 Task: Find connections with filter location Ciénaga de Oro with filter topic #branding with filter profile language English with filter current company Shapoorji Pallonji Real Estate with filter school Harcourt Butler Technical University  with filter industry Ranching and Fisheries with filter service category Tax Preparation with filter keywords title Editor/Proofreader
Action: Mouse moved to (173, 309)
Screenshot: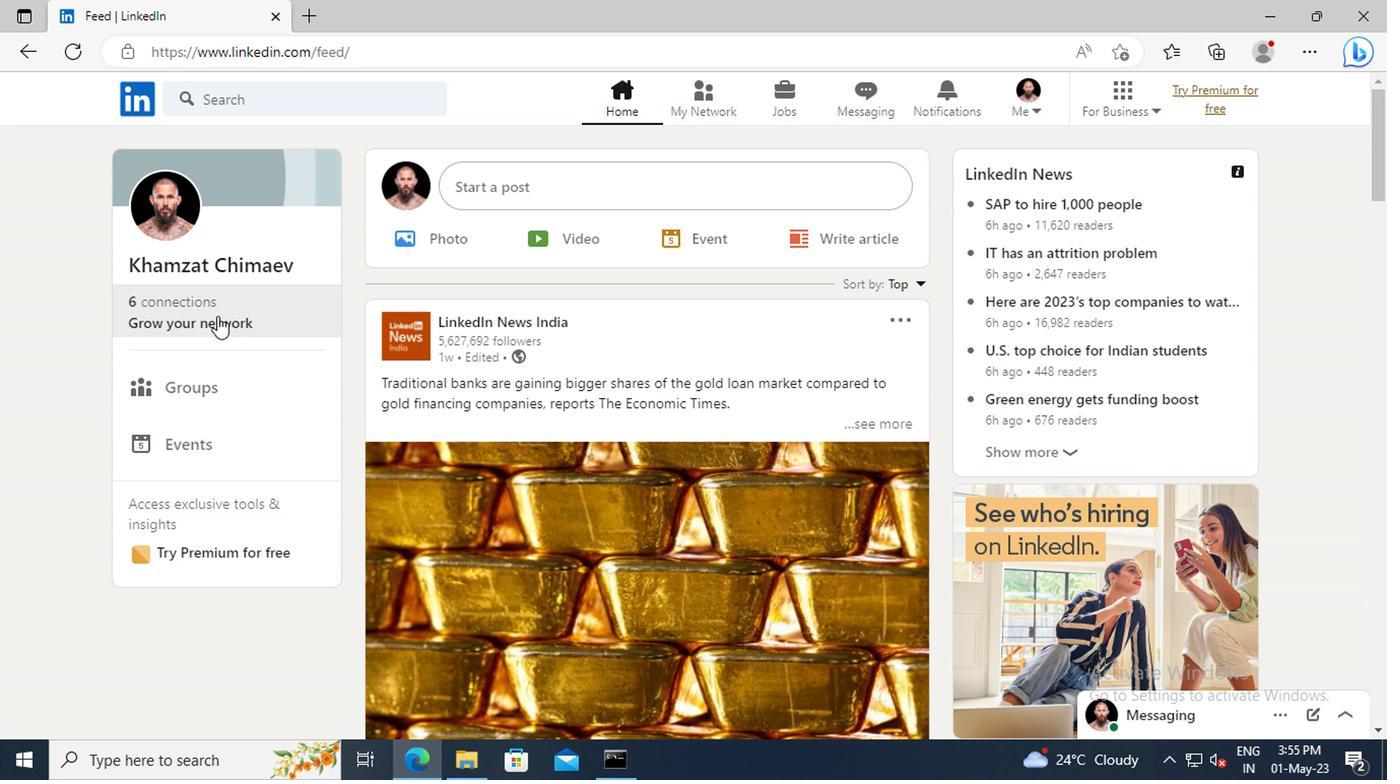 
Action: Mouse pressed left at (173, 309)
Screenshot: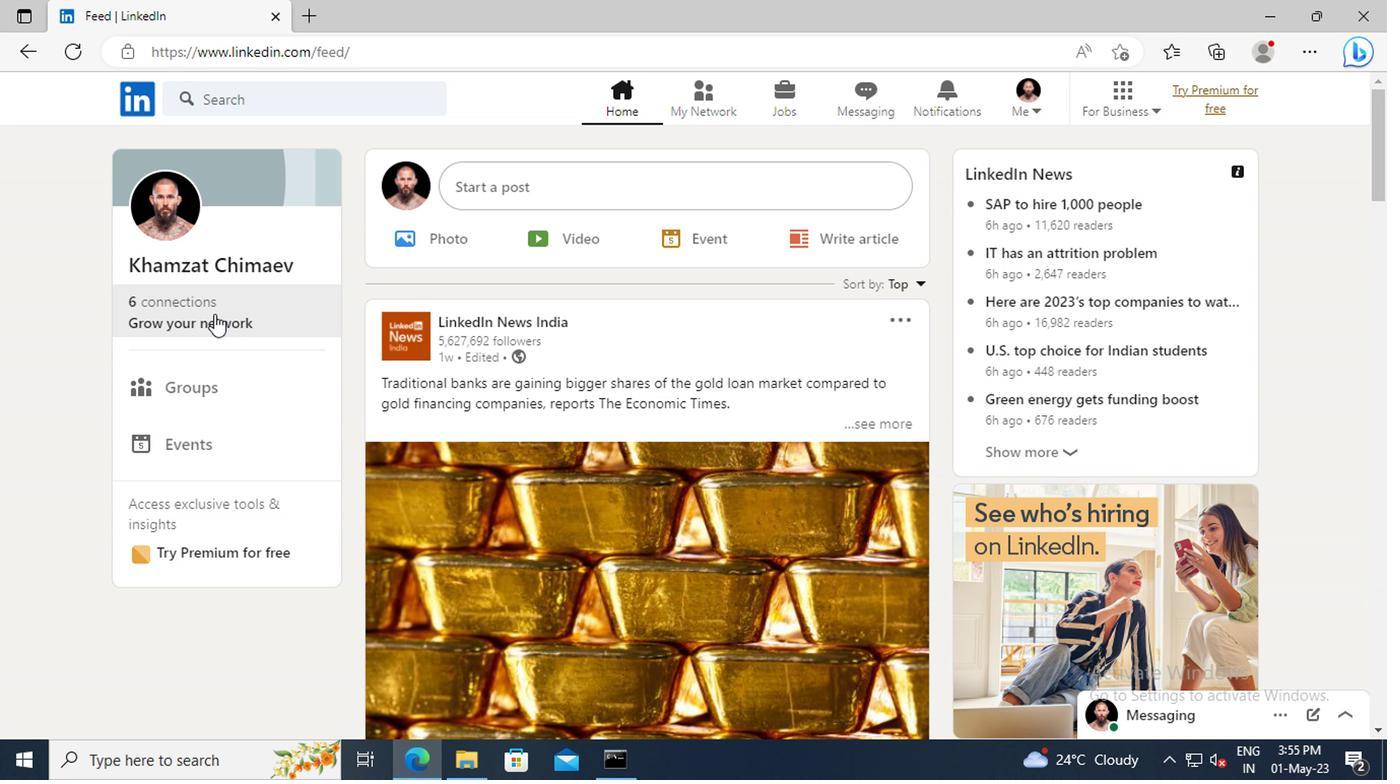 
Action: Mouse moved to (231, 210)
Screenshot: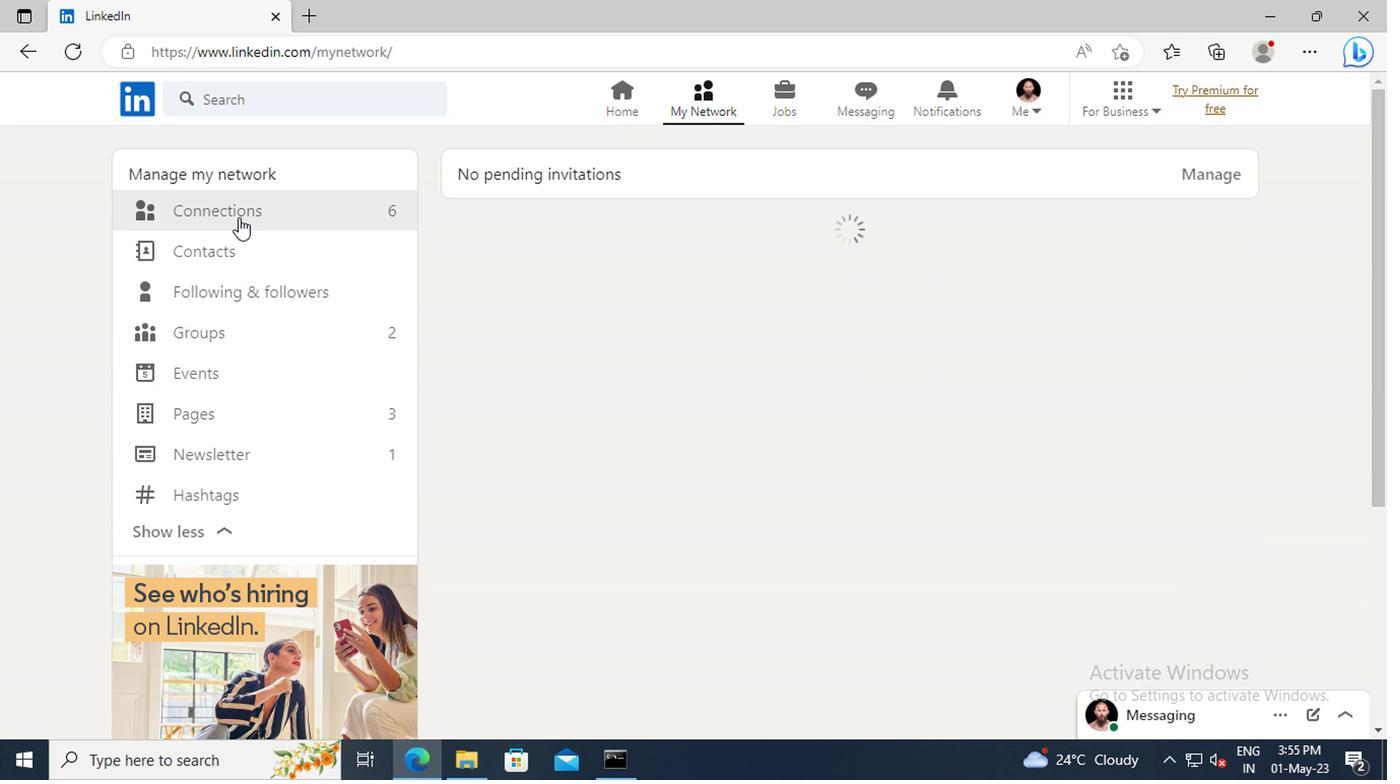 
Action: Mouse pressed left at (231, 210)
Screenshot: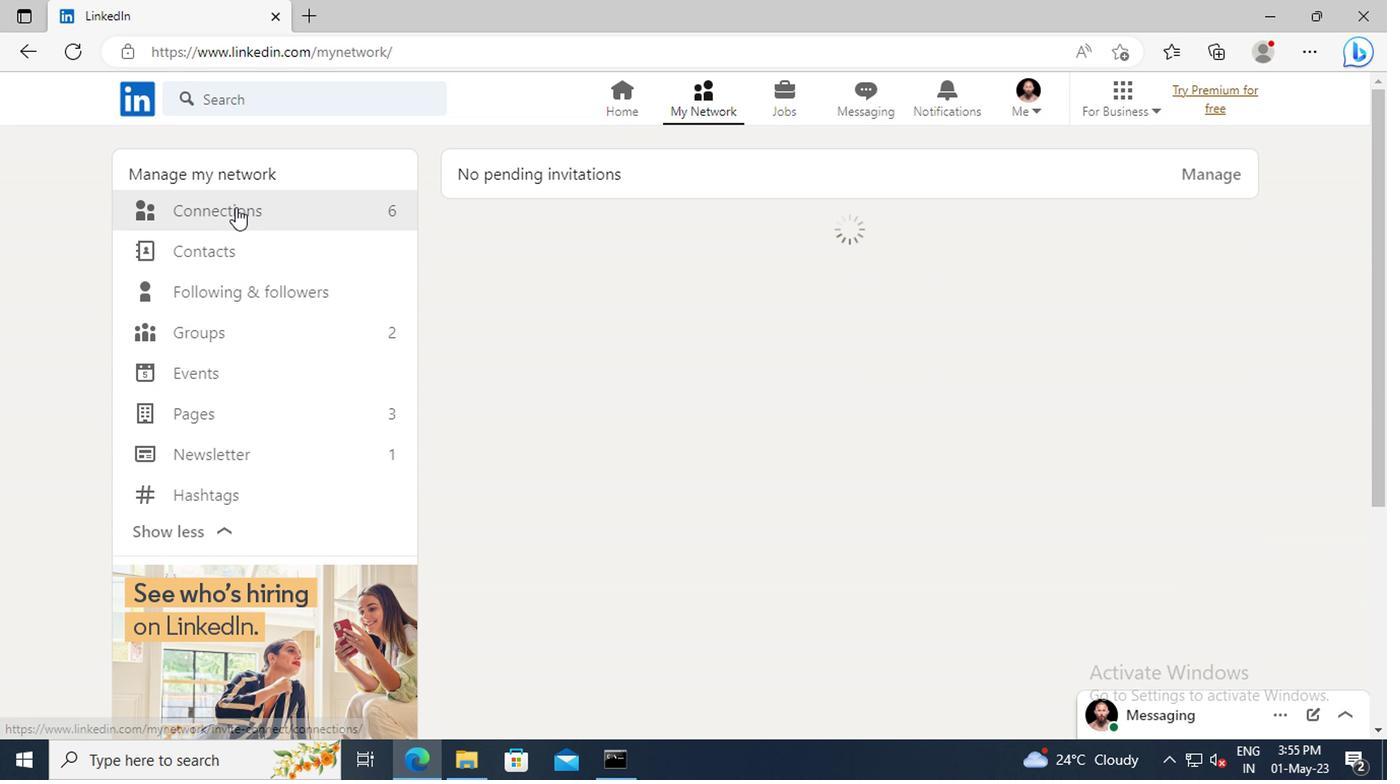 
Action: Mouse moved to (801, 215)
Screenshot: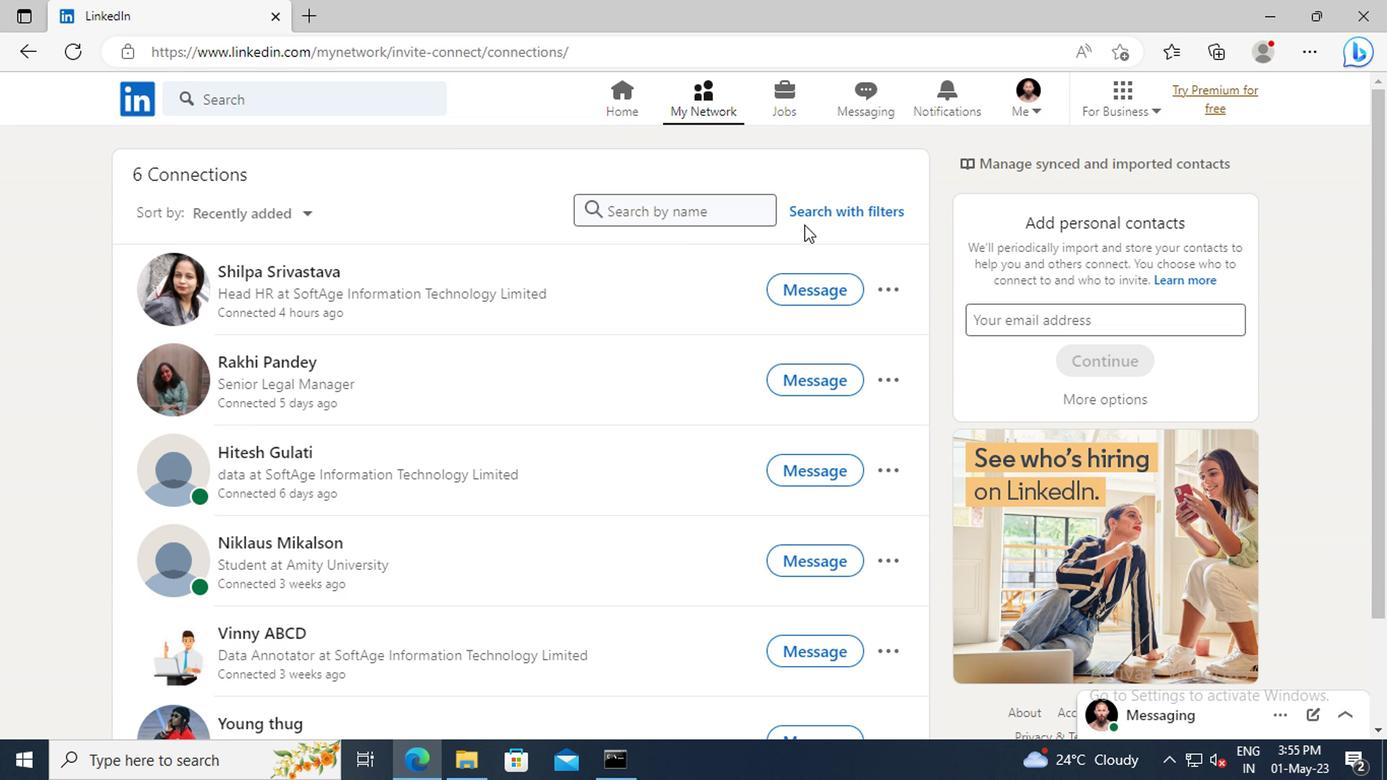 
Action: Mouse pressed left at (801, 215)
Screenshot: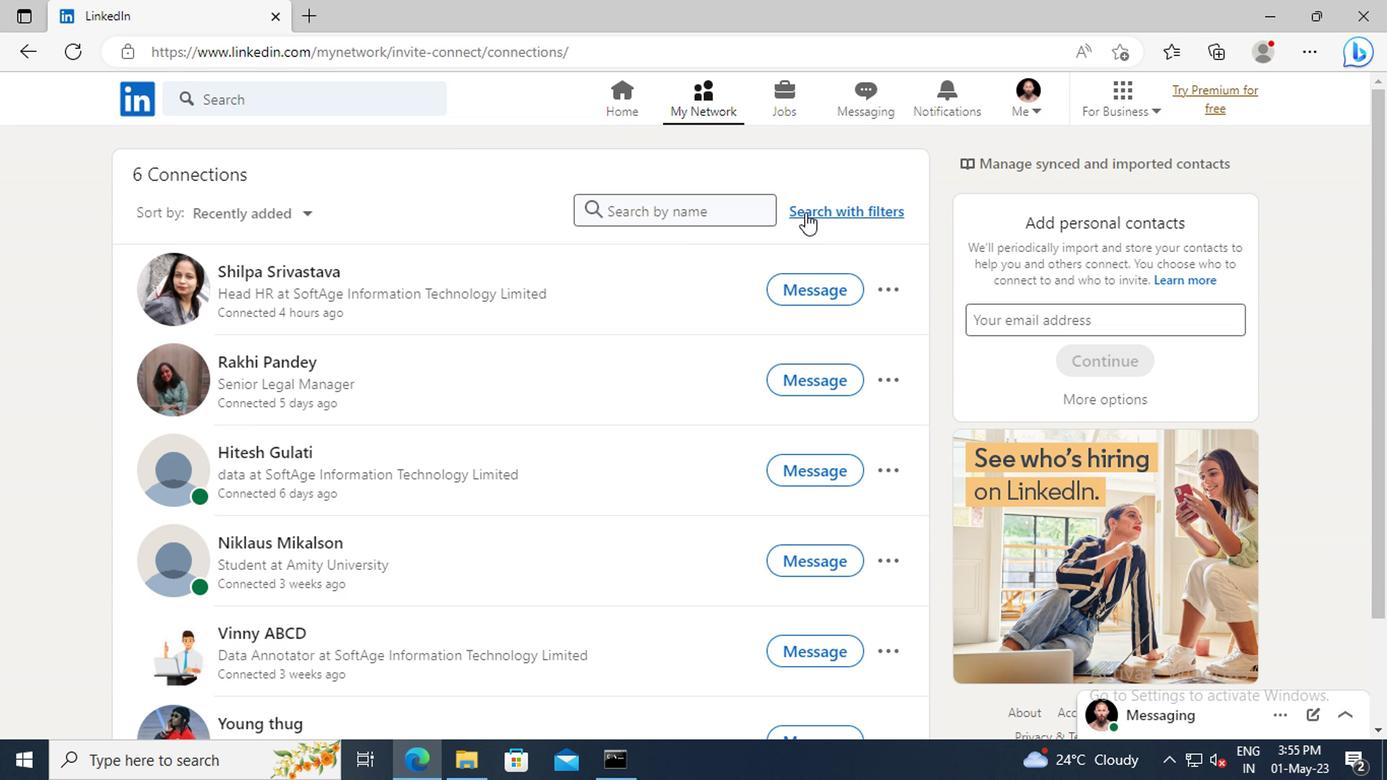 
Action: Mouse moved to (767, 160)
Screenshot: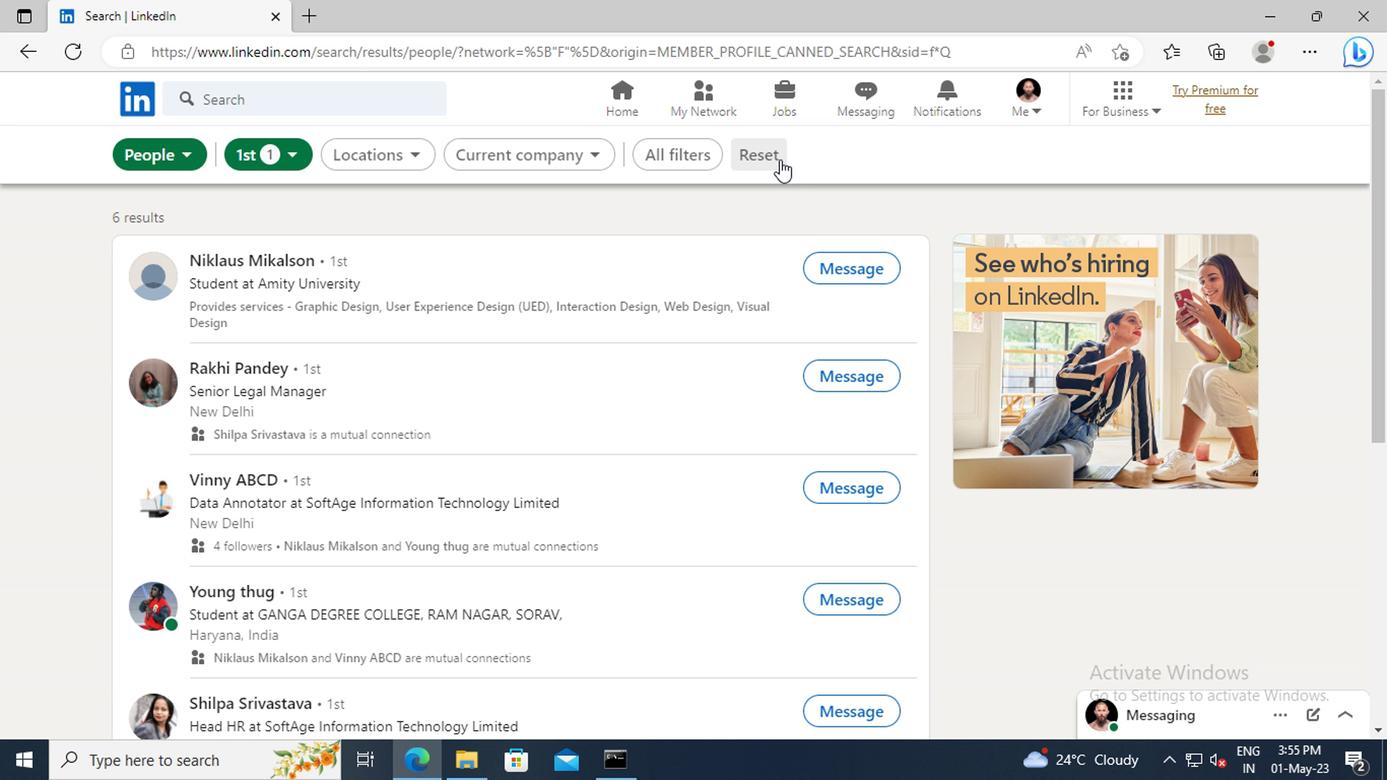 
Action: Mouse pressed left at (767, 160)
Screenshot: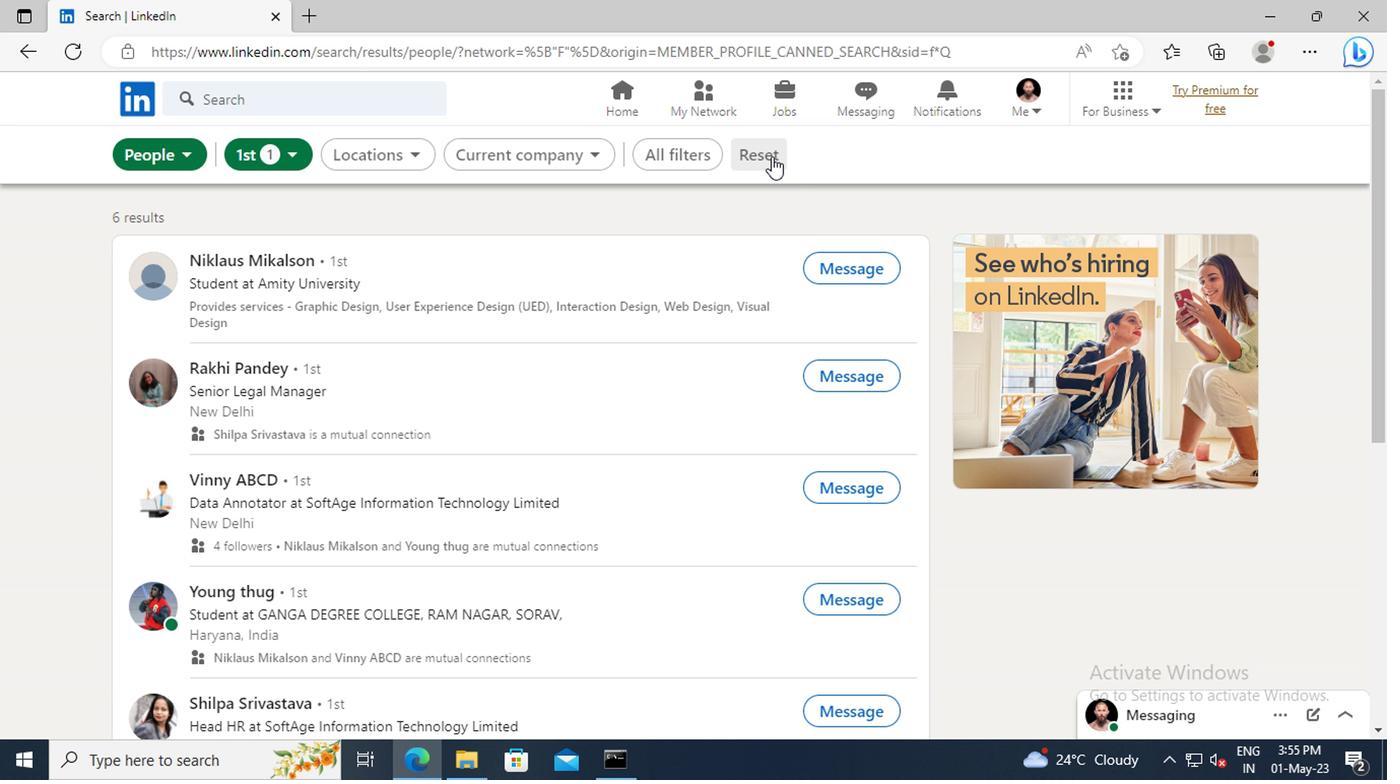 
Action: Mouse moved to (731, 159)
Screenshot: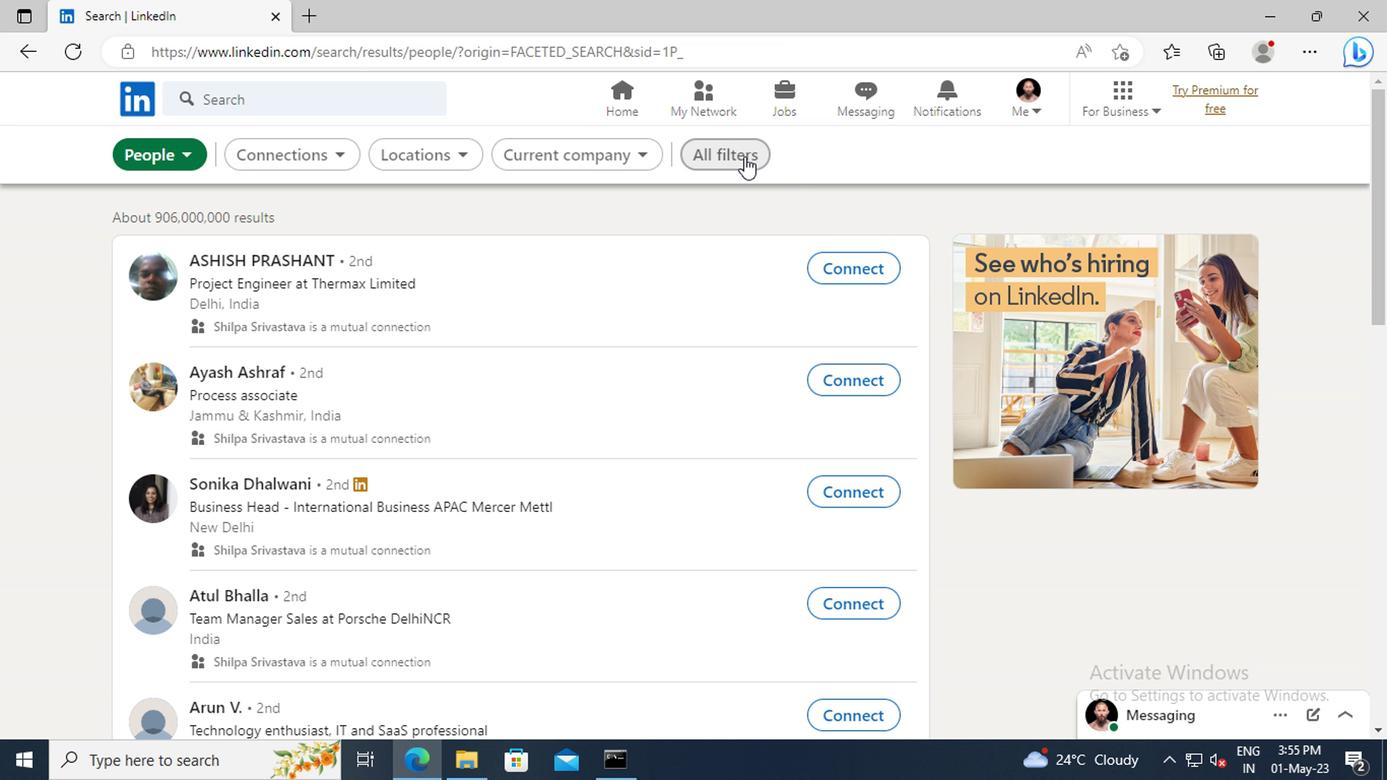
Action: Mouse pressed left at (731, 159)
Screenshot: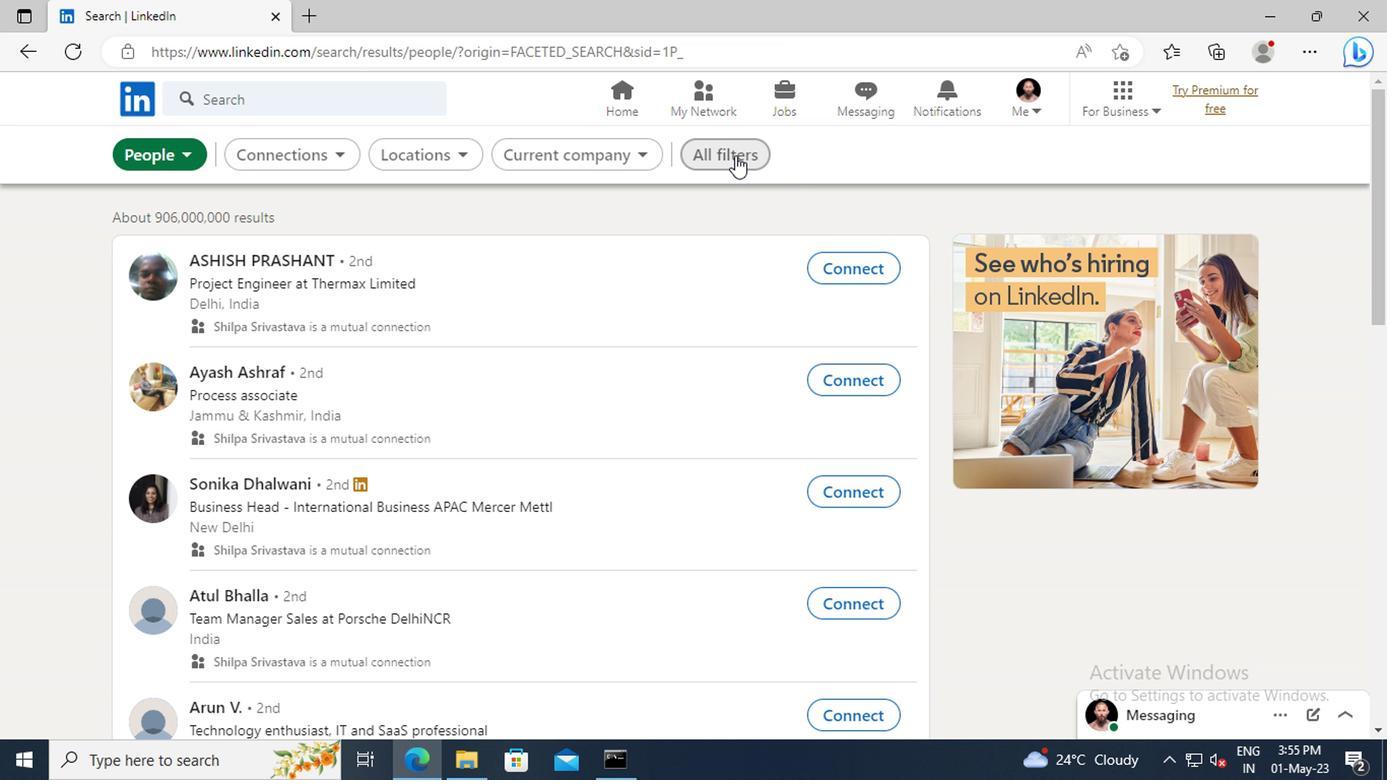 
Action: Mouse moved to (1108, 337)
Screenshot: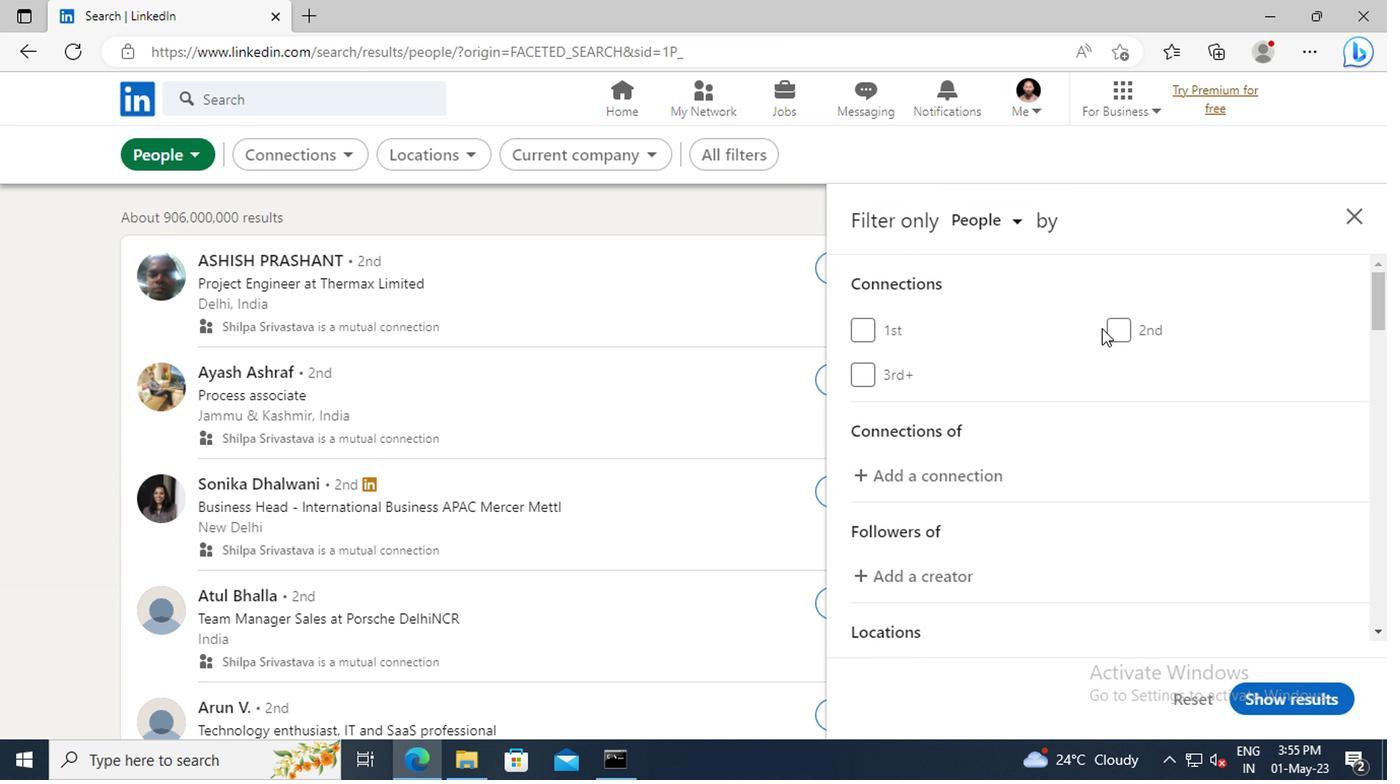 
Action: Mouse scrolled (1108, 336) with delta (0, 0)
Screenshot: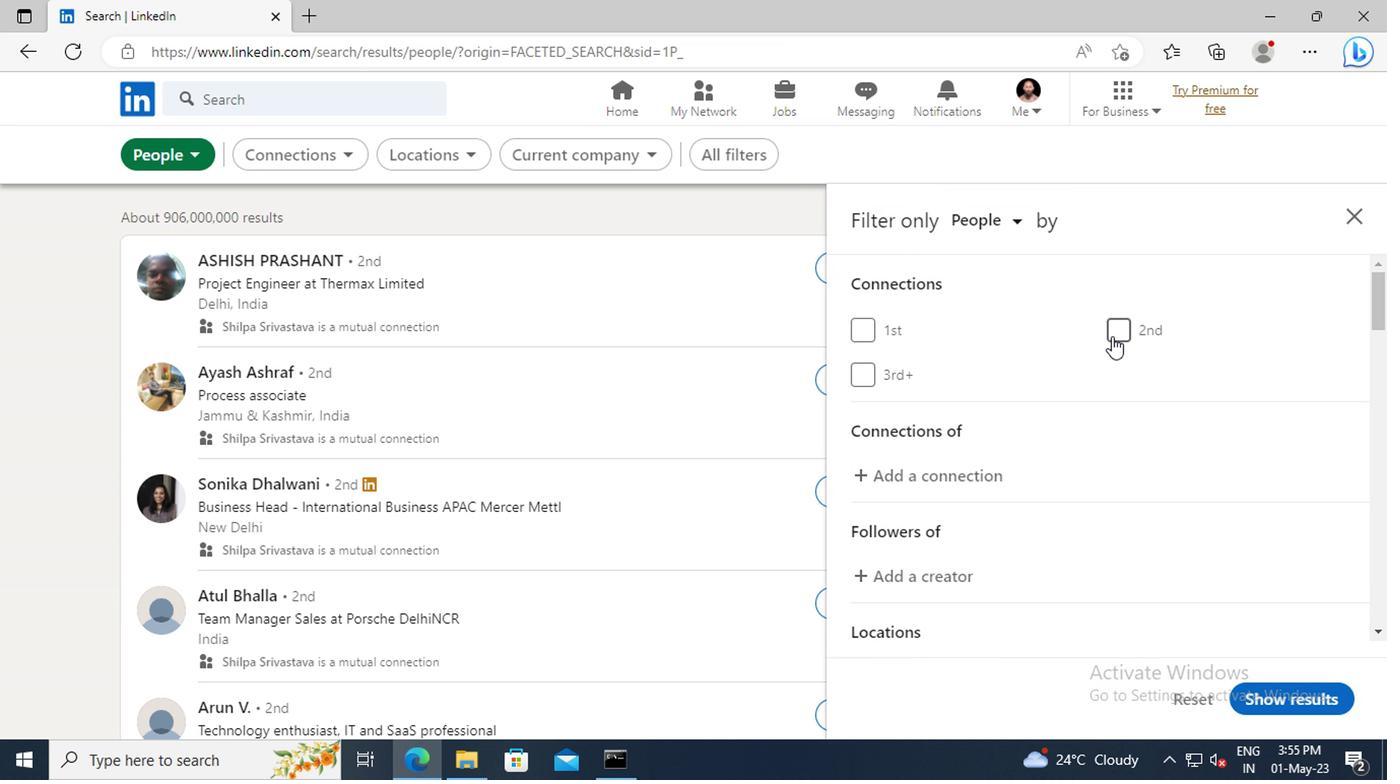 
Action: Mouse scrolled (1108, 336) with delta (0, 0)
Screenshot: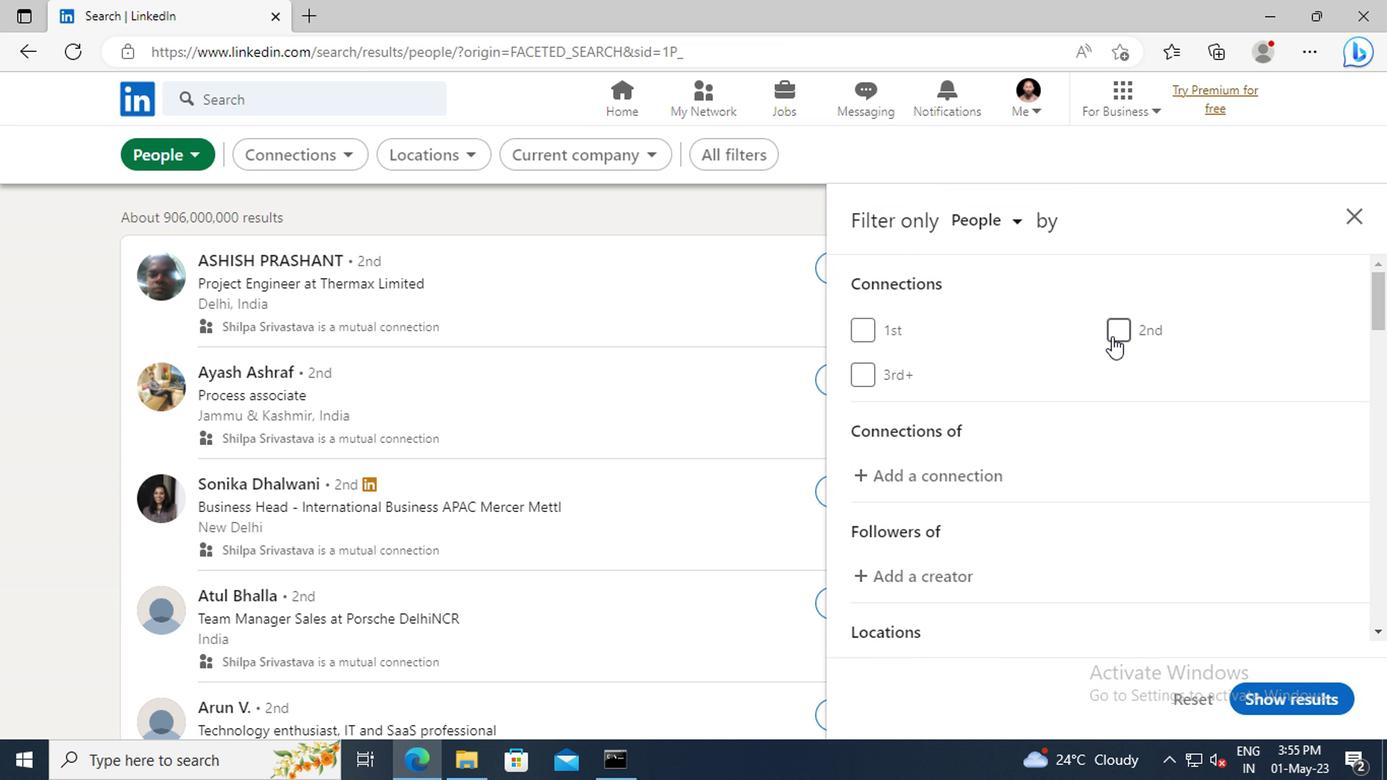 
Action: Mouse scrolled (1108, 336) with delta (0, 0)
Screenshot: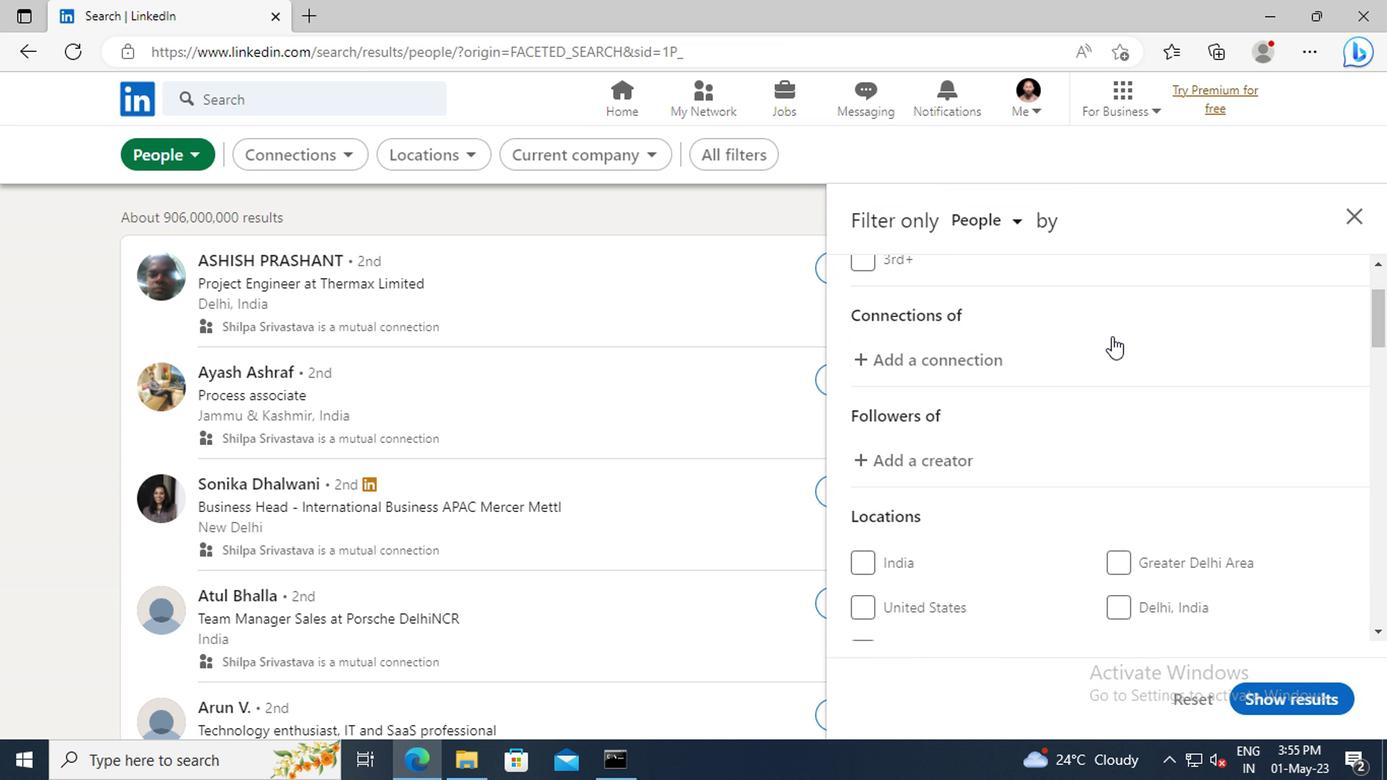 
Action: Mouse scrolled (1108, 336) with delta (0, 0)
Screenshot: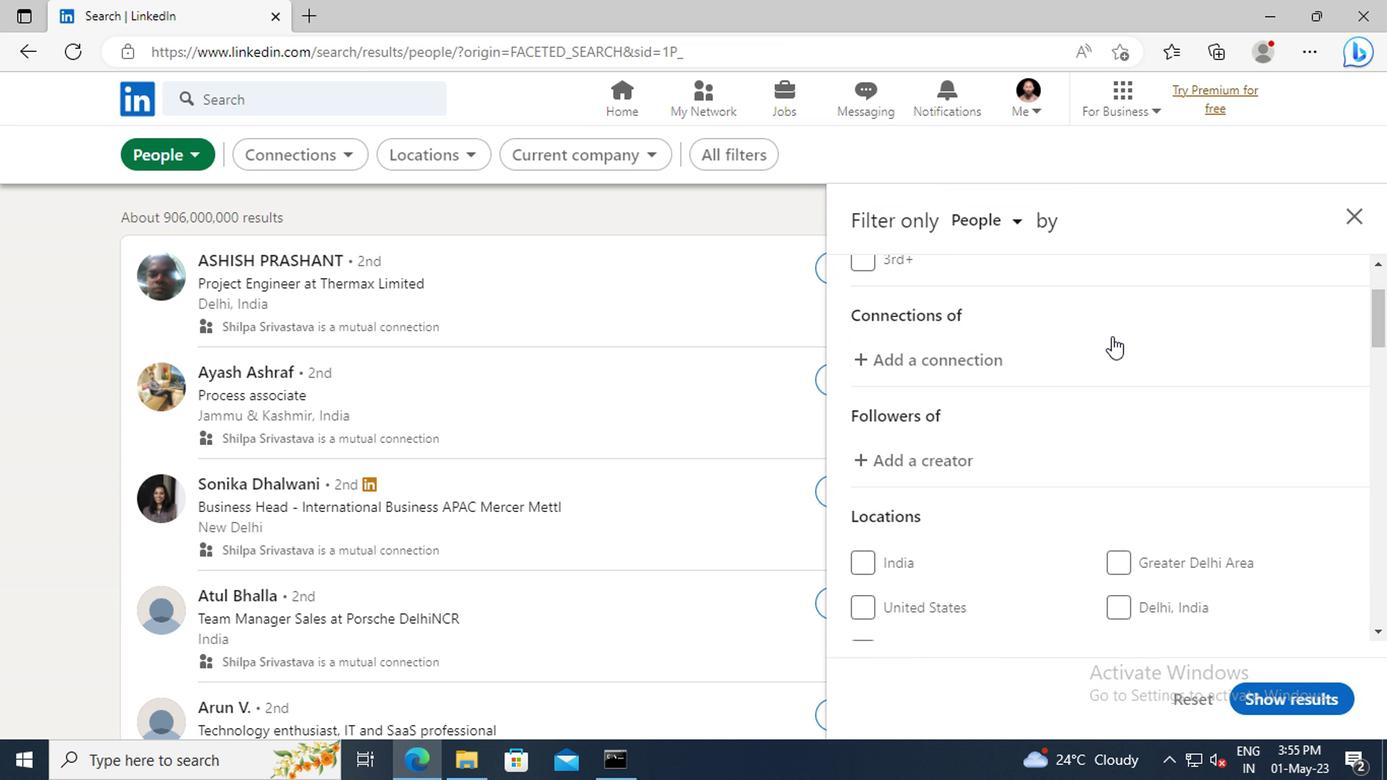 
Action: Mouse scrolled (1108, 336) with delta (0, 0)
Screenshot: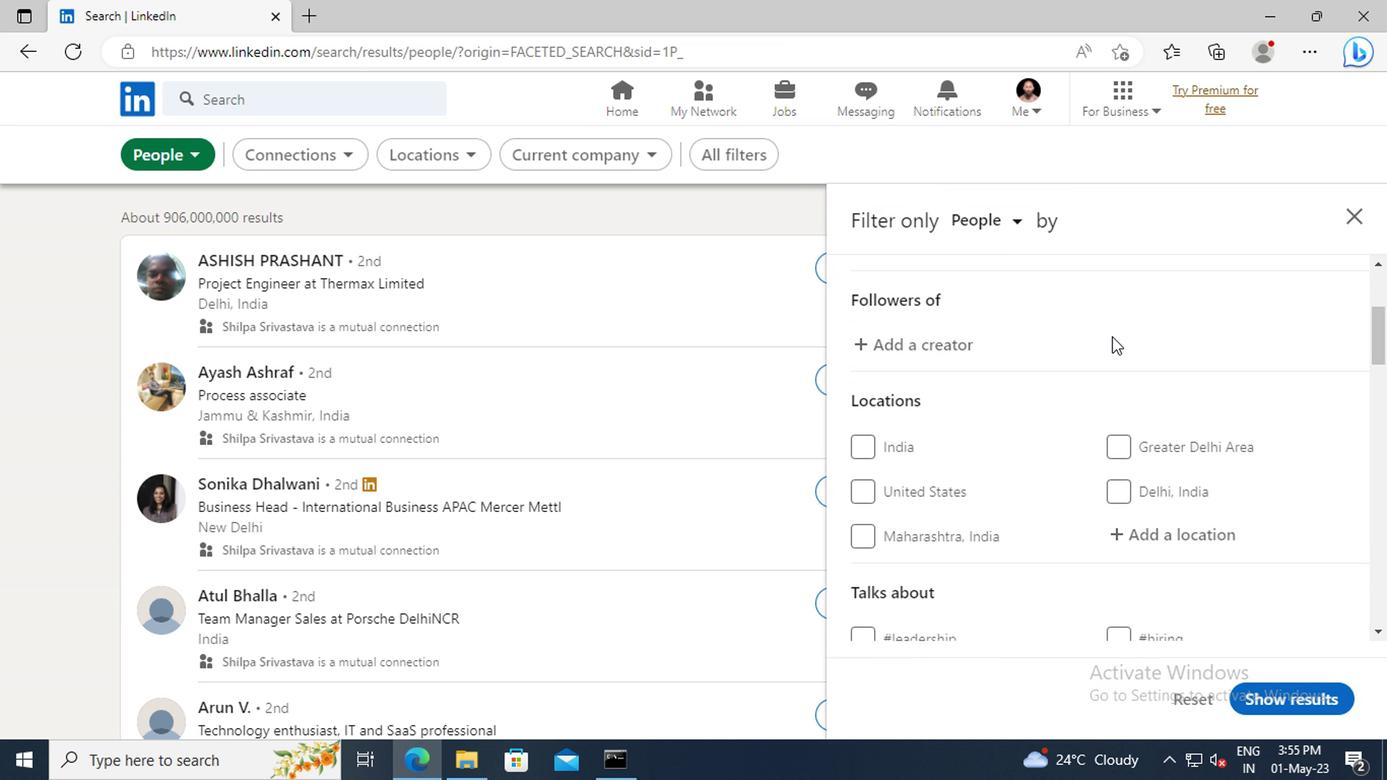 
Action: Mouse scrolled (1108, 336) with delta (0, 0)
Screenshot: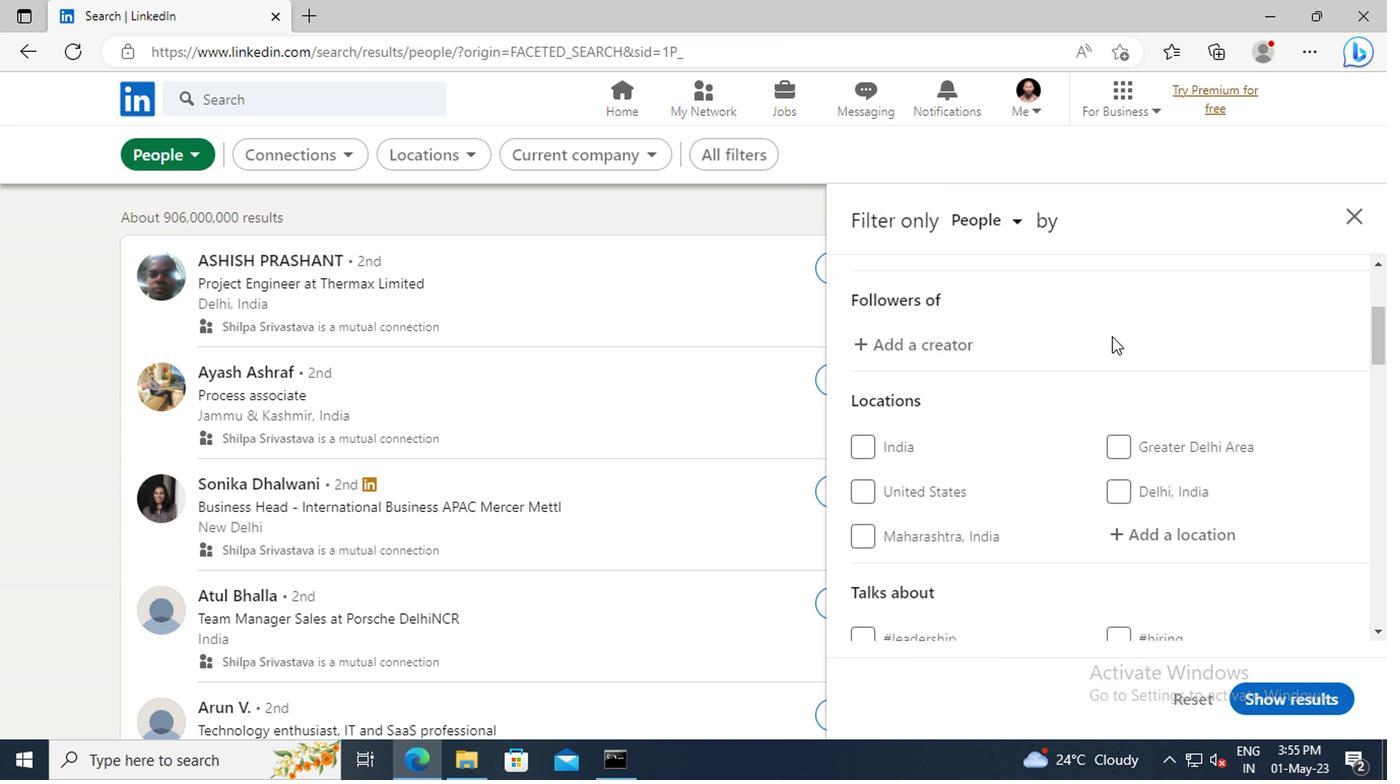
Action: Mouse moved to (1116, 416)
Screenshot: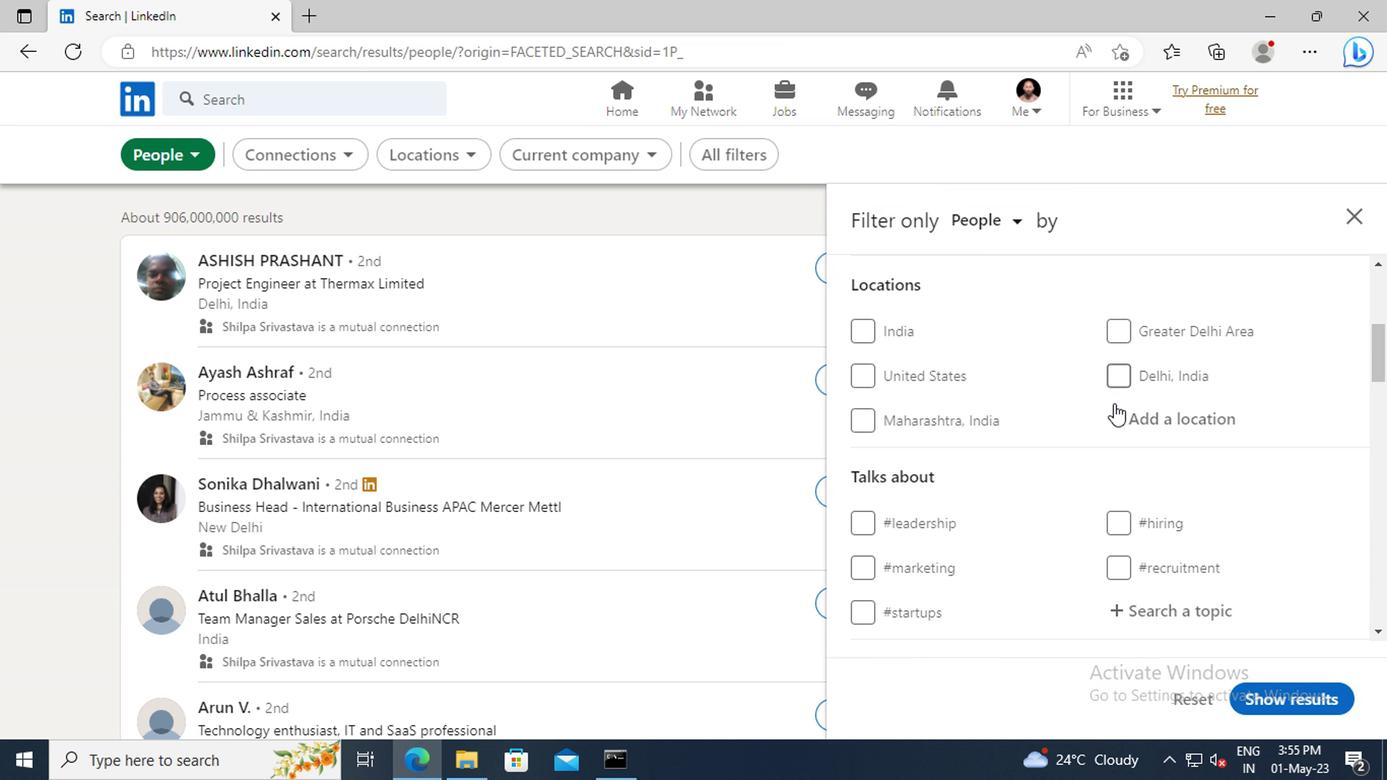 
Action: Mouse pressed left at (1116, 416)
Screenshot: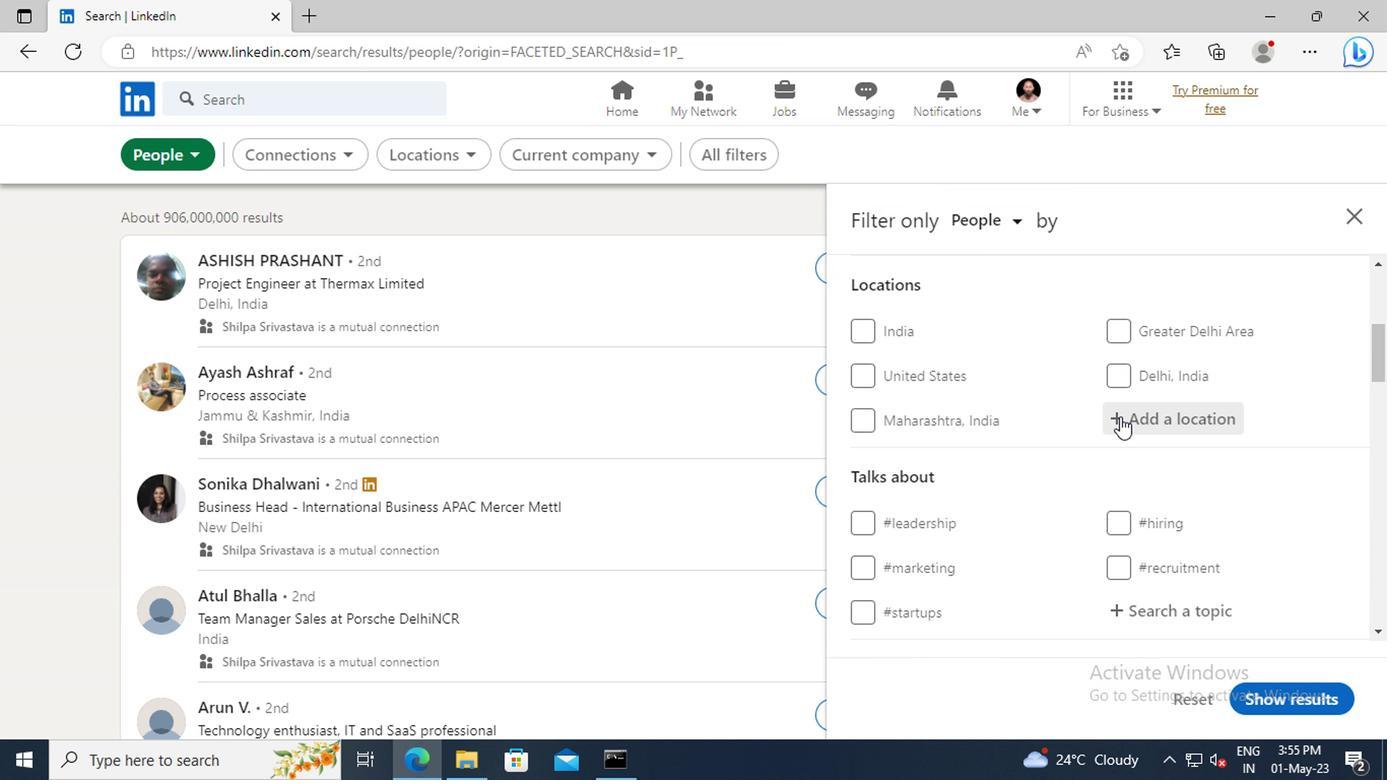 
Action: Key pressed <Key.shift>CIENAGA<Key.space>DE<Key.space>
Screenshot: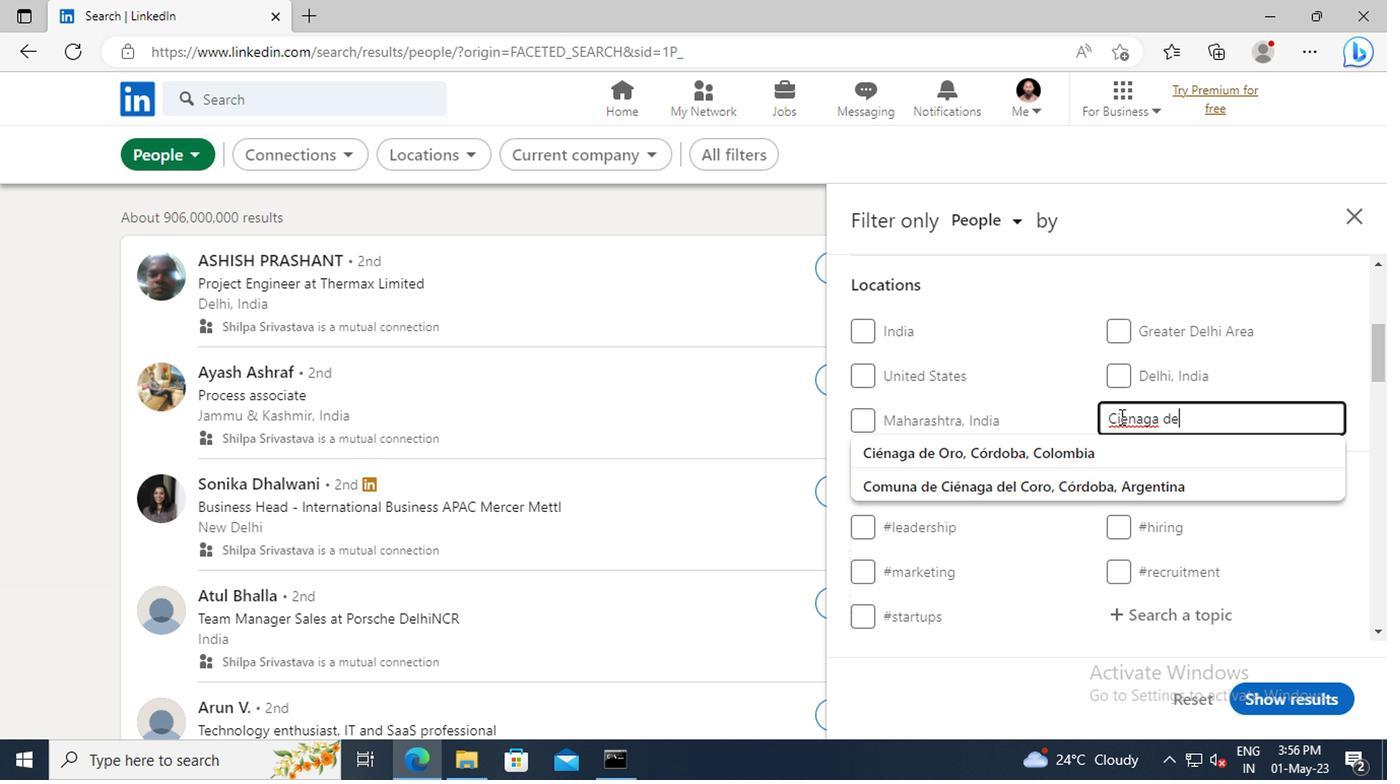 
Action: Mouse moved to (1115, 450)
Screenshot: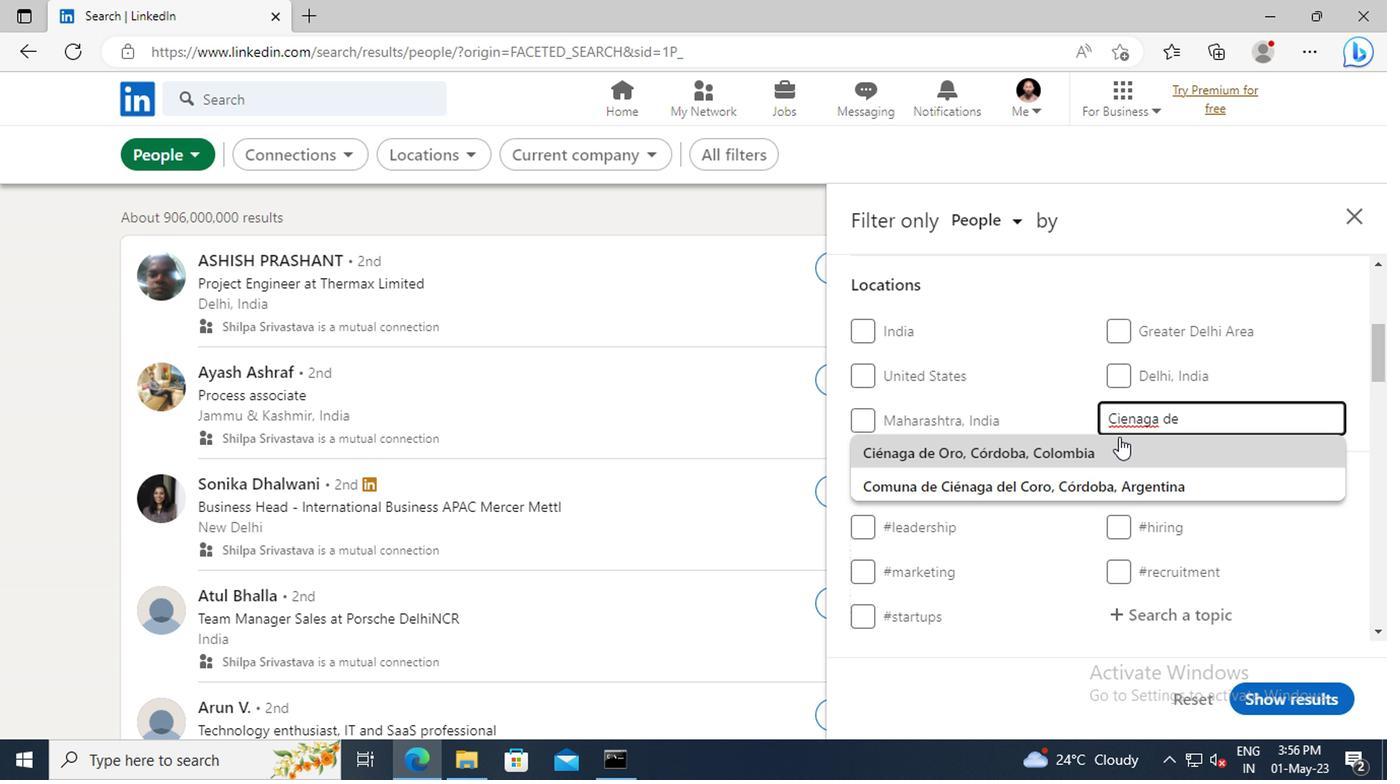 
Action: Mouse pressed left at (1115, 450)
Screenshot: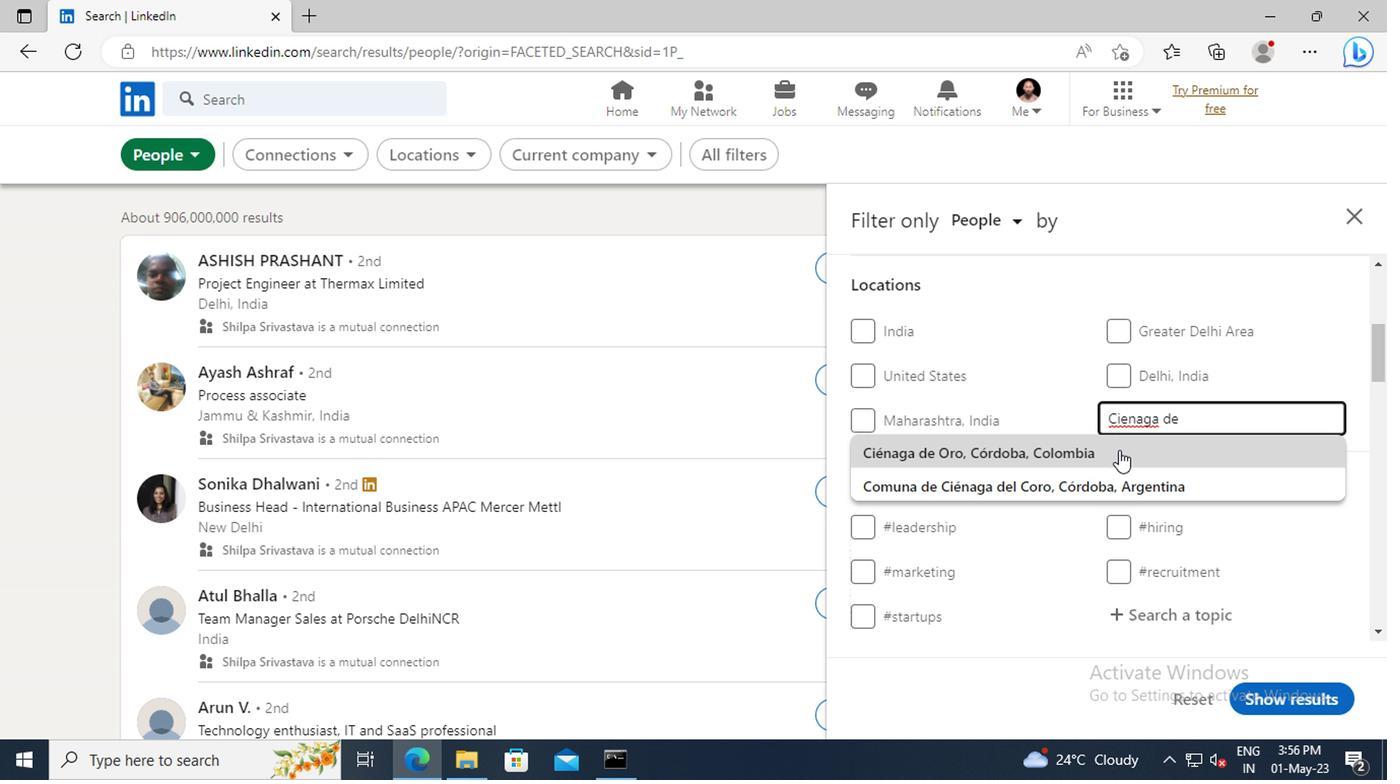 
Action: Mouse scrolled (1115, 448) with delta (0, -1)
Screenshot: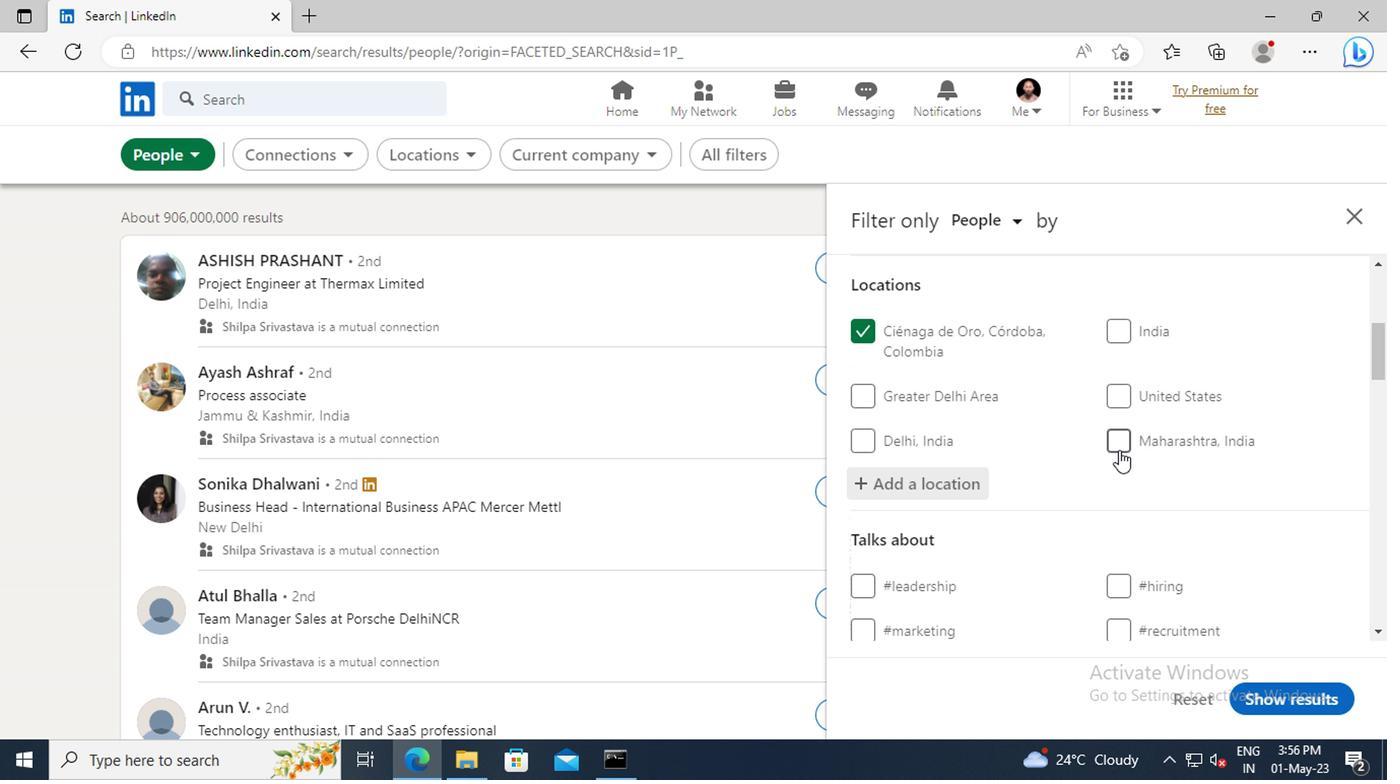 
Action: Mouse scrolled (1115, 448) with delta (0, -1)
Screenshot: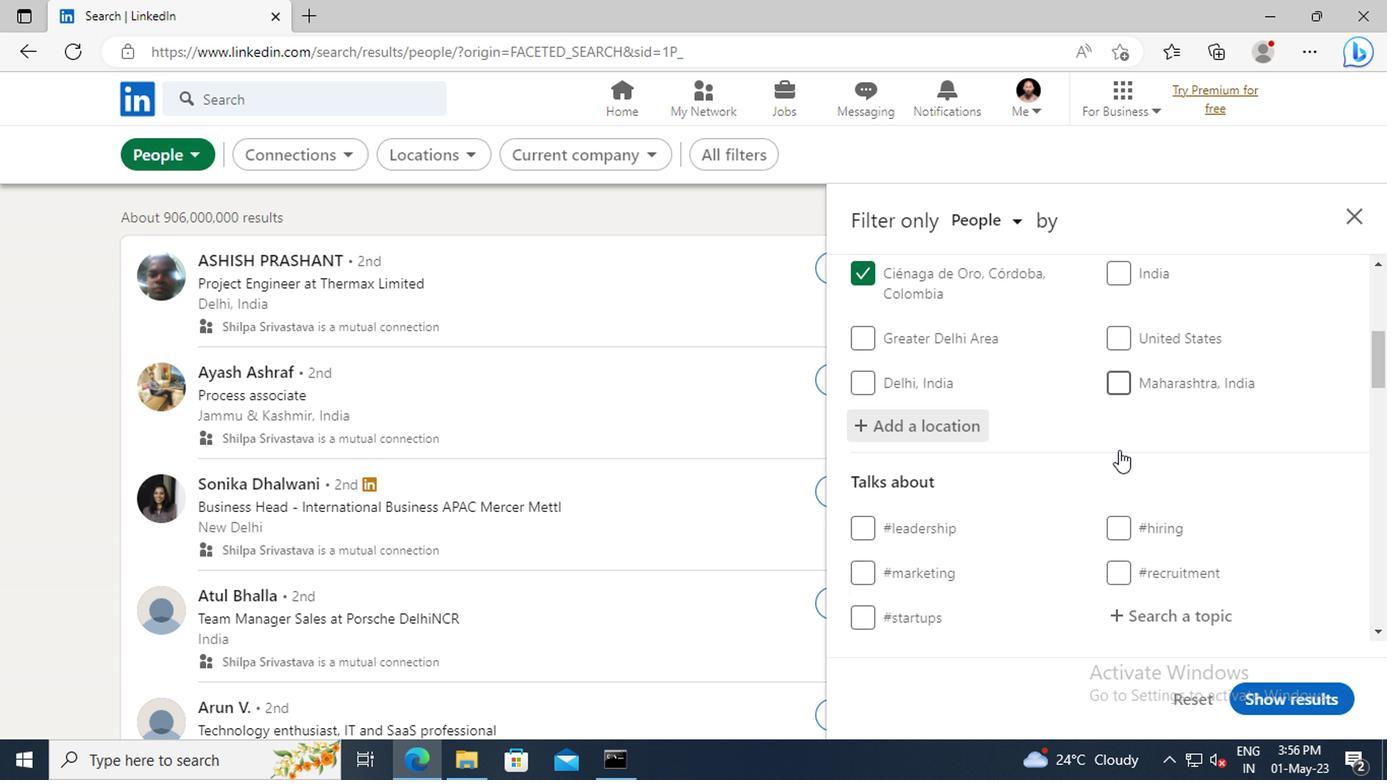 
Action: Mouse scrolled (1115, 448) with delta (0, -1)
Screenshot: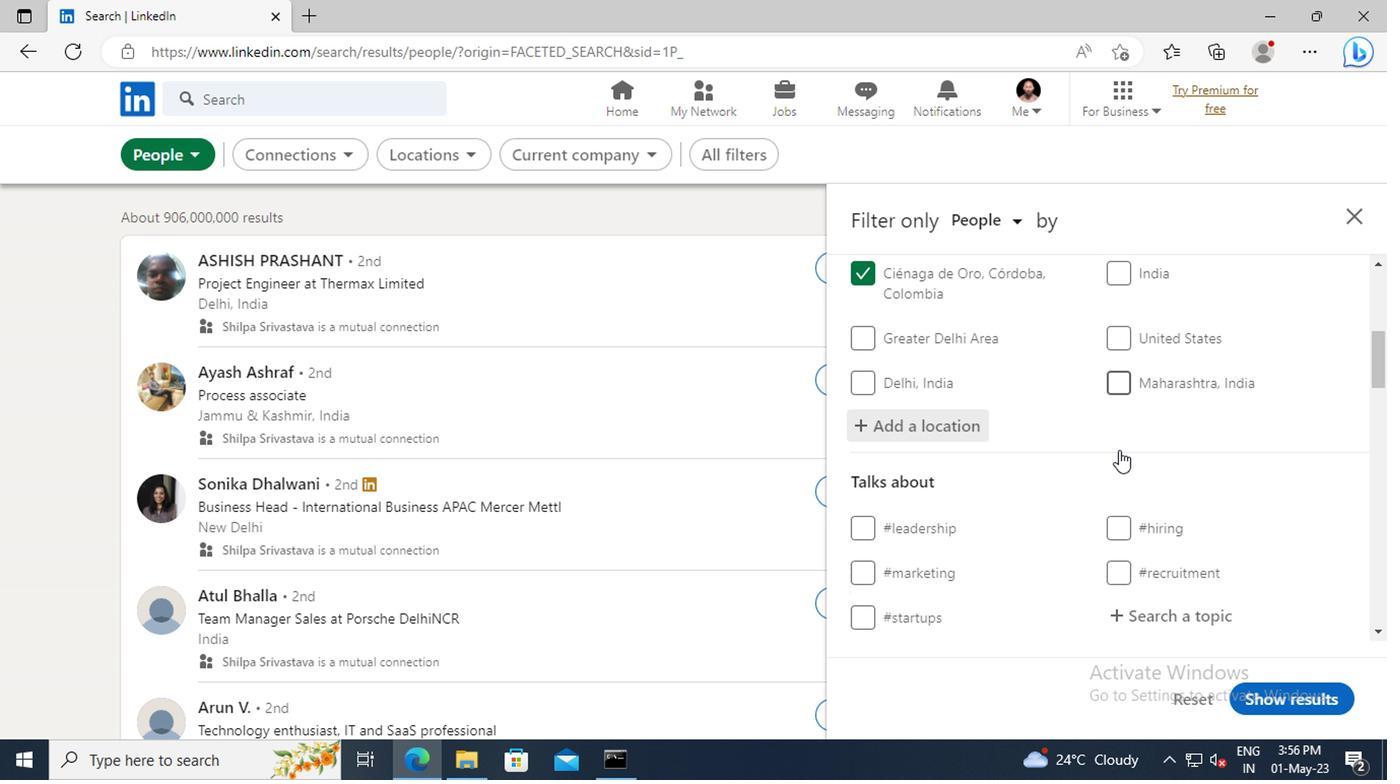 
Action: Mouse moved to (1126, 499)
Screenshot: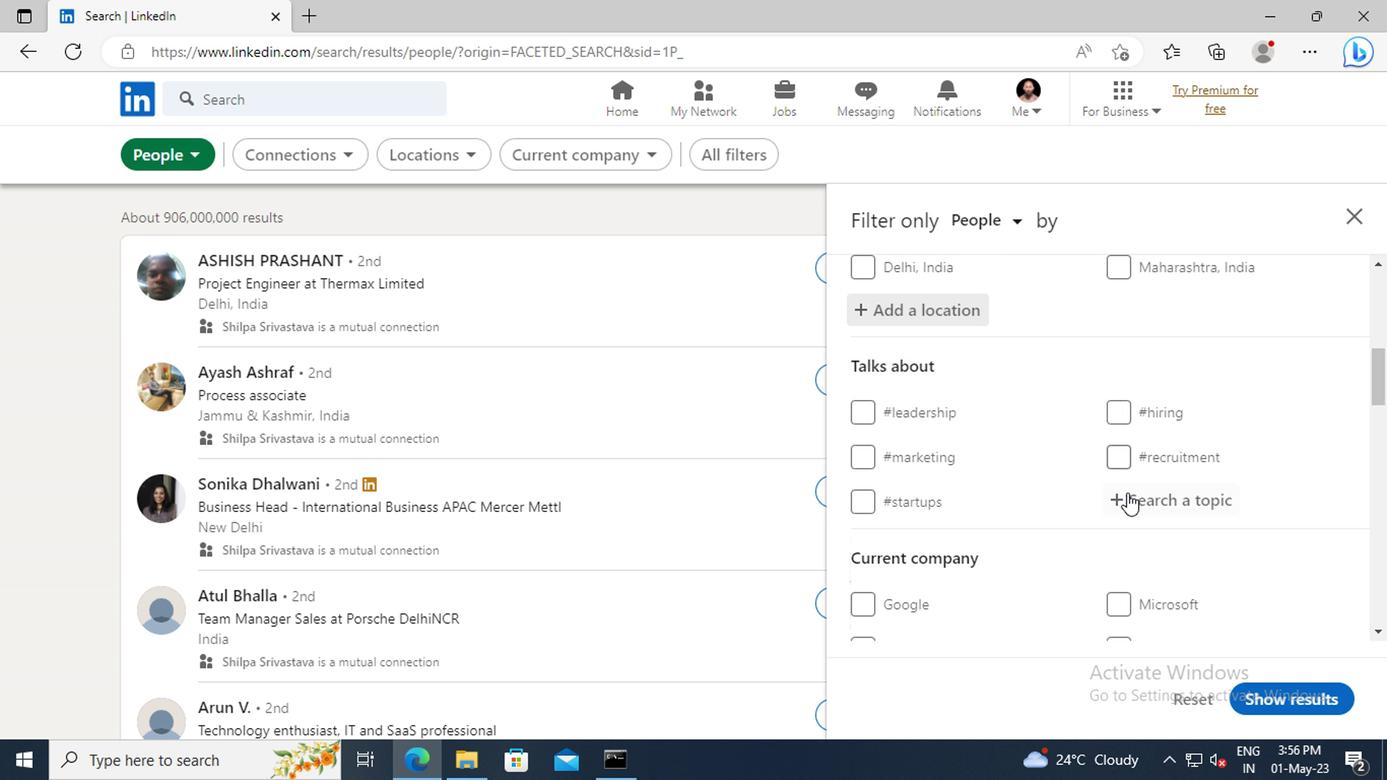 
Action: Mouse pressed left at (1126, 499)
Screenshot: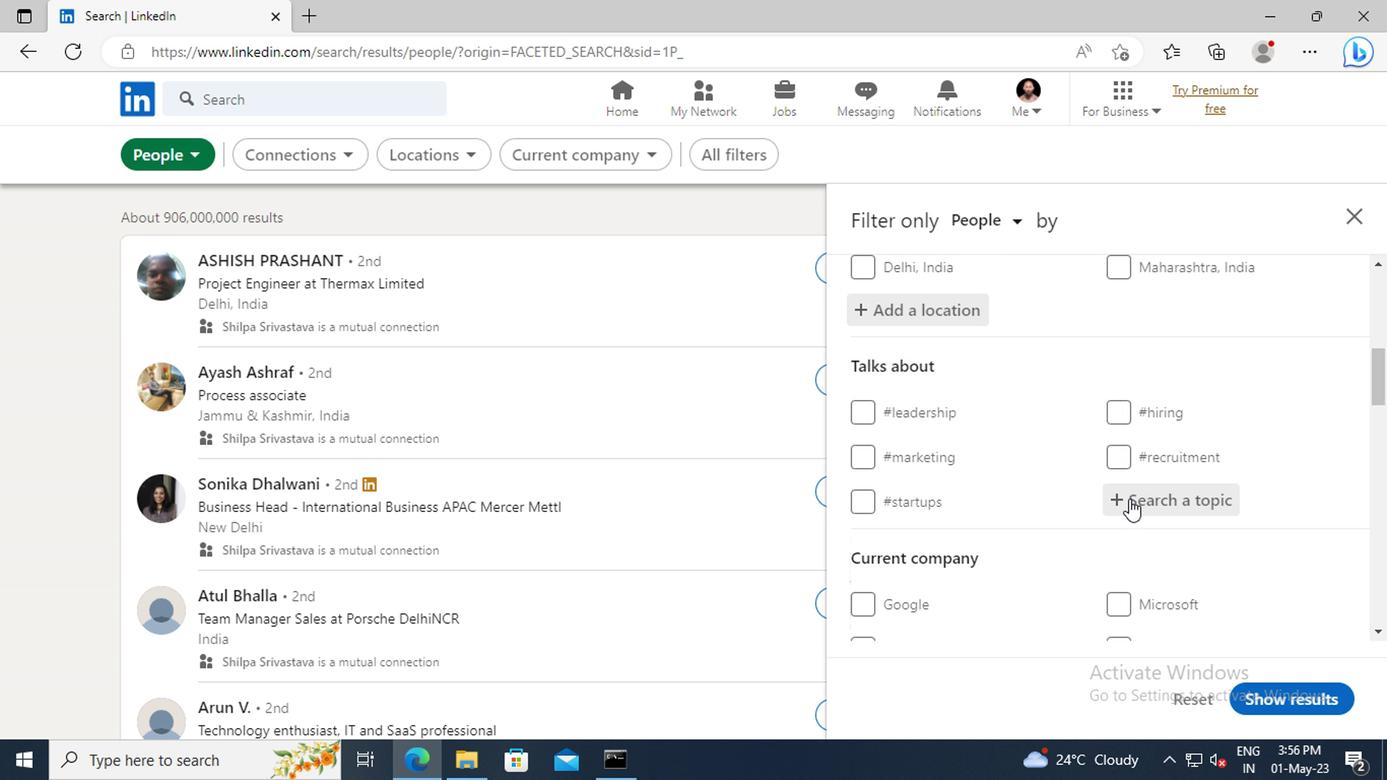 
Action: Key pressed BRANDING
Screenshot: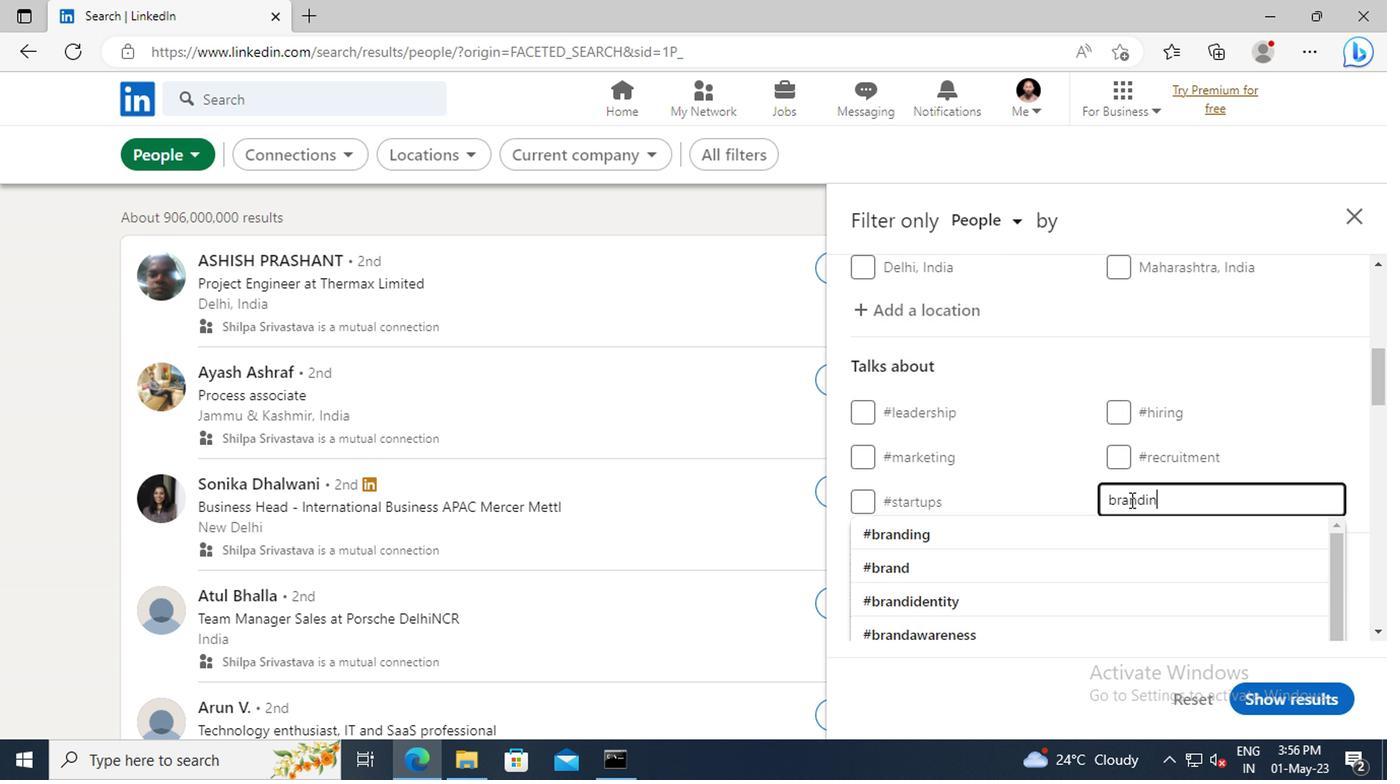 
Action: Mouse moved to (1135, 530)
Screenshot: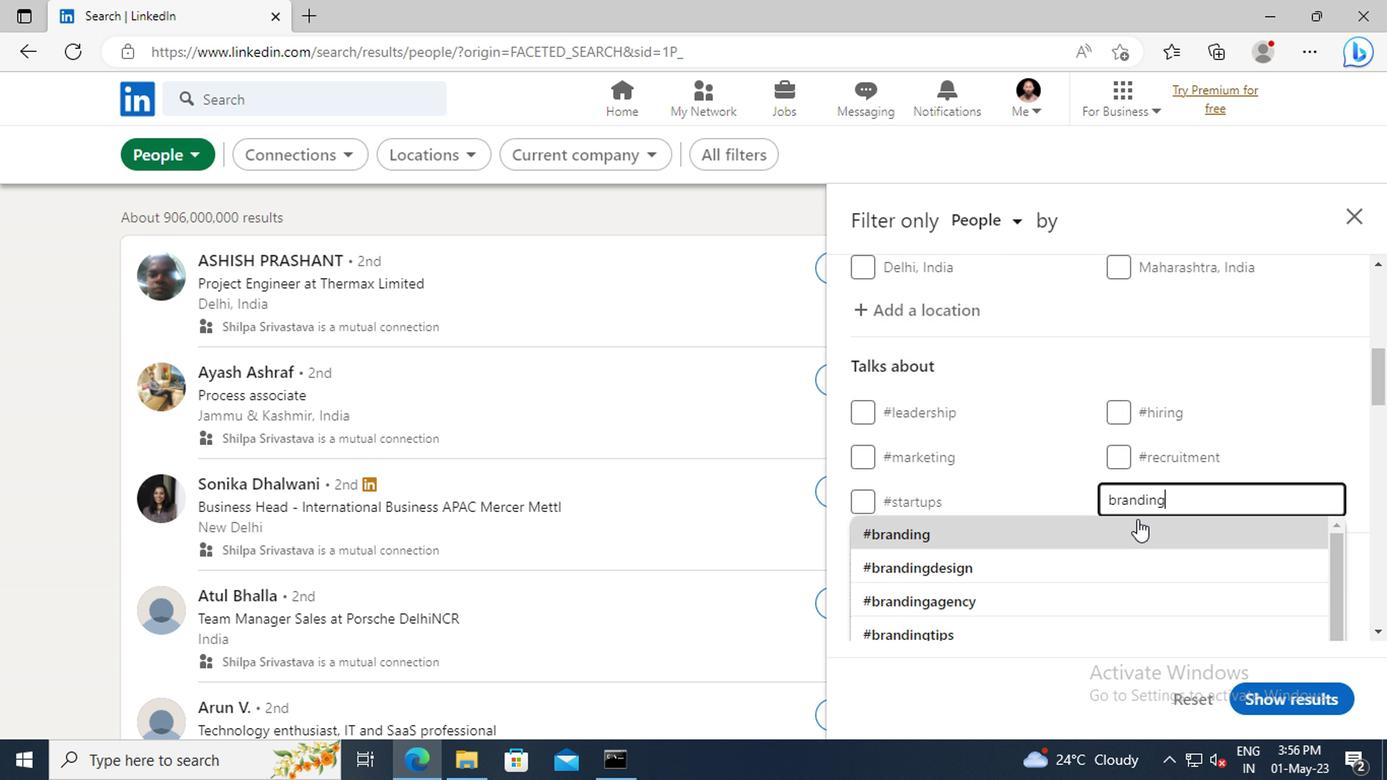 
Action: Mouse pressed left at (1135, 530)
Screenshot: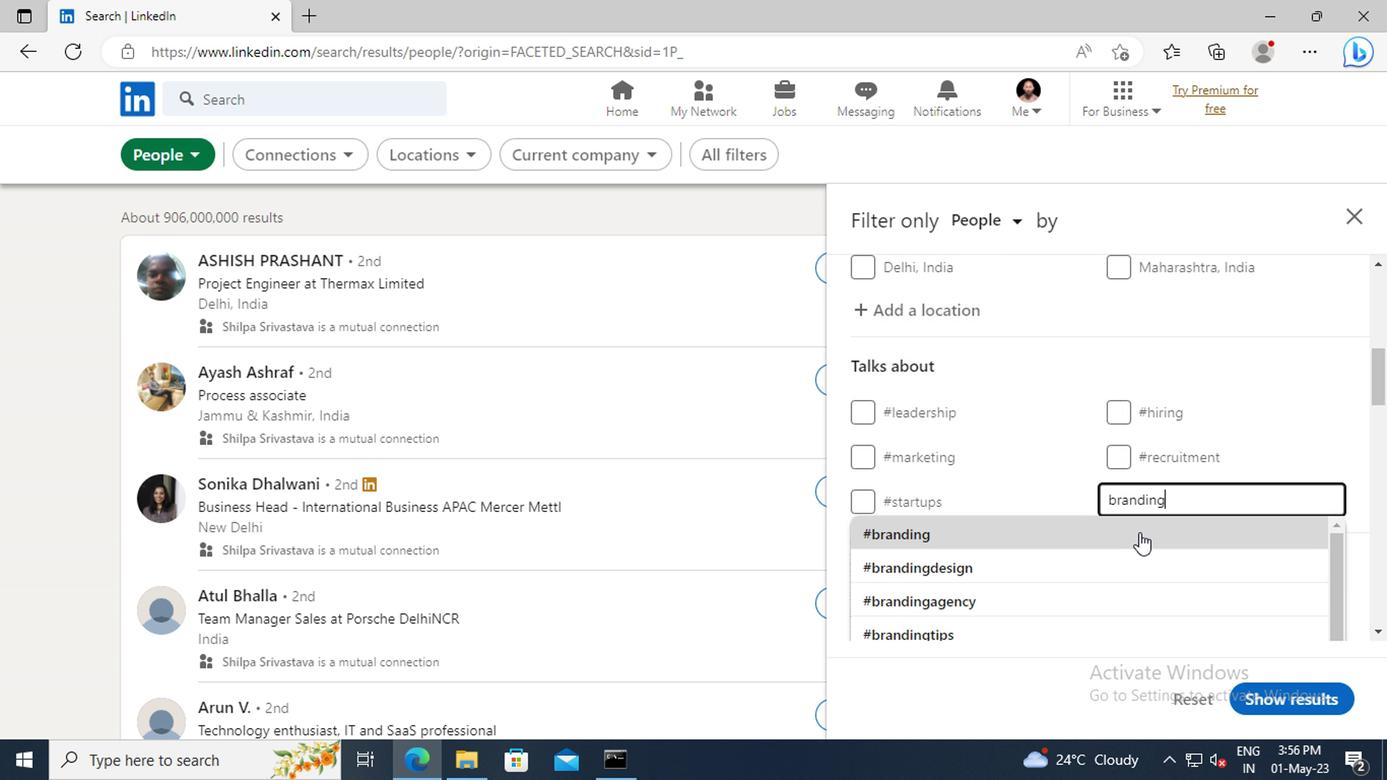 
Action: Mouse scrolled (1135, 530) with delta (0, 0)
Screenshot: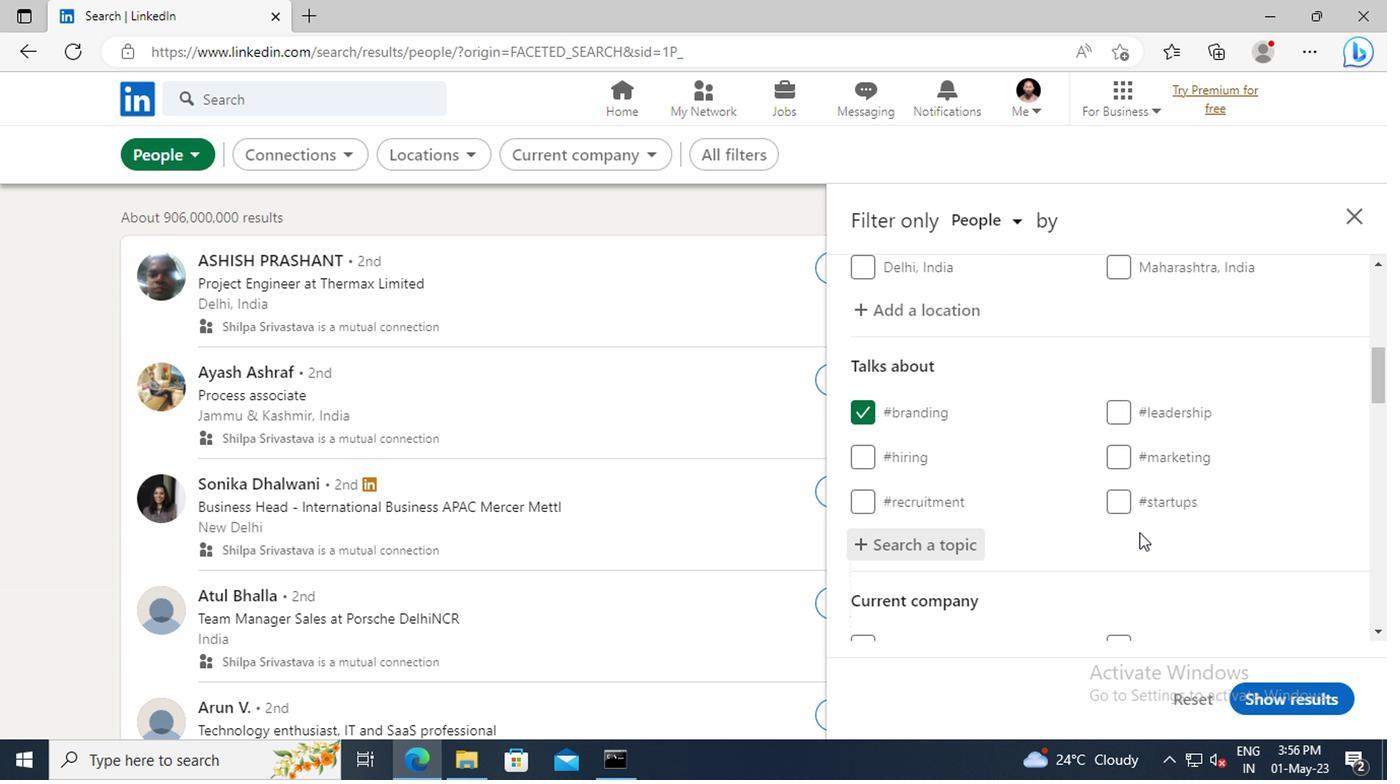 
Action: Mouse scrolled (1135, 530) with delta (0, 0)
Screenshot: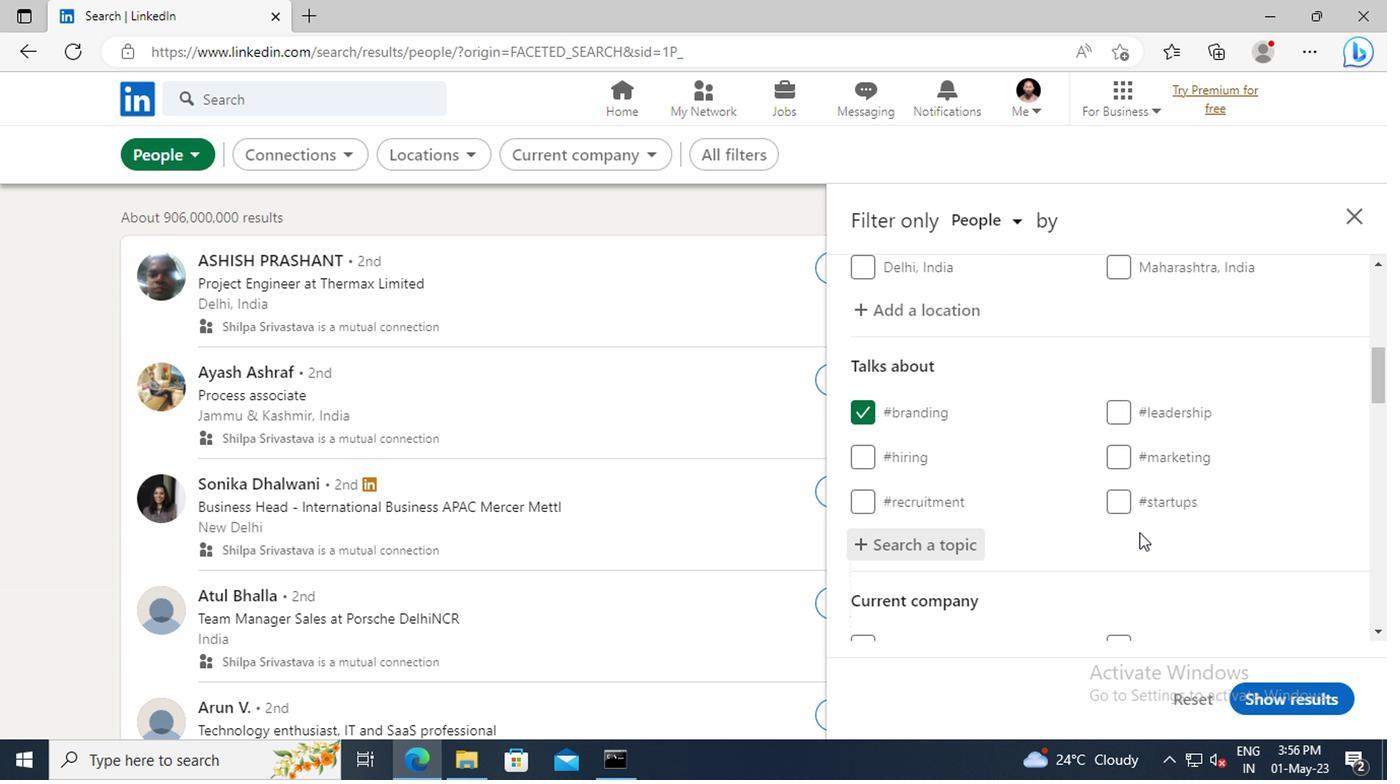 
Action: Mouse scrolled (1135, 530) with delta (0, 0)
Screenshot: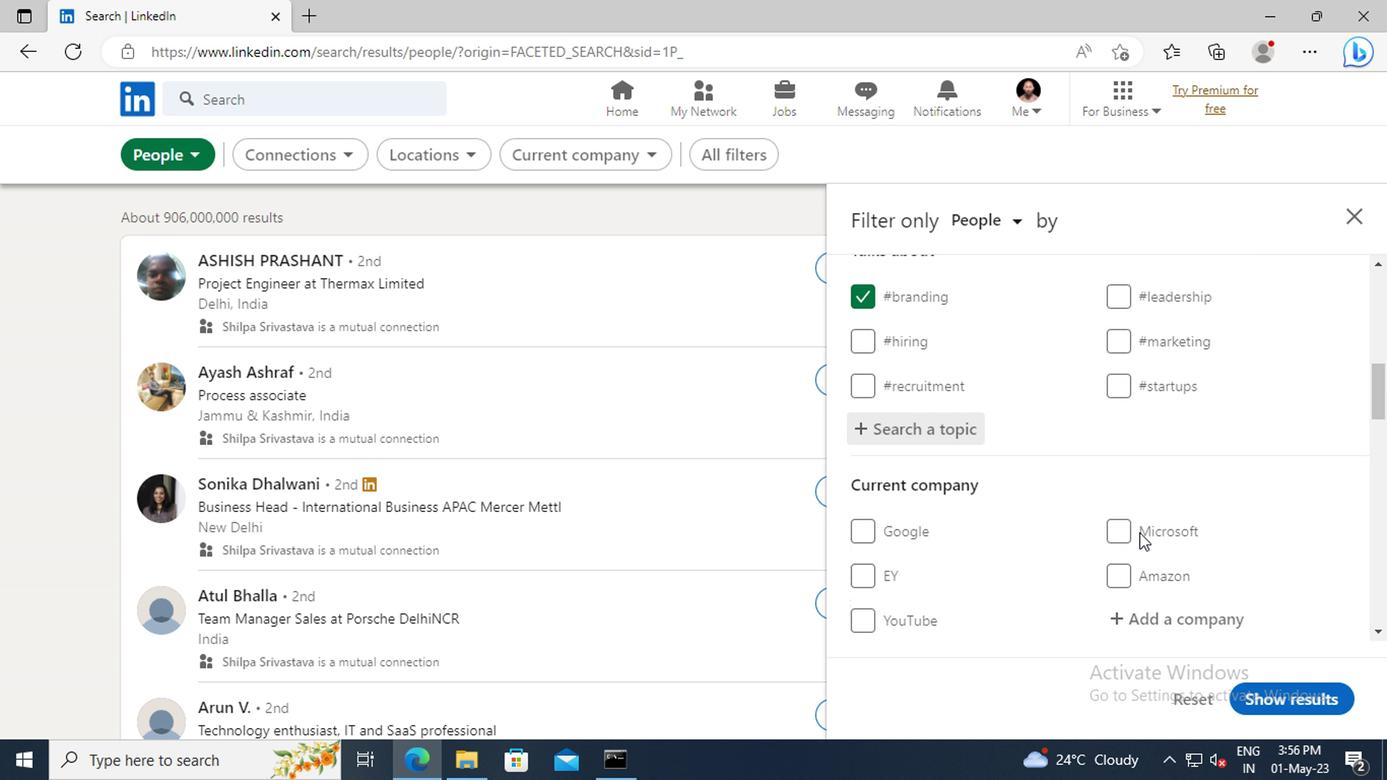 
Action: Mouse scrolled (1135, 530) with delta (0, 0)
Screenshot: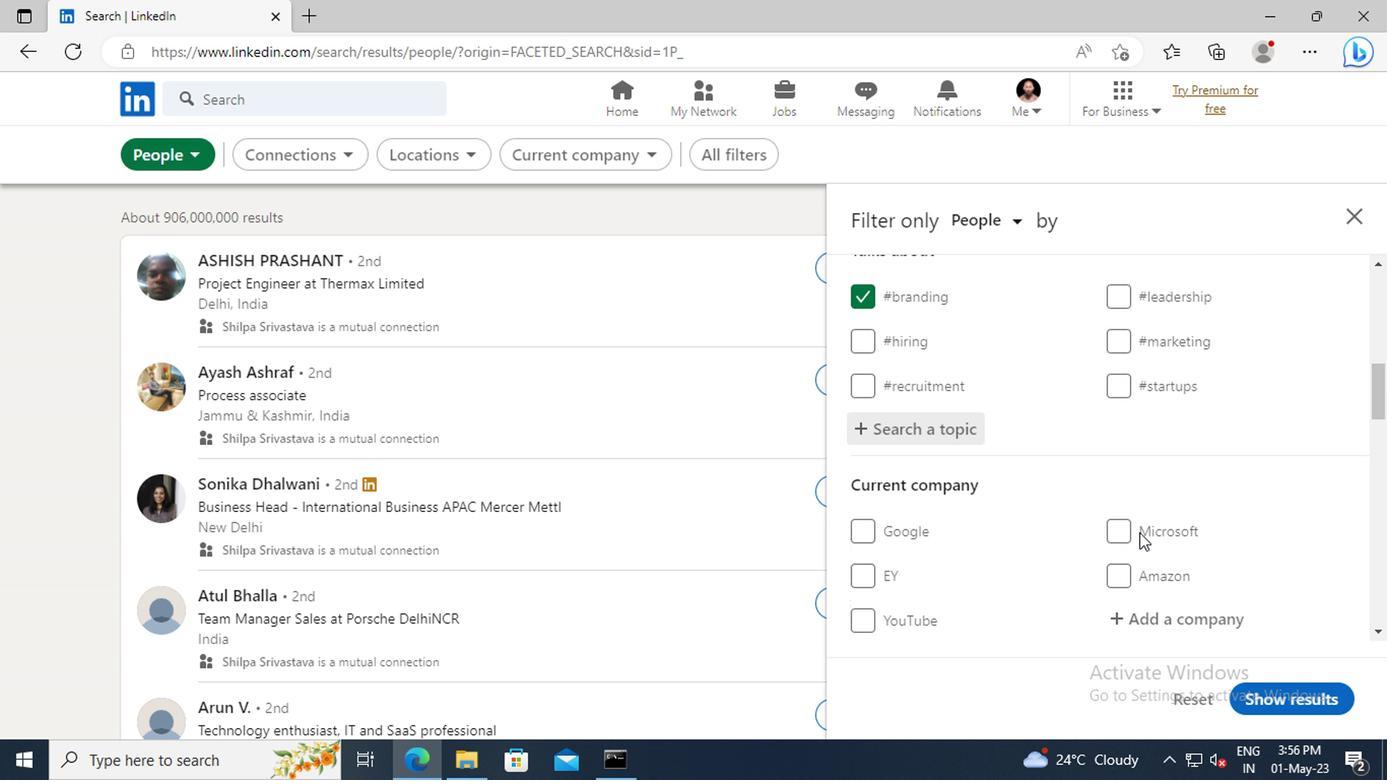 
Action: Mouse scrolled (1135, 530) with delta (0, 0)
Screenshot: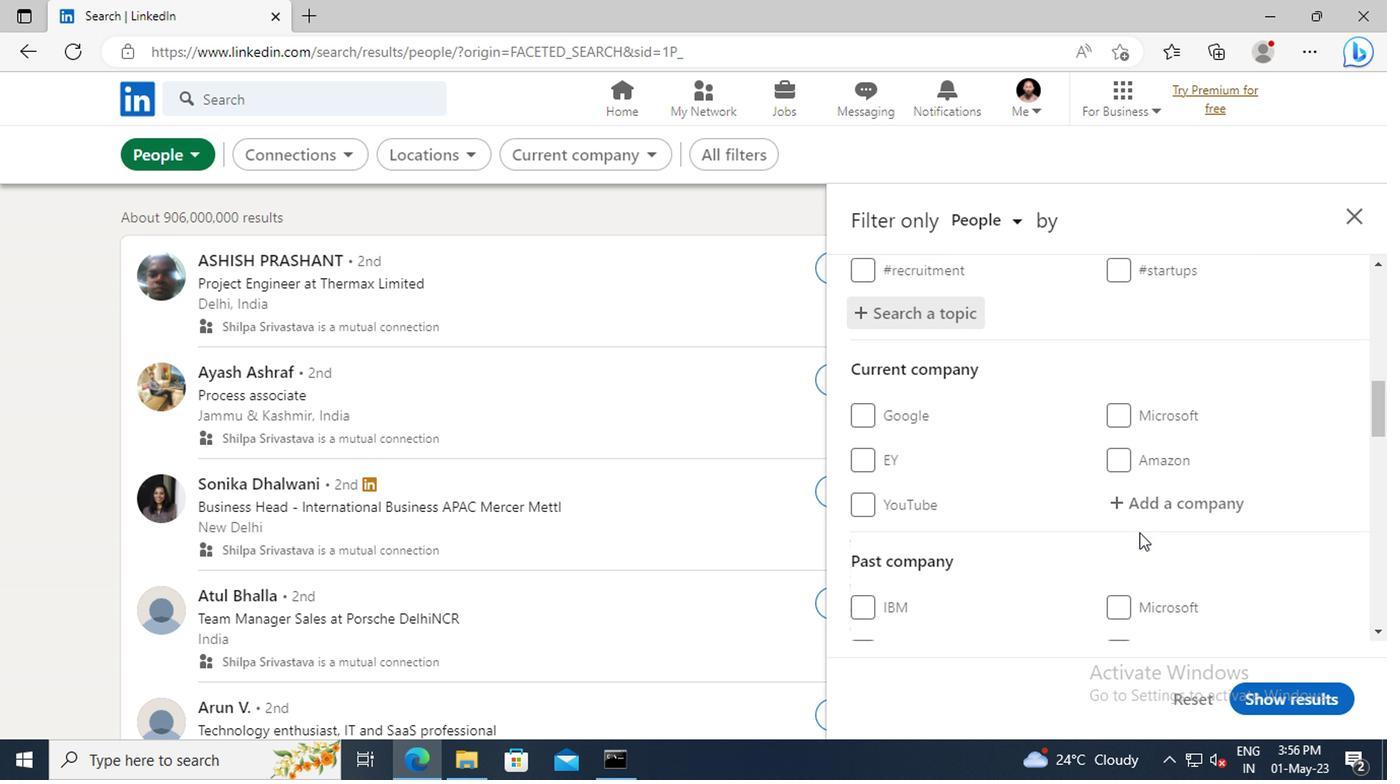 
Action: Mouse scrolled (1135, 530) with delta (0, 0)
Screenshot: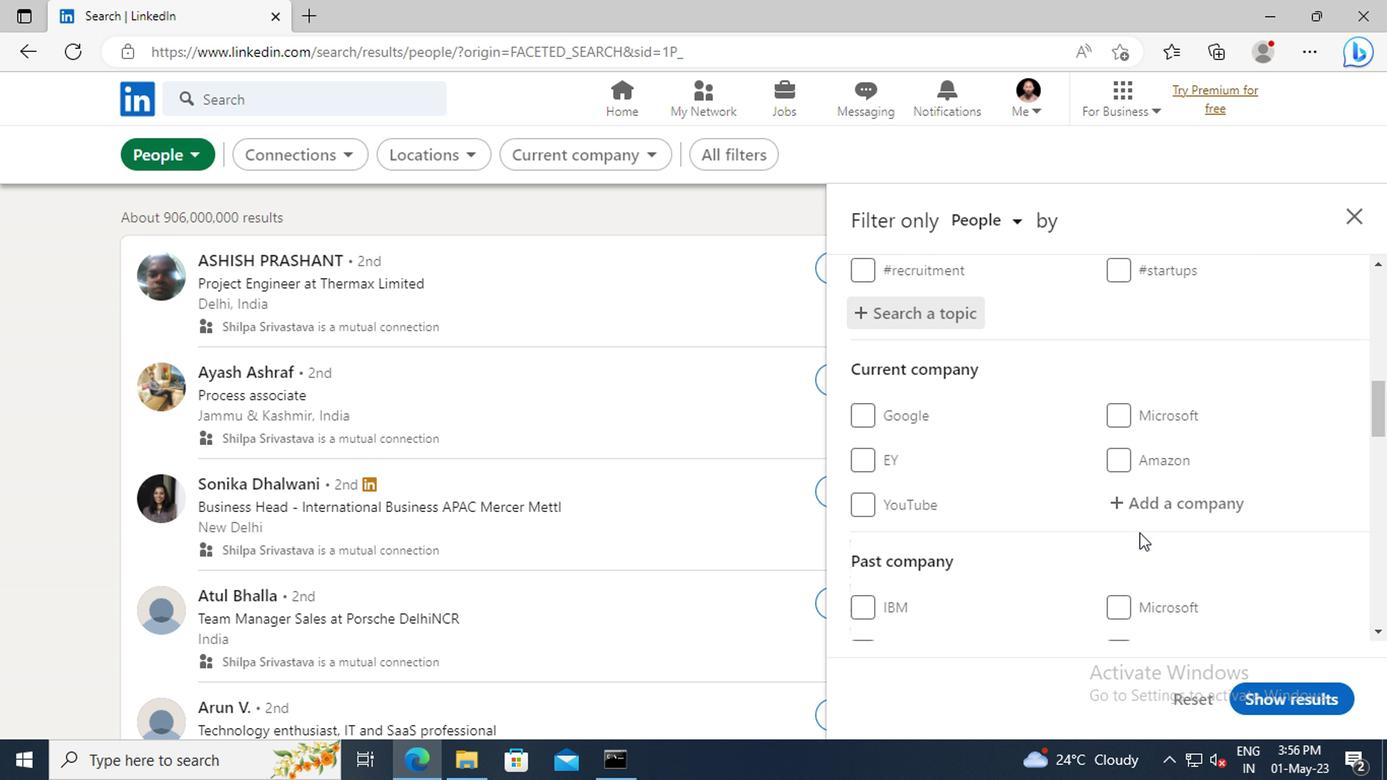 
Action: Mouse scrolled (1135, 530) with delta (0, 0)
Screenshot: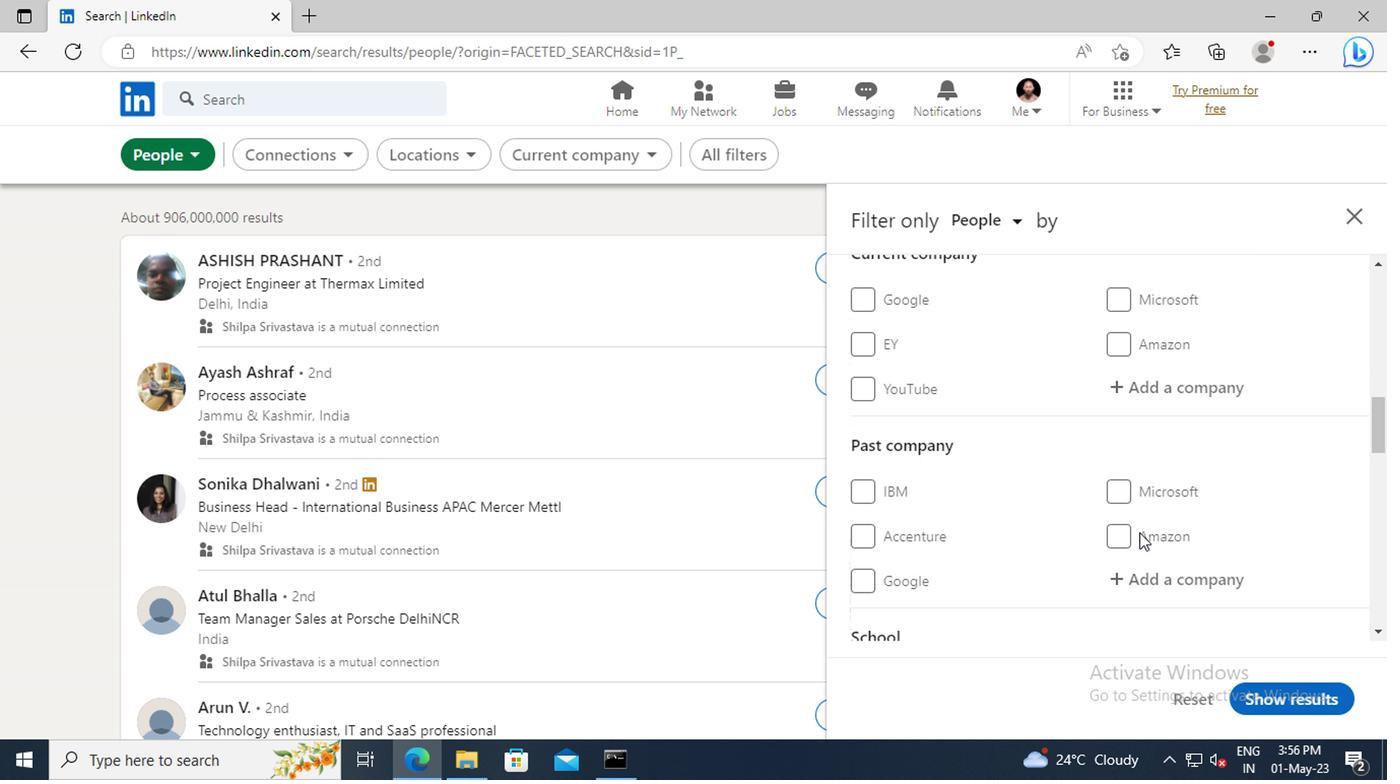 
Action: Mouse scrolled (1135, 530) with delta (0, 0)
Screenshot: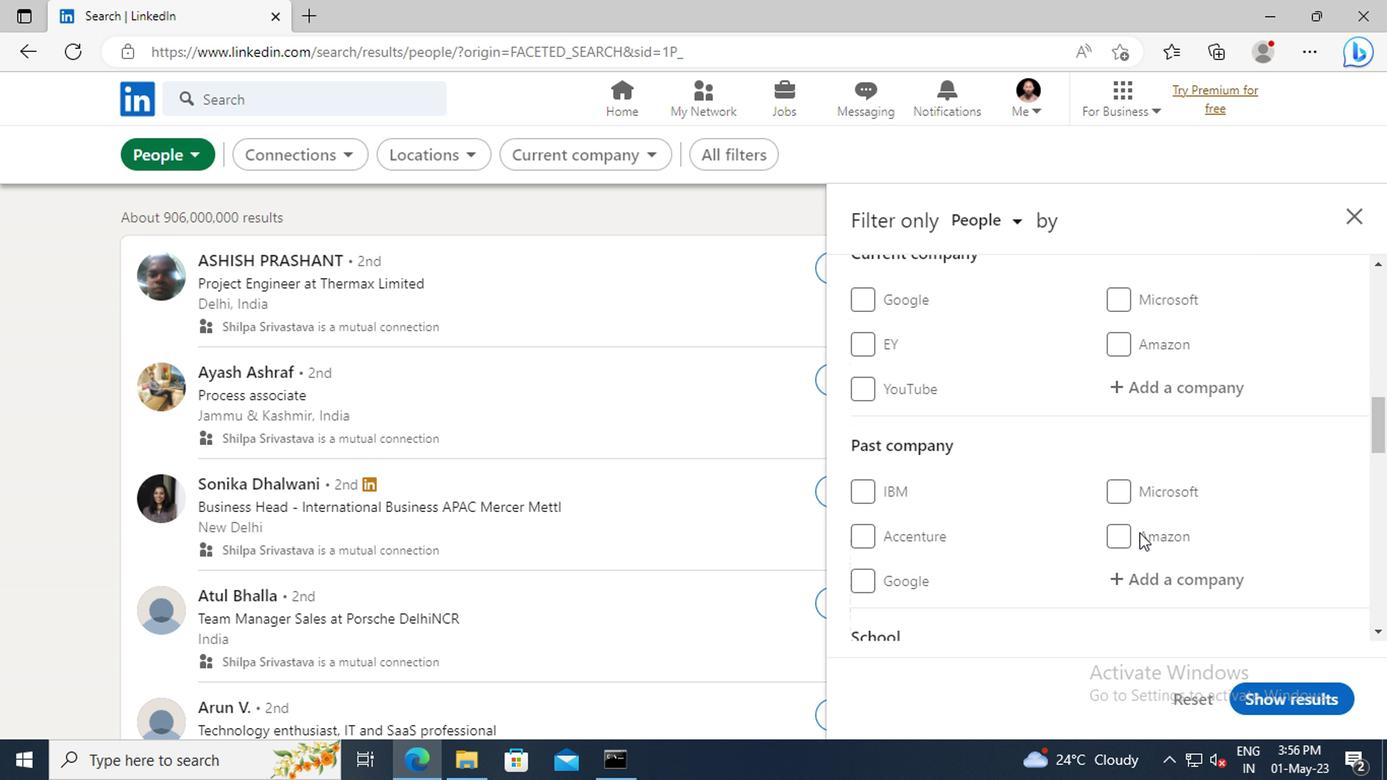 
Action: Mouse moved to (1127, 491)
Screenshot: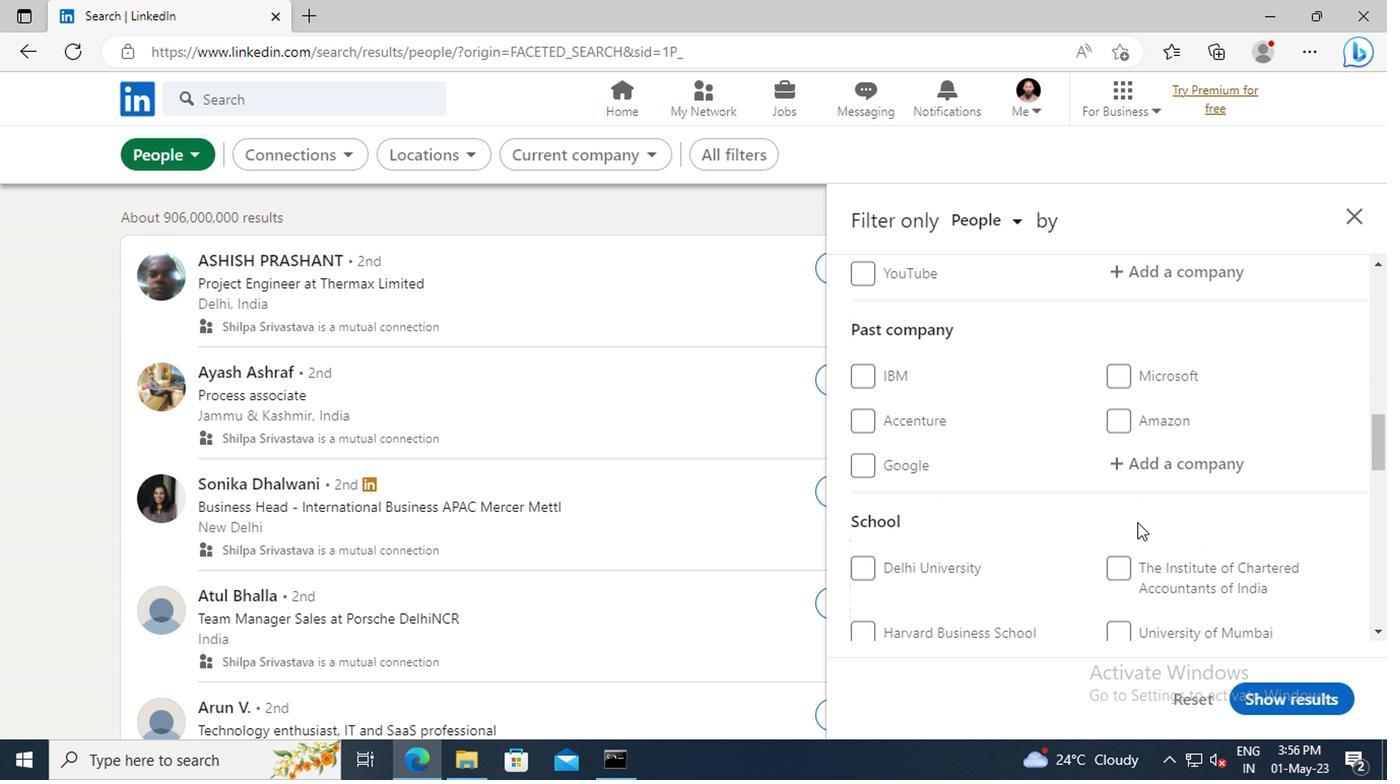 
Action: Mouse scrolled (1127, 490) with delta (0, -1)
Screenshot: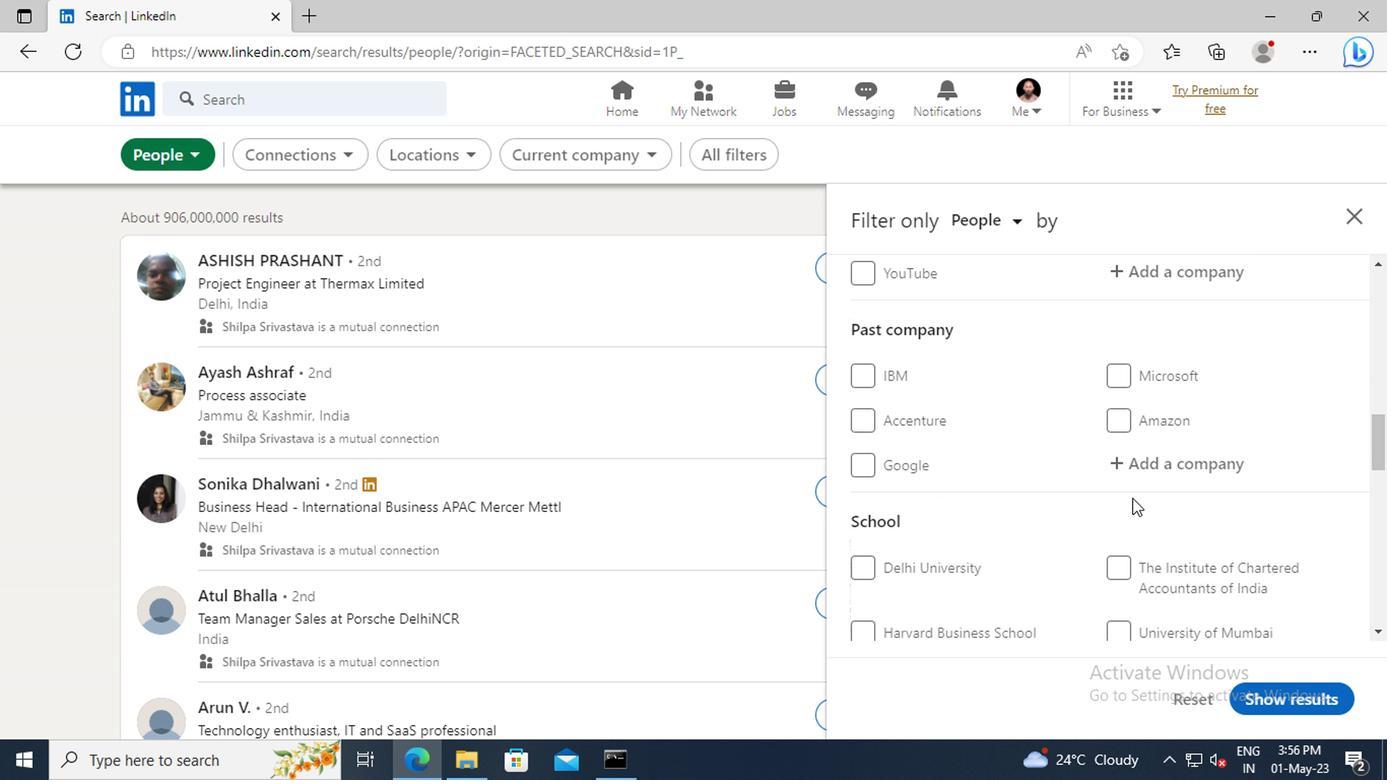 
Action: Mouse scrolled (1127, 490) with delta (0, -1)
Screenshot: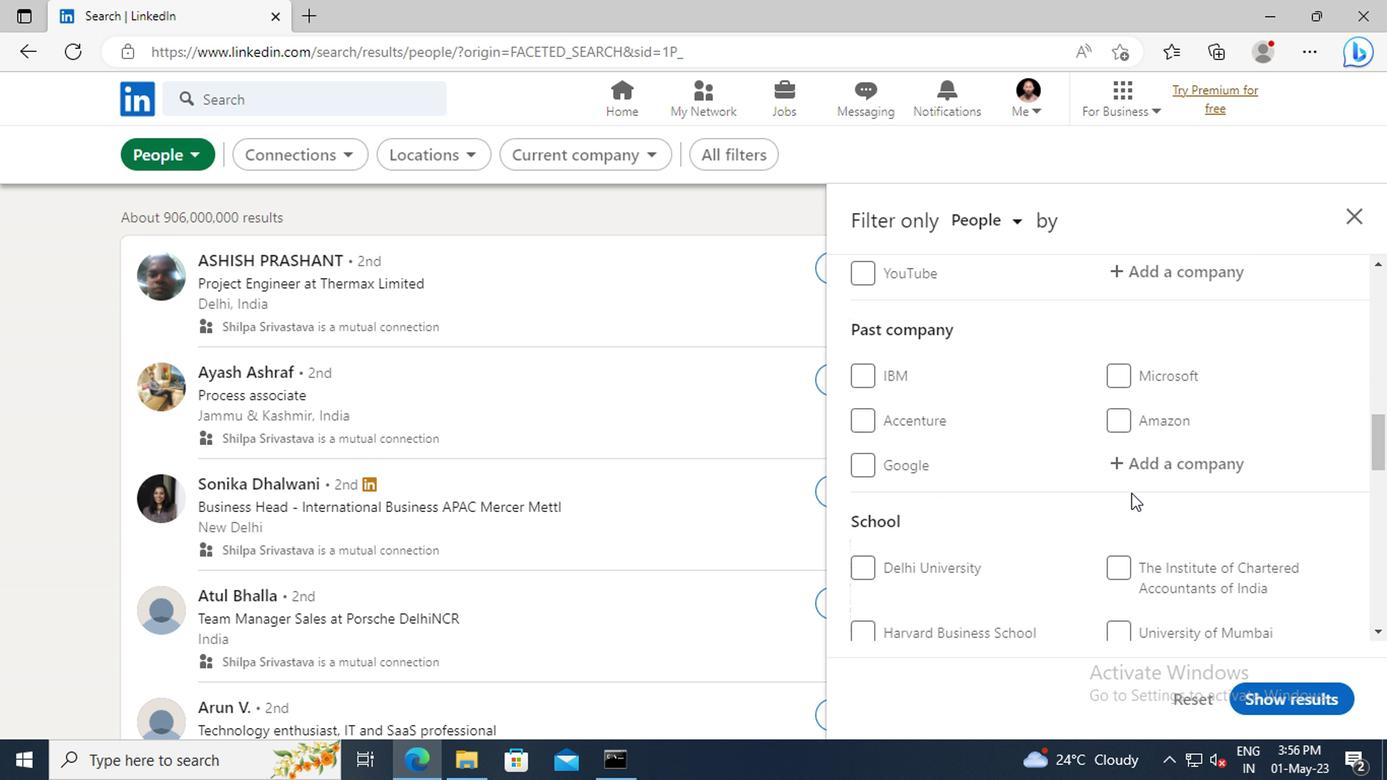 
Action: Mouse moved to (1123, 476)
Screenshot: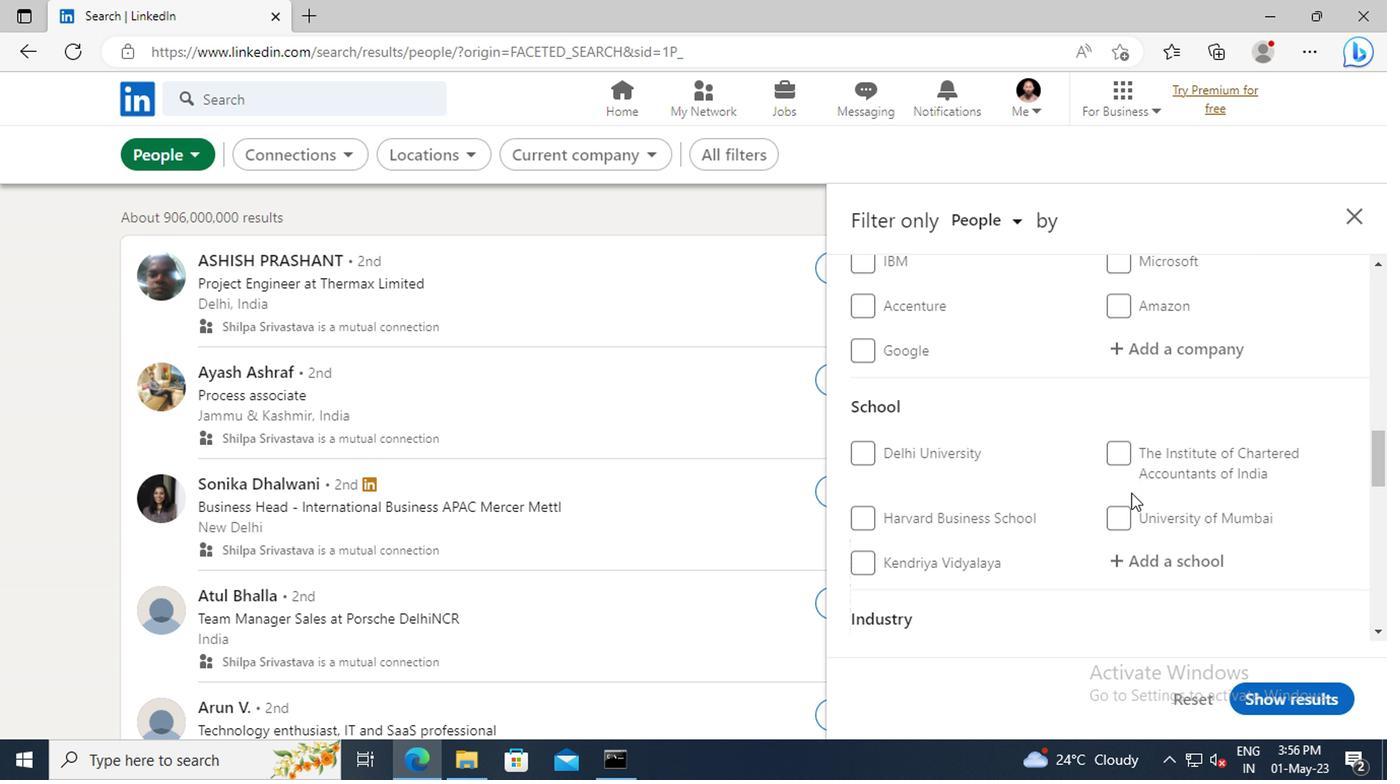 
Action: Mouse scrolled (1123, 476) with delta (0, 0)
Screenshot: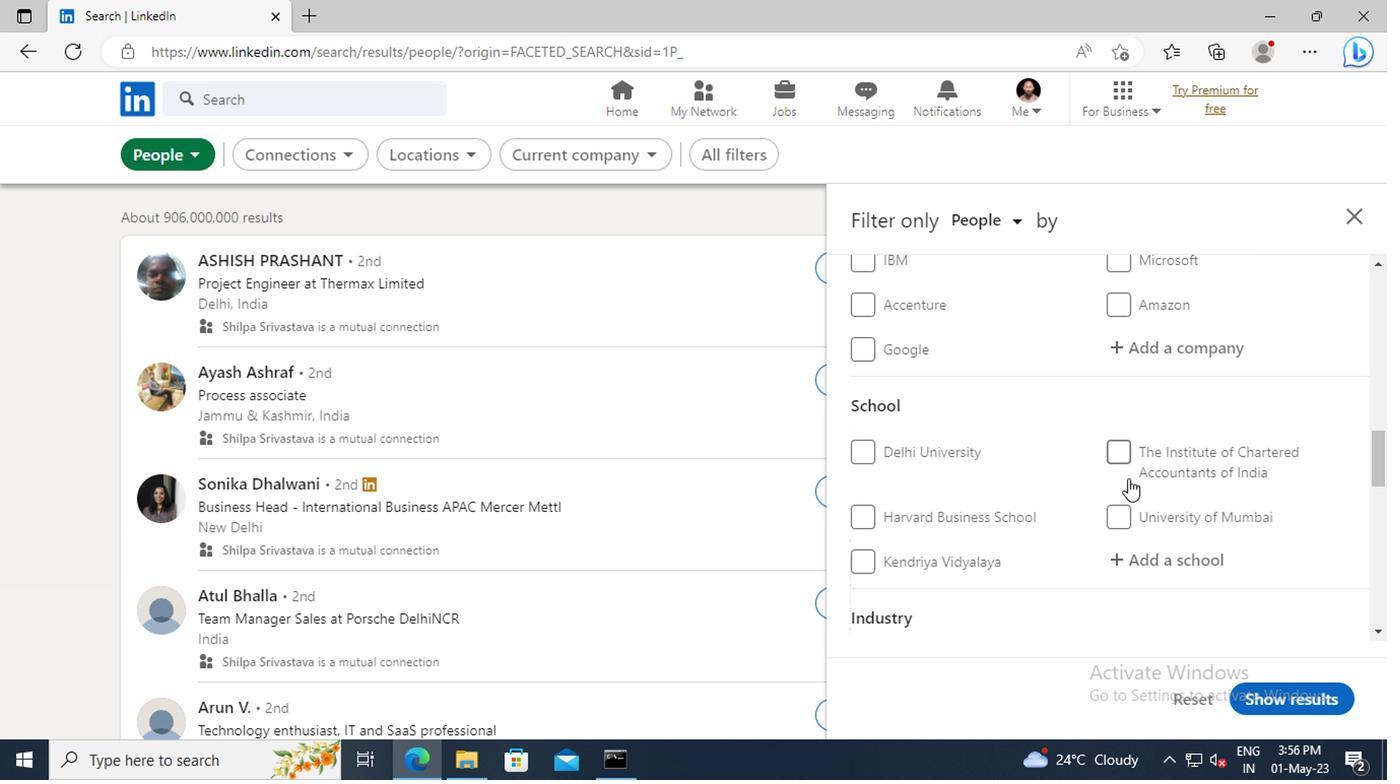 
Action: Mouse scrolled (1123, 476) with delta (0, 0)
Screenshot: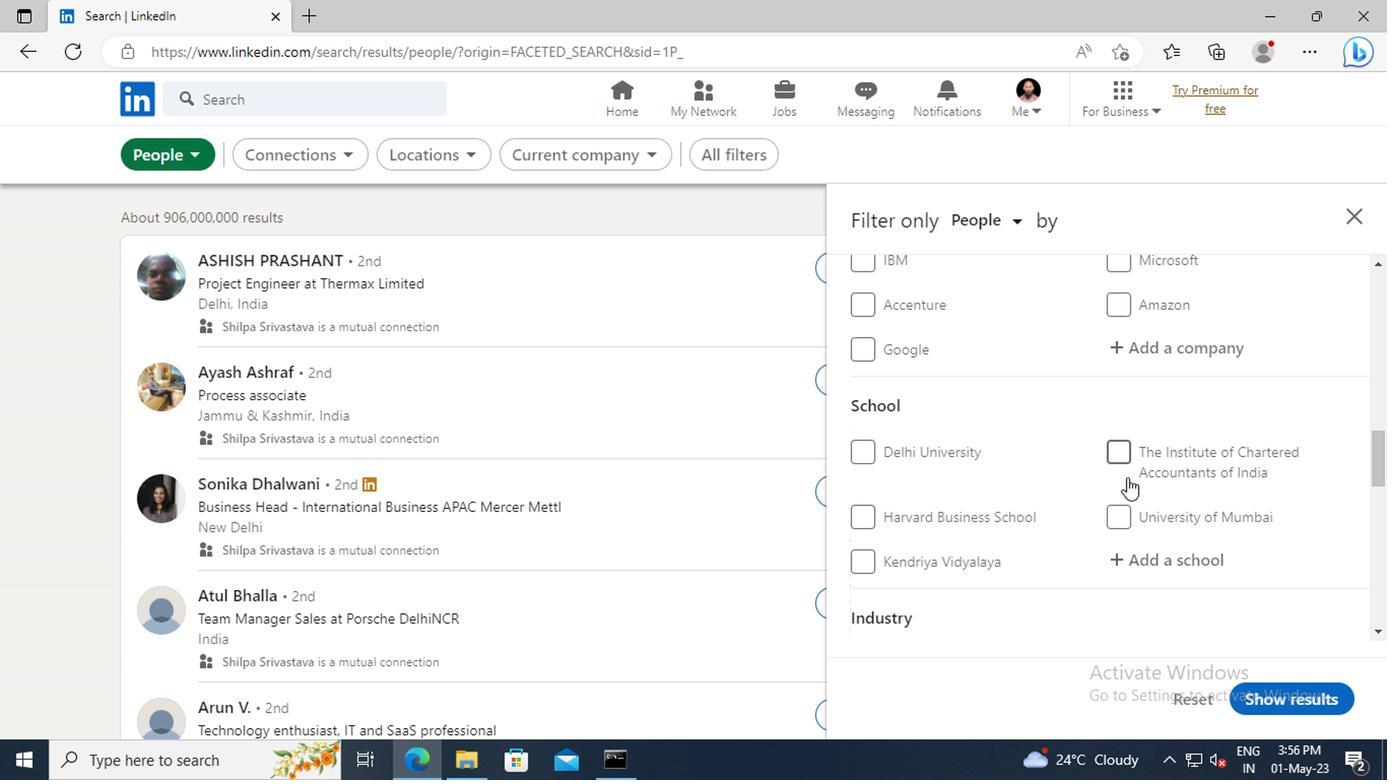 
Action: Mouse scrolled (1123, 476) with delta (0, 0)
Screenshot: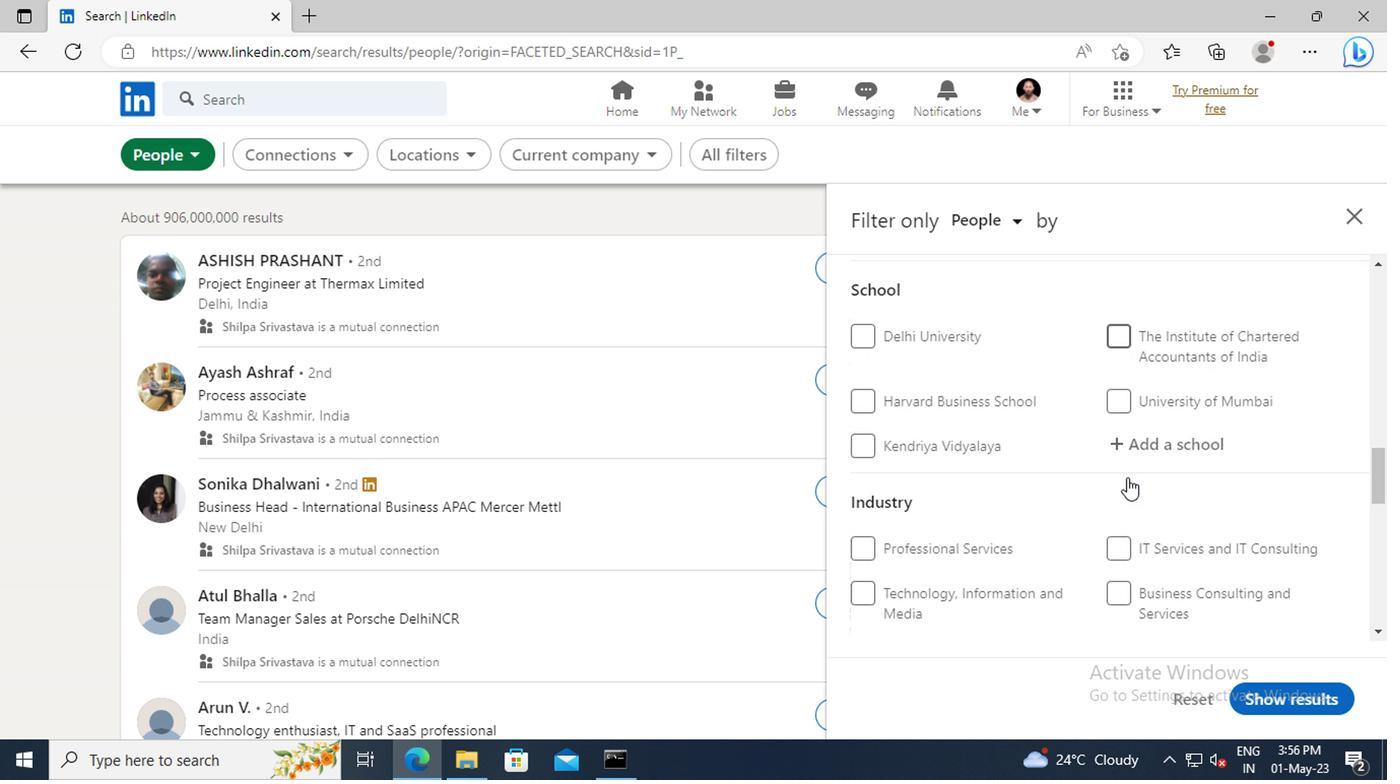 
Action: Mouse scrolled (1123, 476) with delta (0, 0)
Screenshot: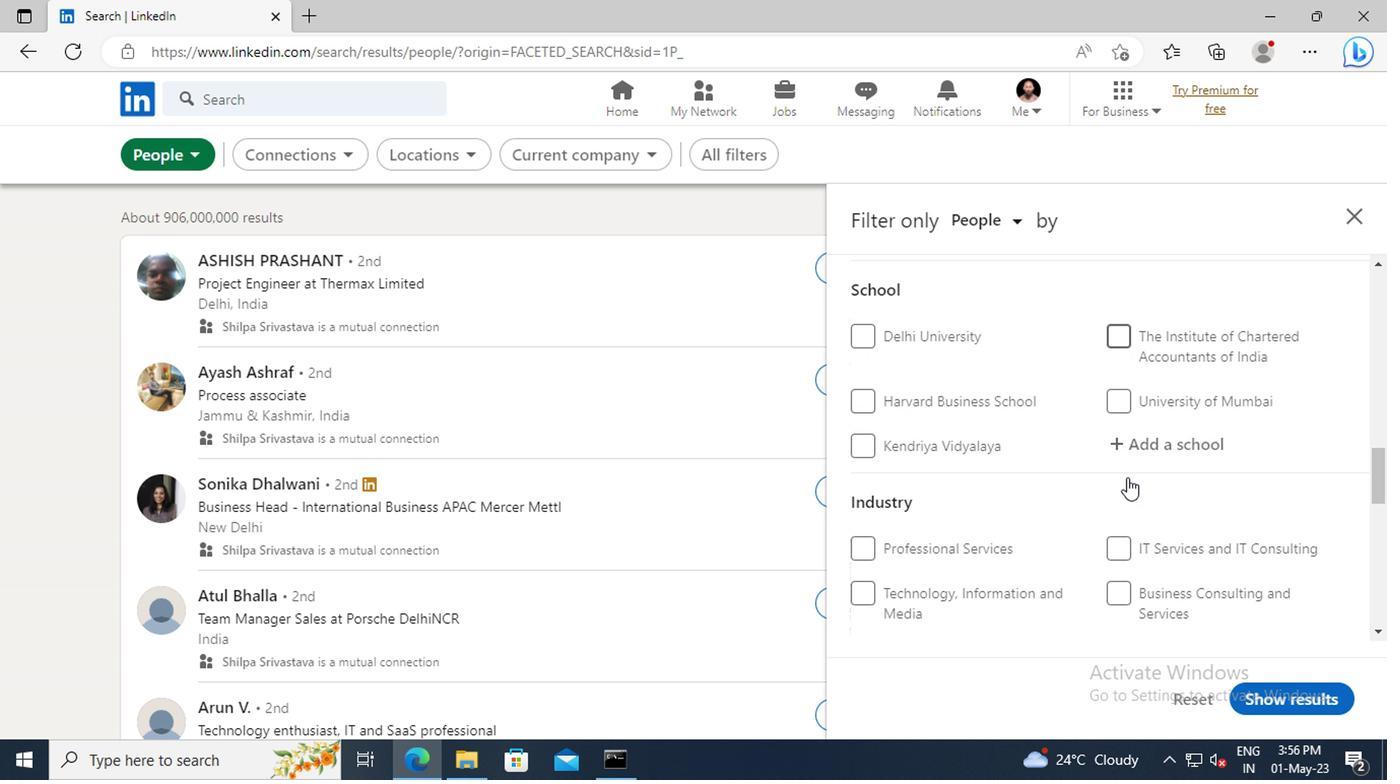 
Action: Mouse scrolled (1123, 476) with delta (0, 0)
Screenshot: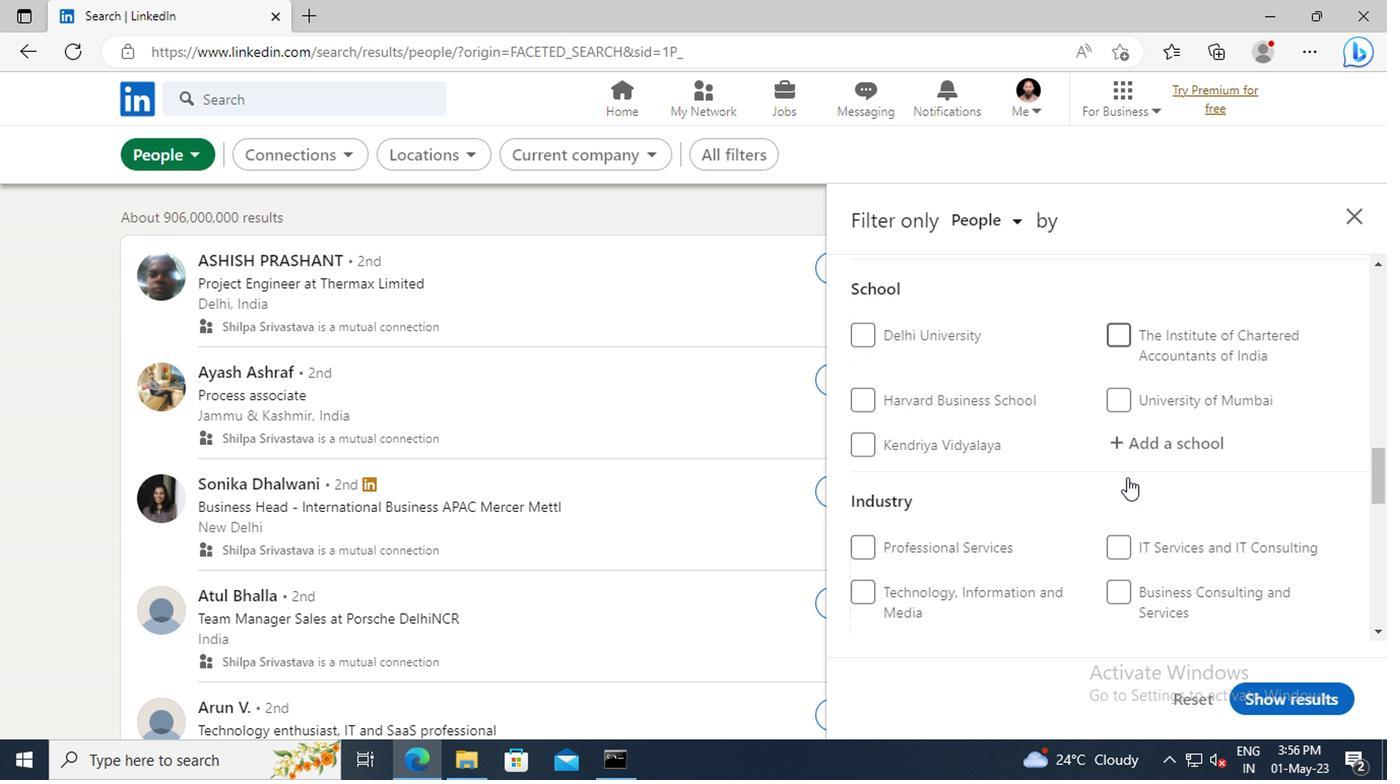 
Action: Mouse scrolled (1123, 476) with delta (0, 0)
Screenshot: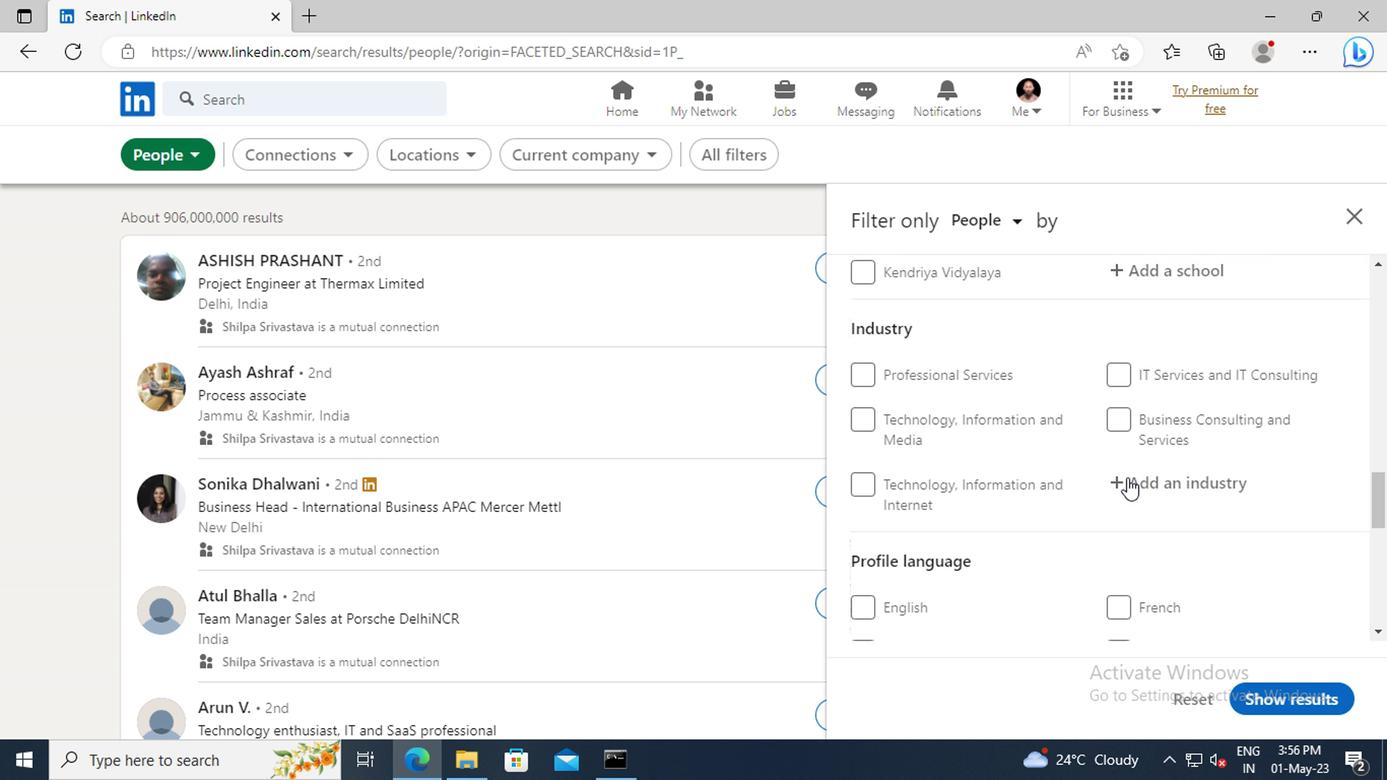 
Action: Mouse scrolled (1123, 476) with delta (0, 0)
Screenshot: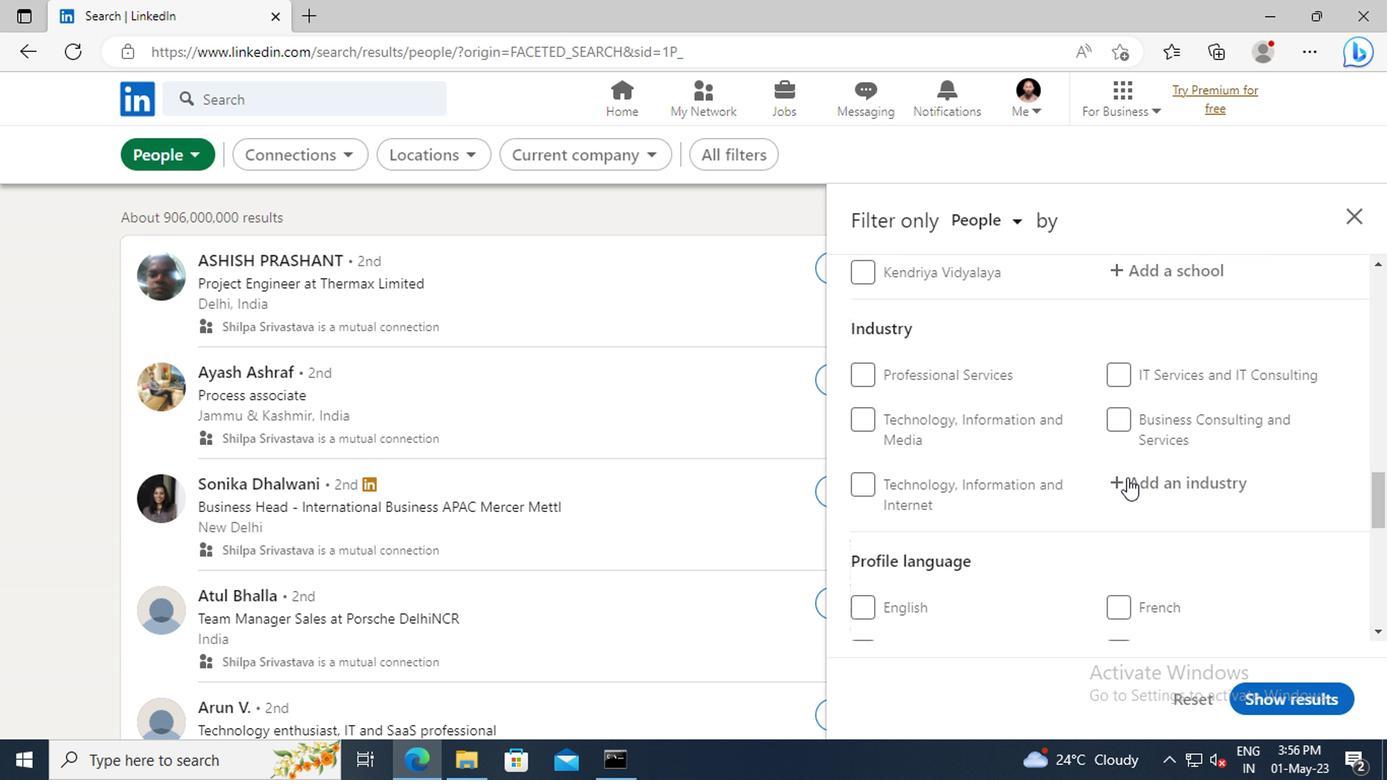
Action: Mouse moved to (863, 494)
Screenshot: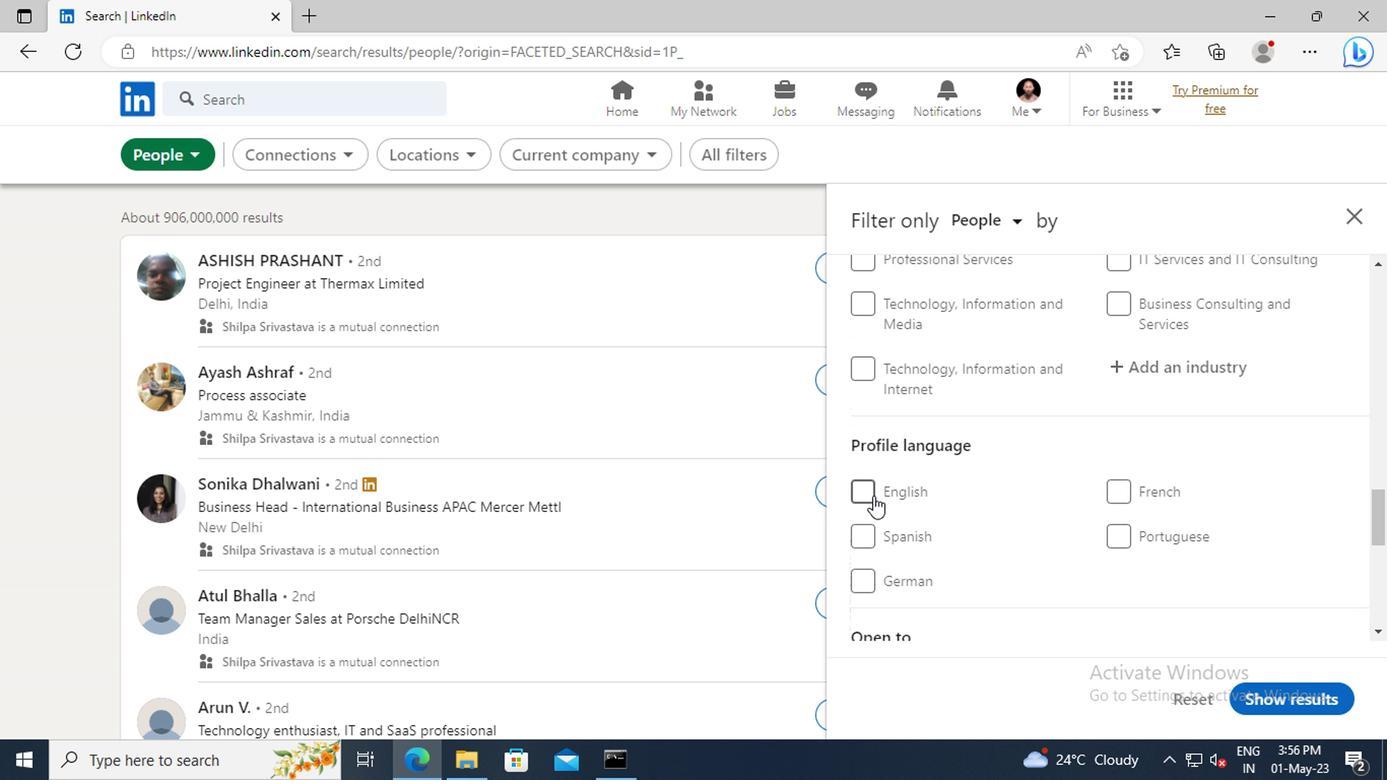 
Action: Mouse pressed left at (863, 494)
Screenshot: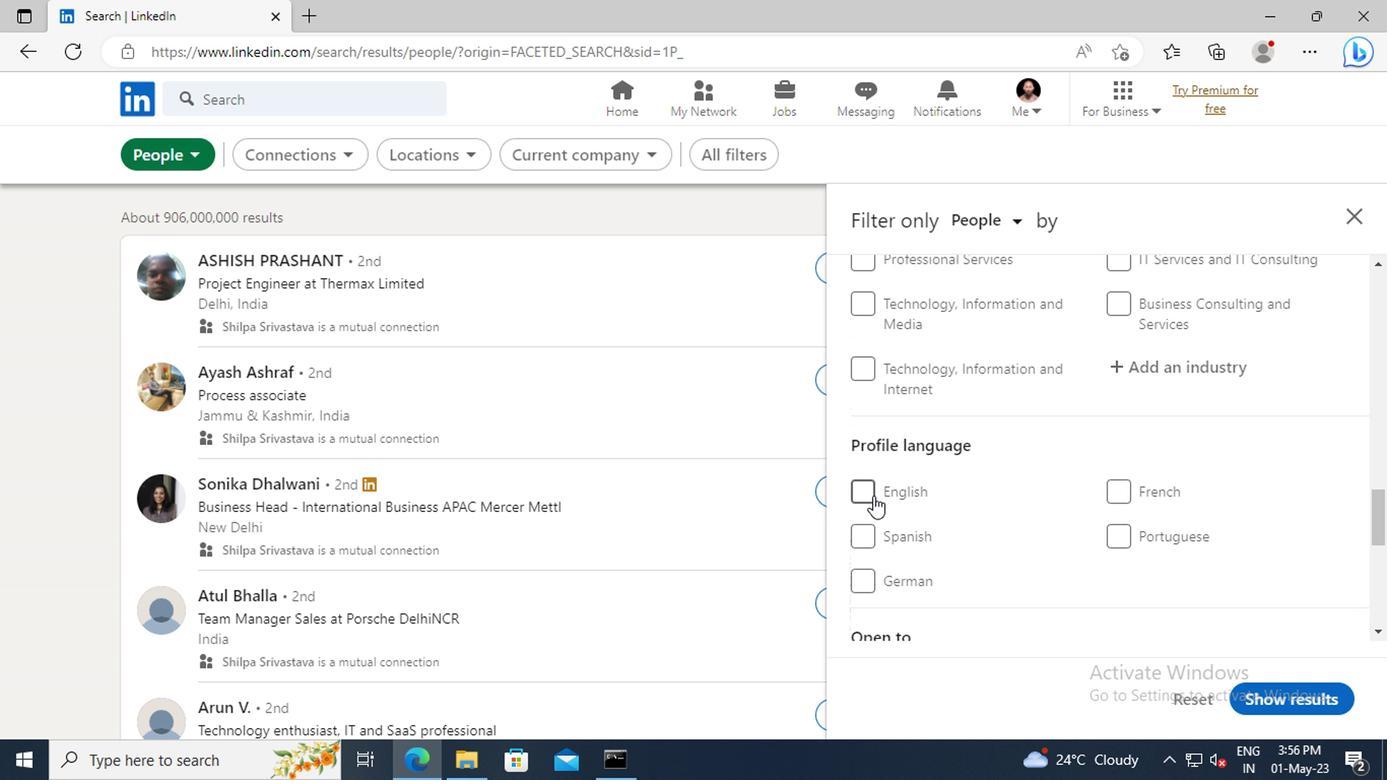
Action: Mouse moved to (1155, 482)
Screenshot: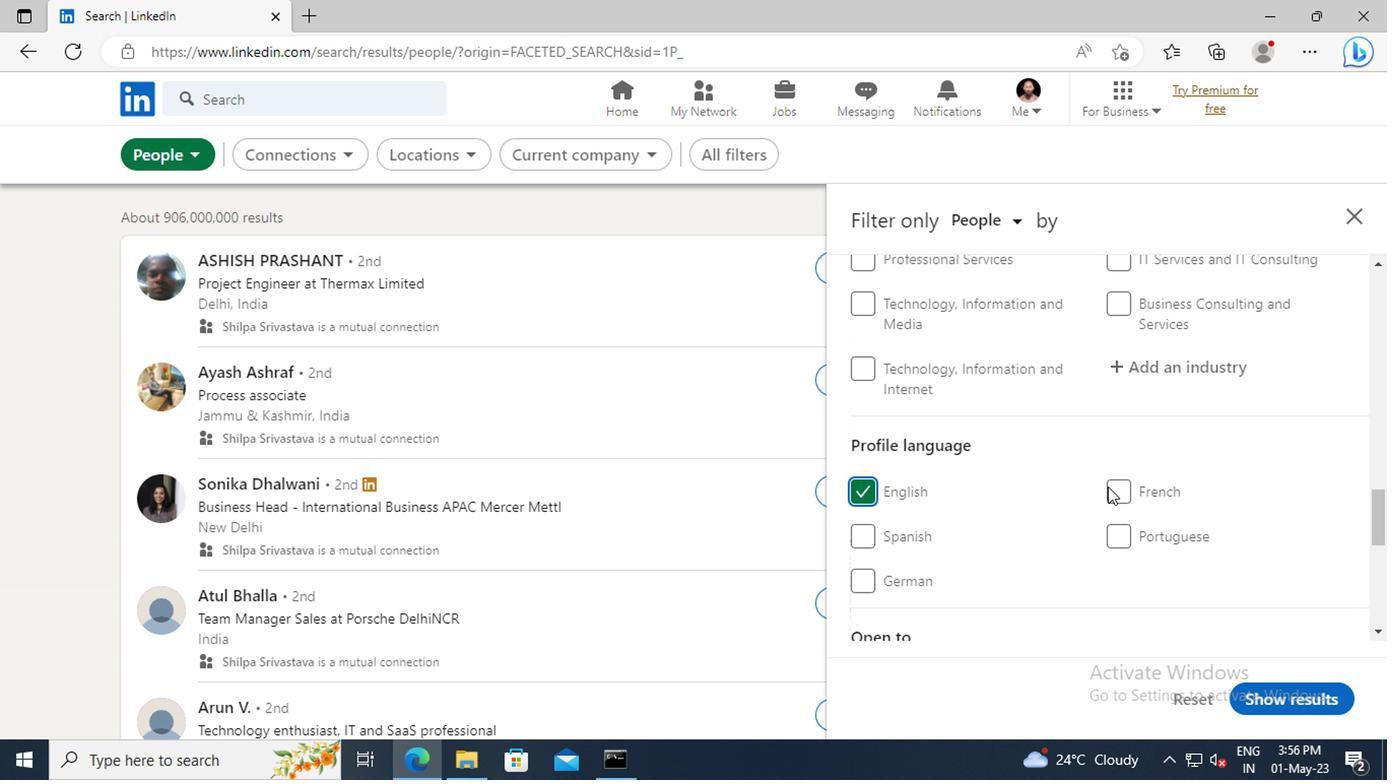 
Action: Mouse scrolled (1155, 484) with delta (0, 1)
Screenshot: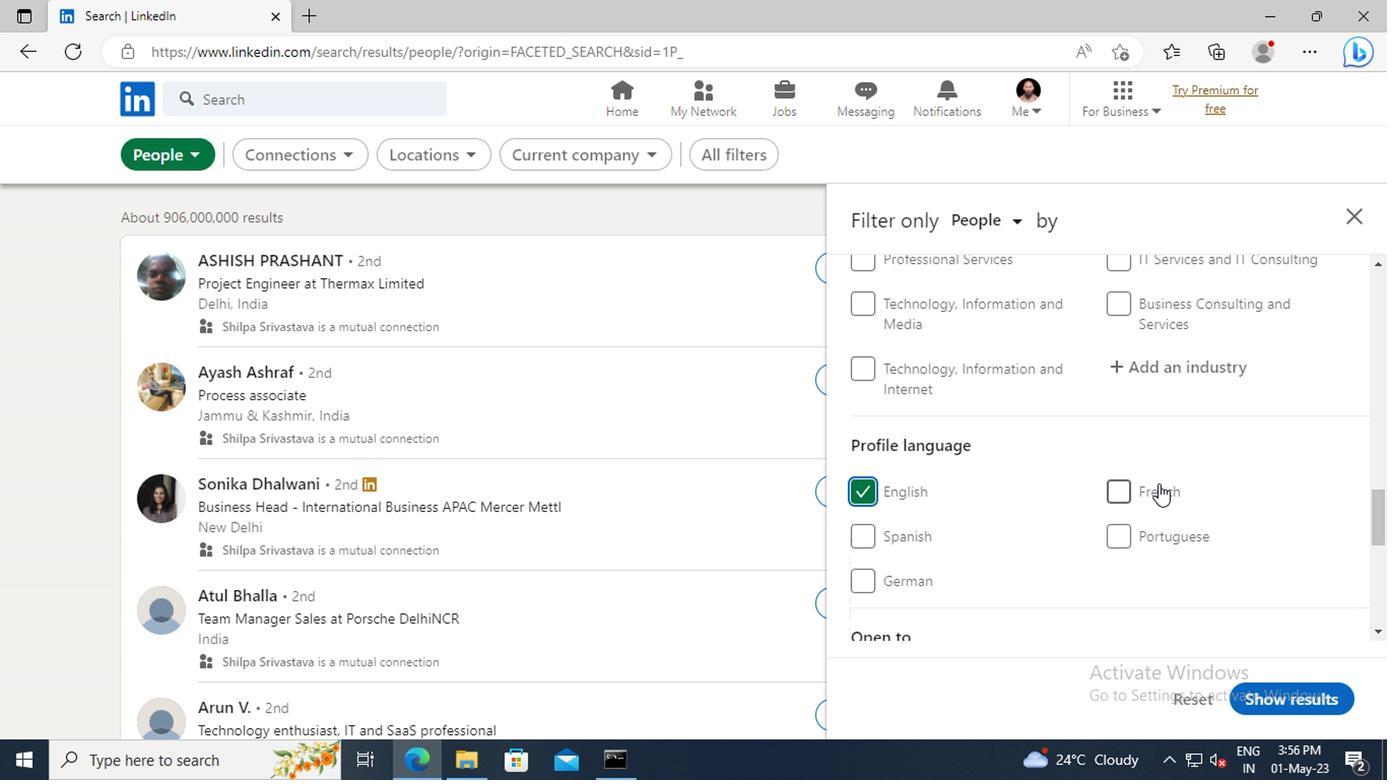 
Action: Mouse scrolled (1155, 484) with delta (0, 1)
Screenshot: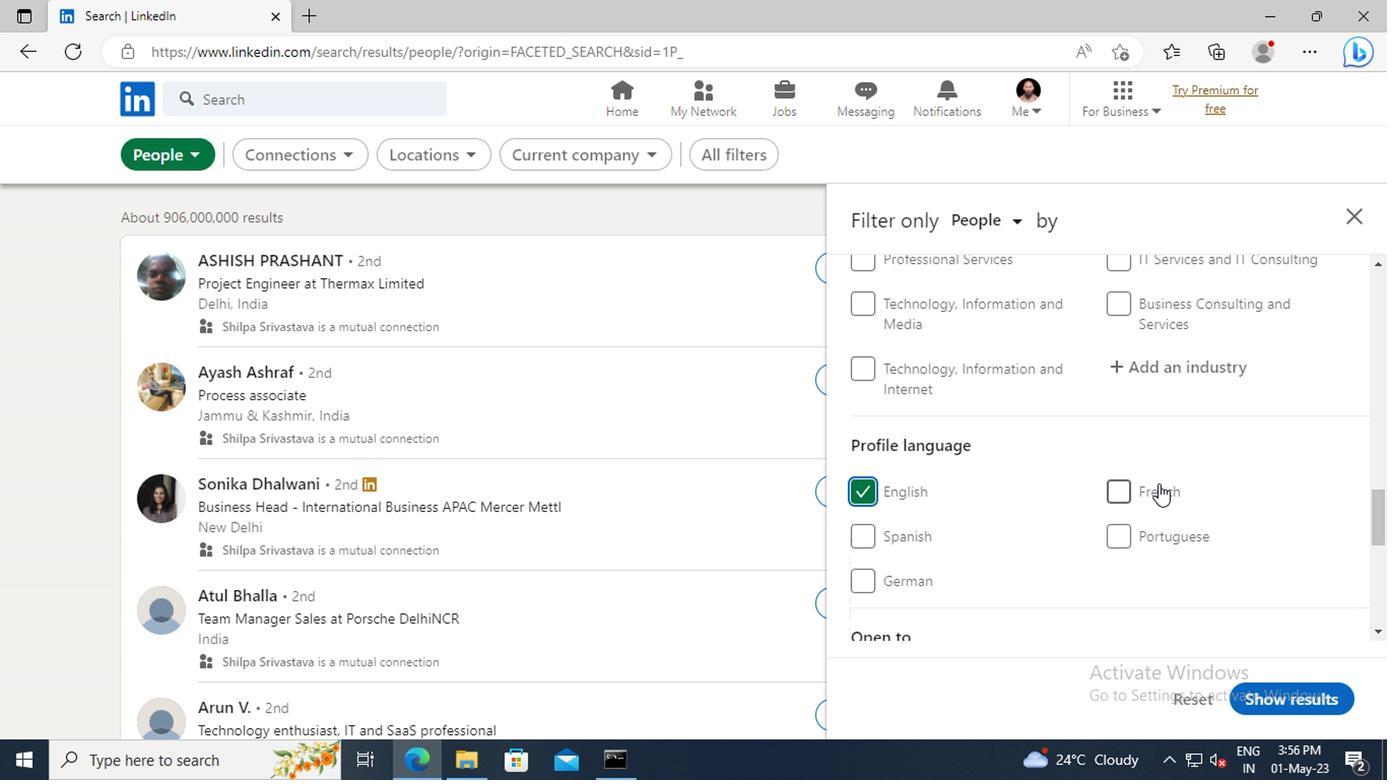 
Action: Mouse scrolled (1155, 484) with delta (0, 1)
Screenshot: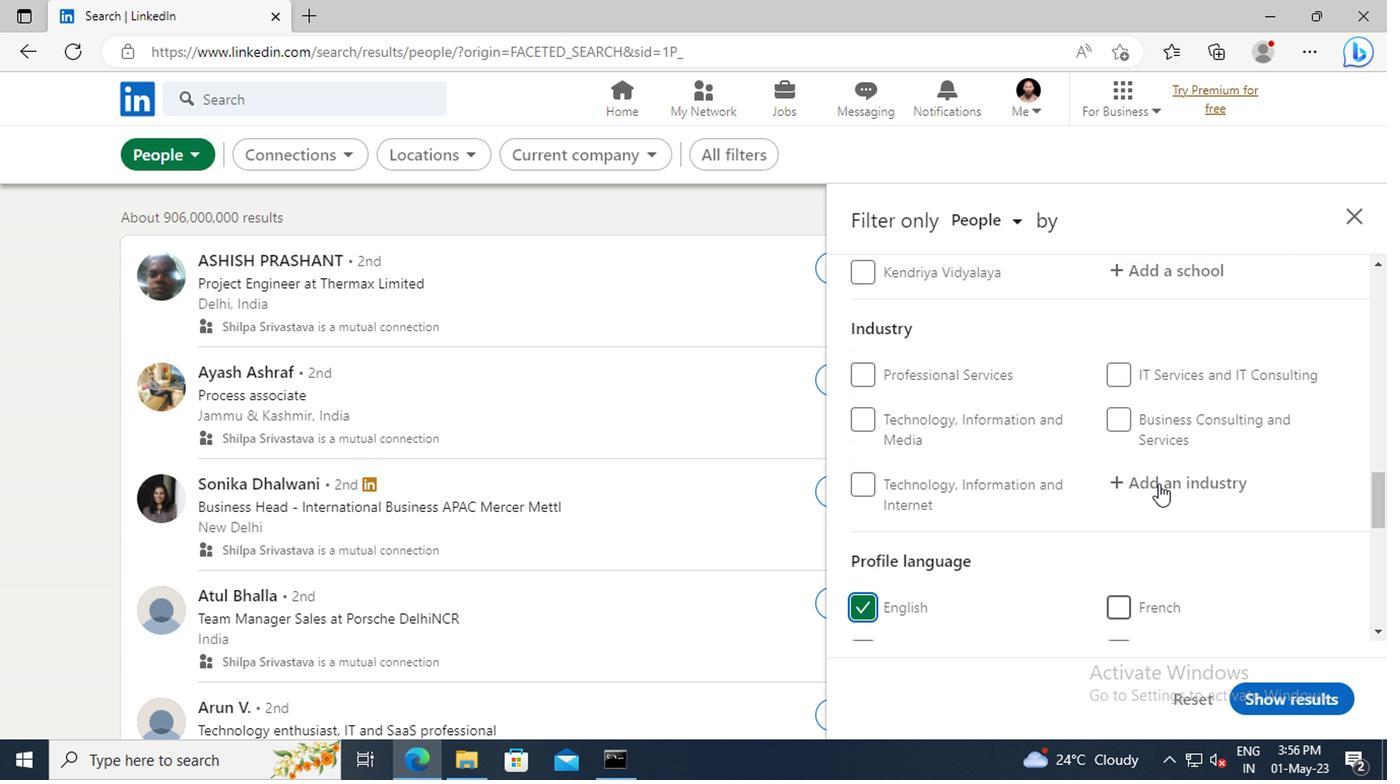 
Action: Mouse scrolled (1155, 484) with delta (0, 1)
Screenshot: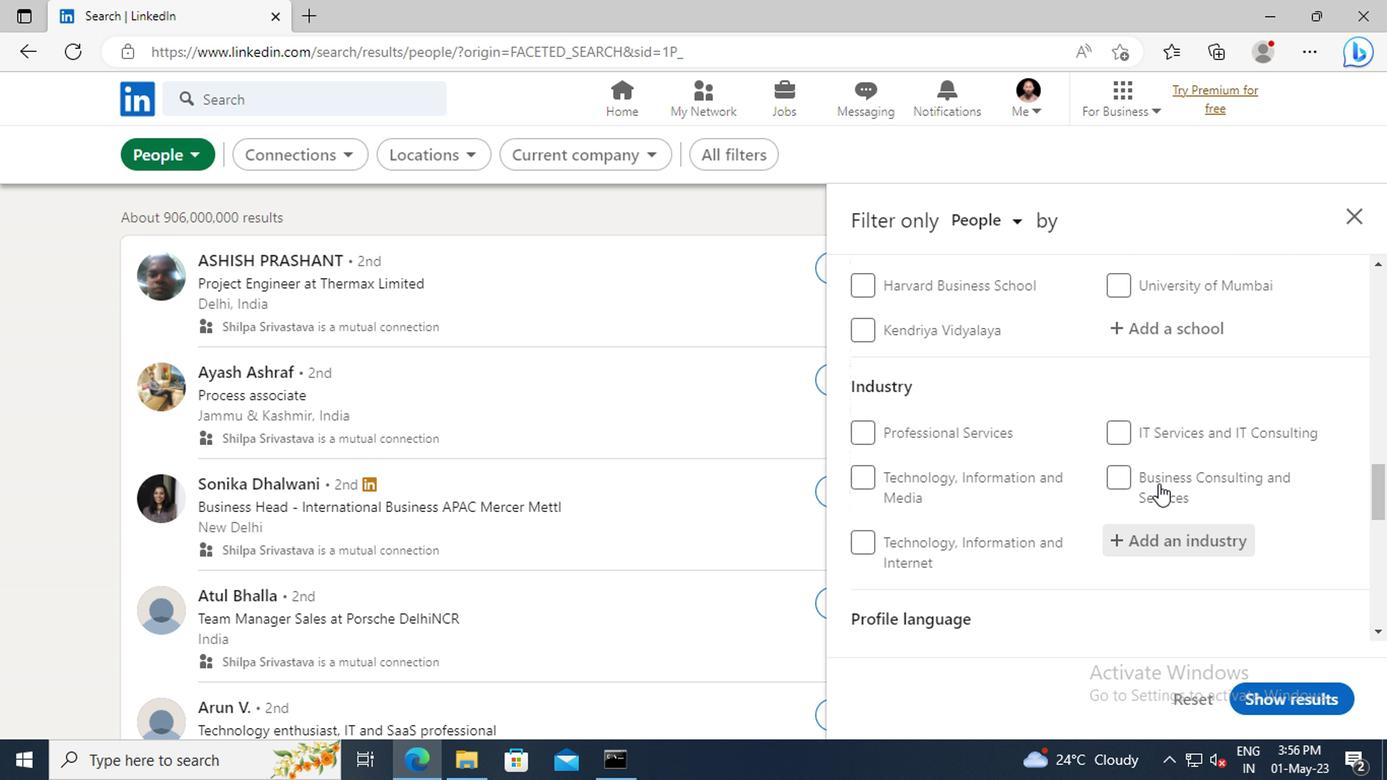 
Action: Mouse scrolled (1155, 484) with delta (0, 1)
Screenshot: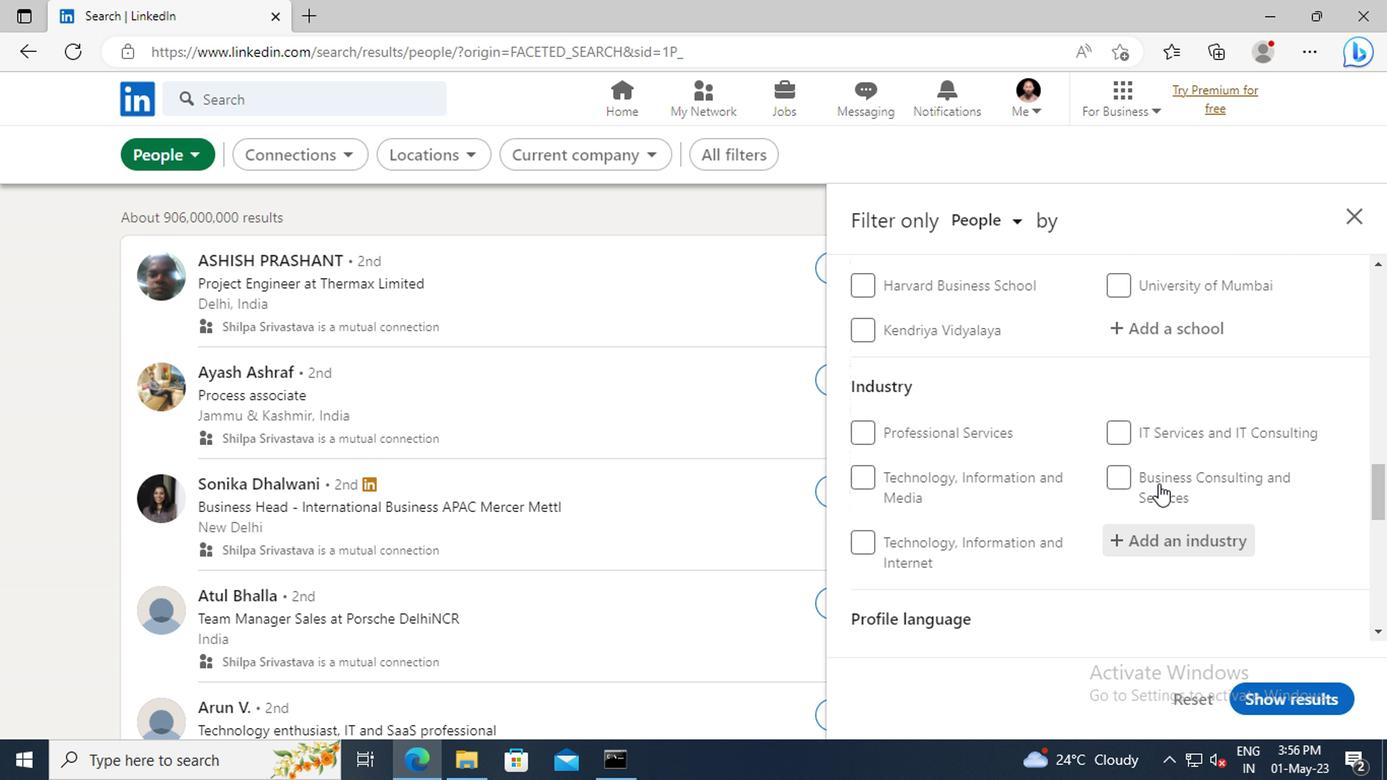 
Action: Mouse scrolled (1155, 484) with delta (0, 1)
Screenshot: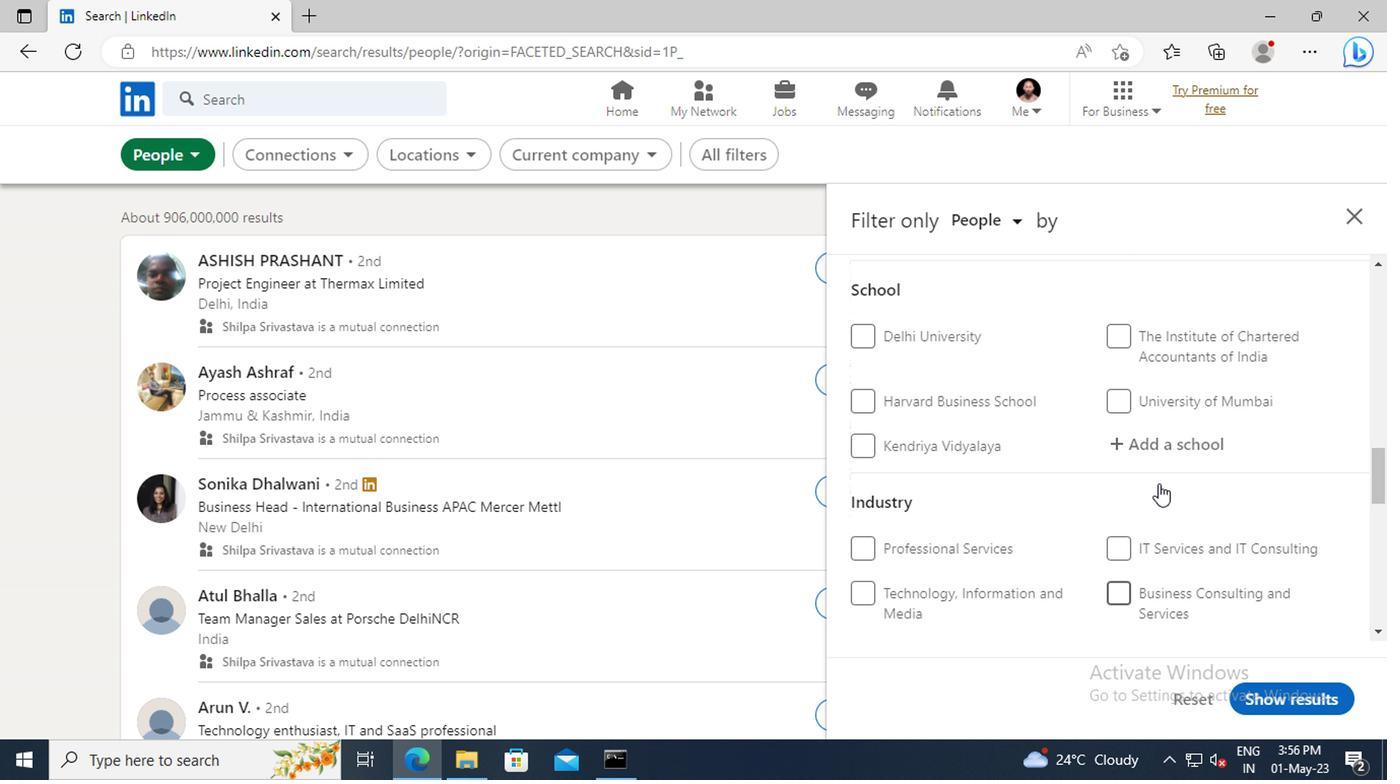 
Action: Mouse scrolled (1155, 484) with delta (0, 1)
Screenshot: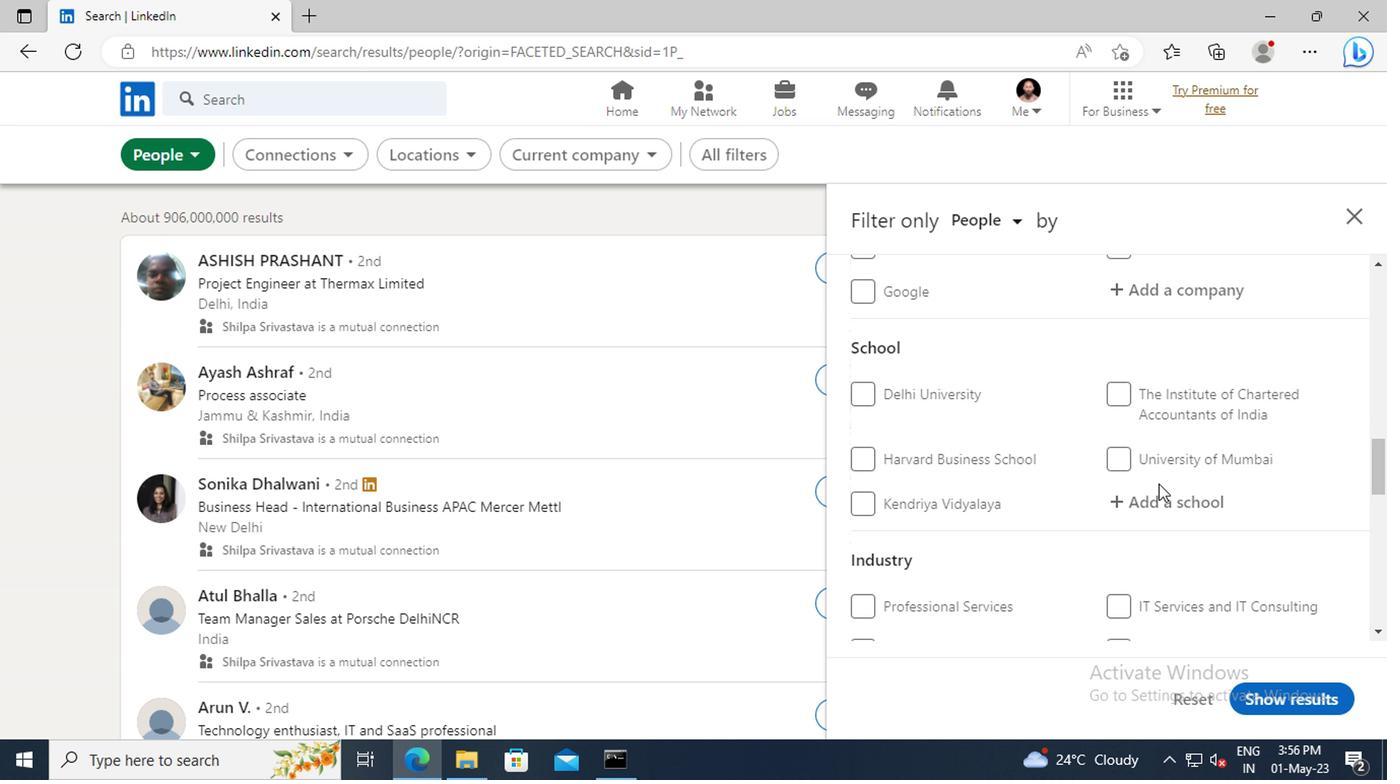 
Action: Mouse scrolled (1155, 484) with delta (0, 1)
Screenshot: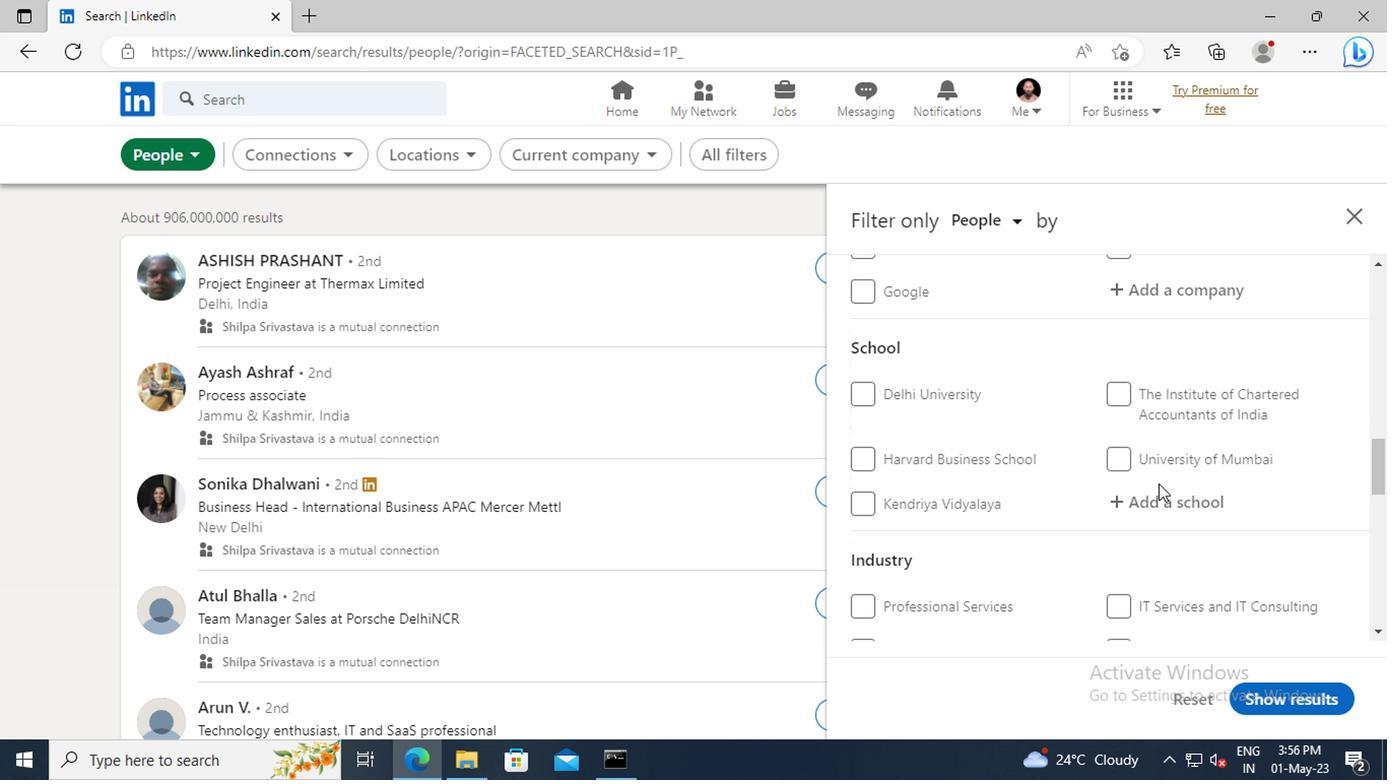 
Action: Mouse moved to (1155, 482)
Screenshot: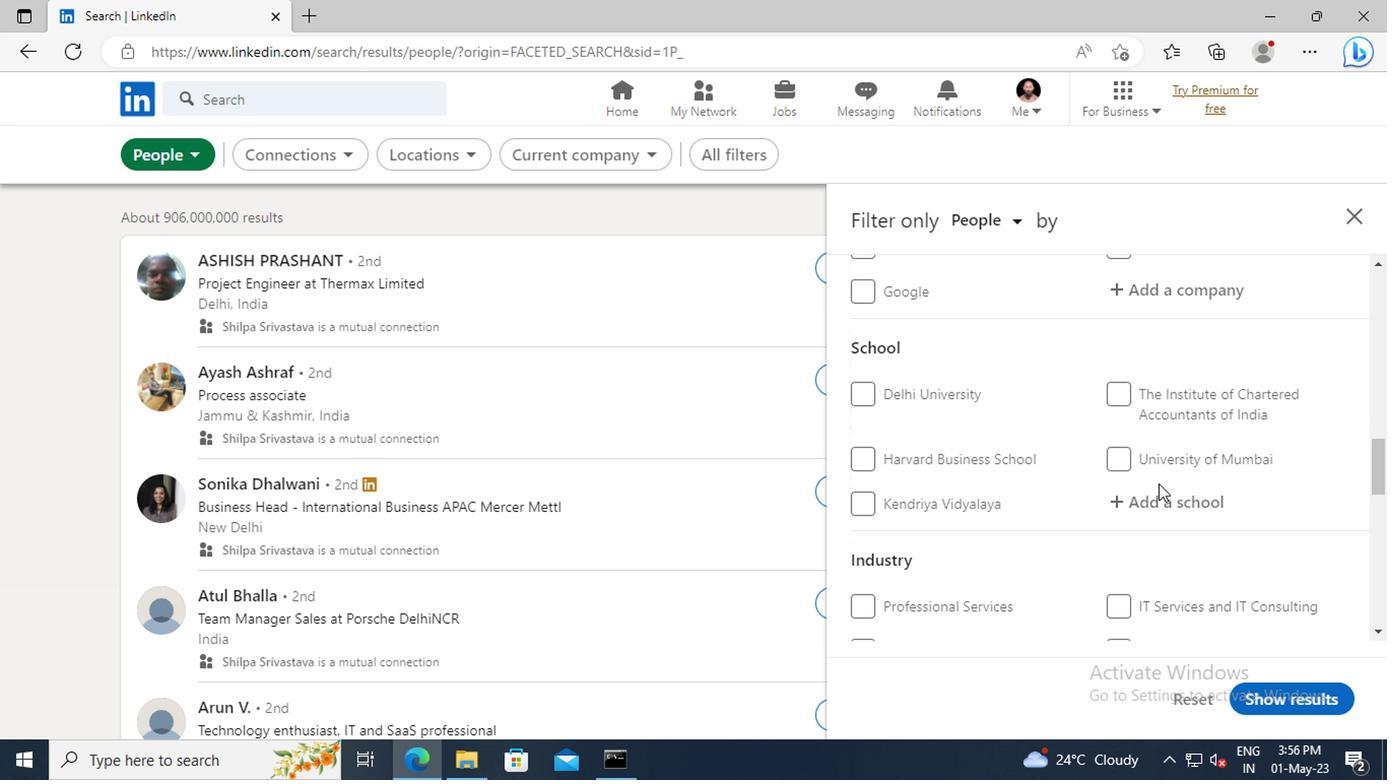 
Action: Mouse scrolled (1155, 484) with delta (0, 1)
Screenshot: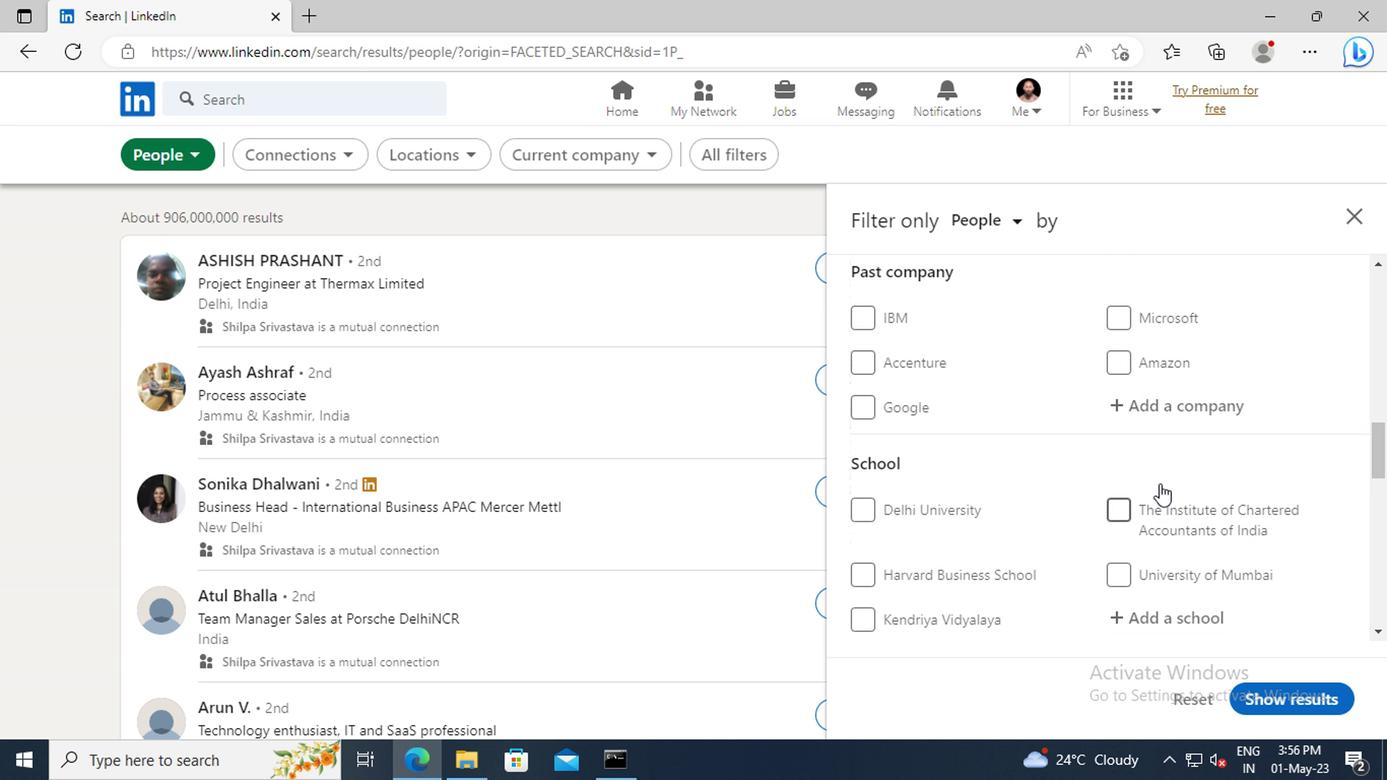 
Action: Mouse scrolled (1155, 484) with delta (0, 1)
Screenshot: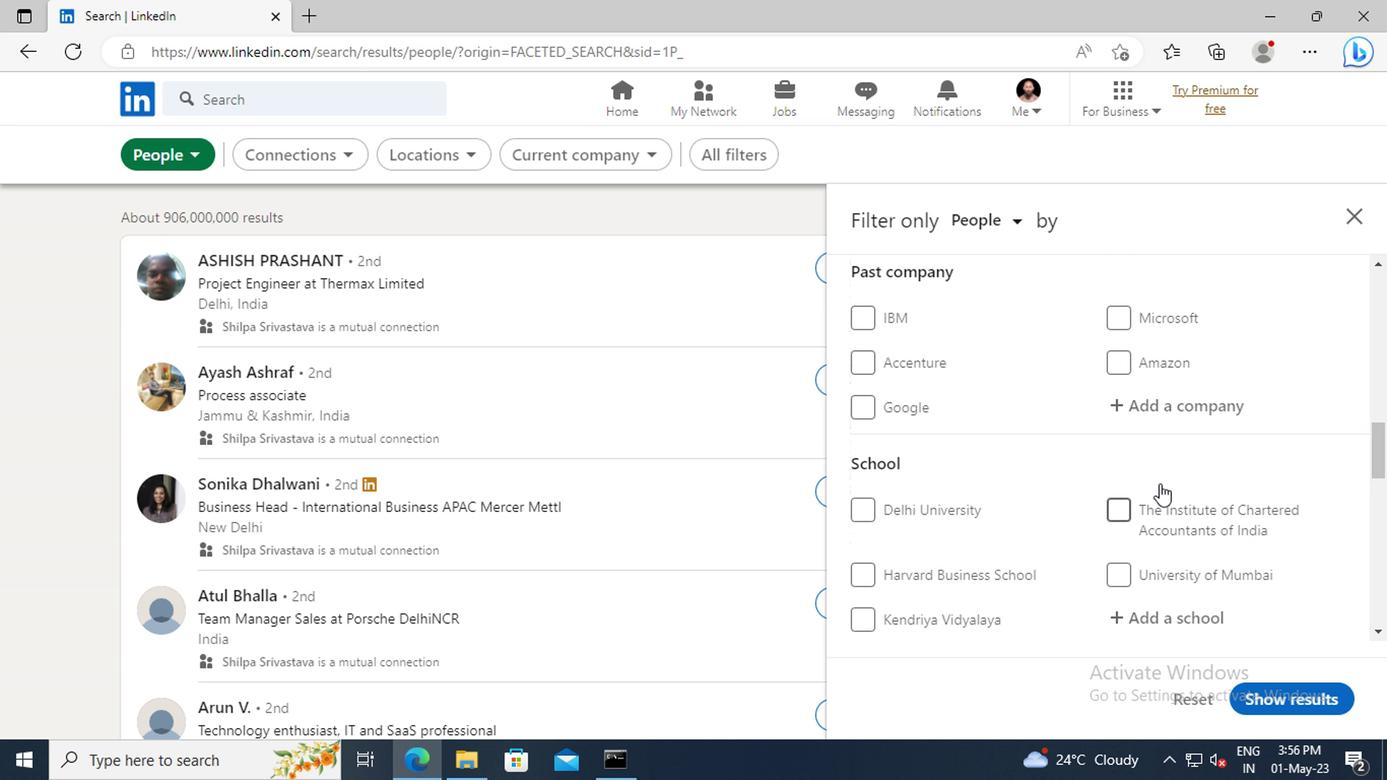 
Action: Mouse scrolled (1155, 484) with delta (0, 1)
Screenshot: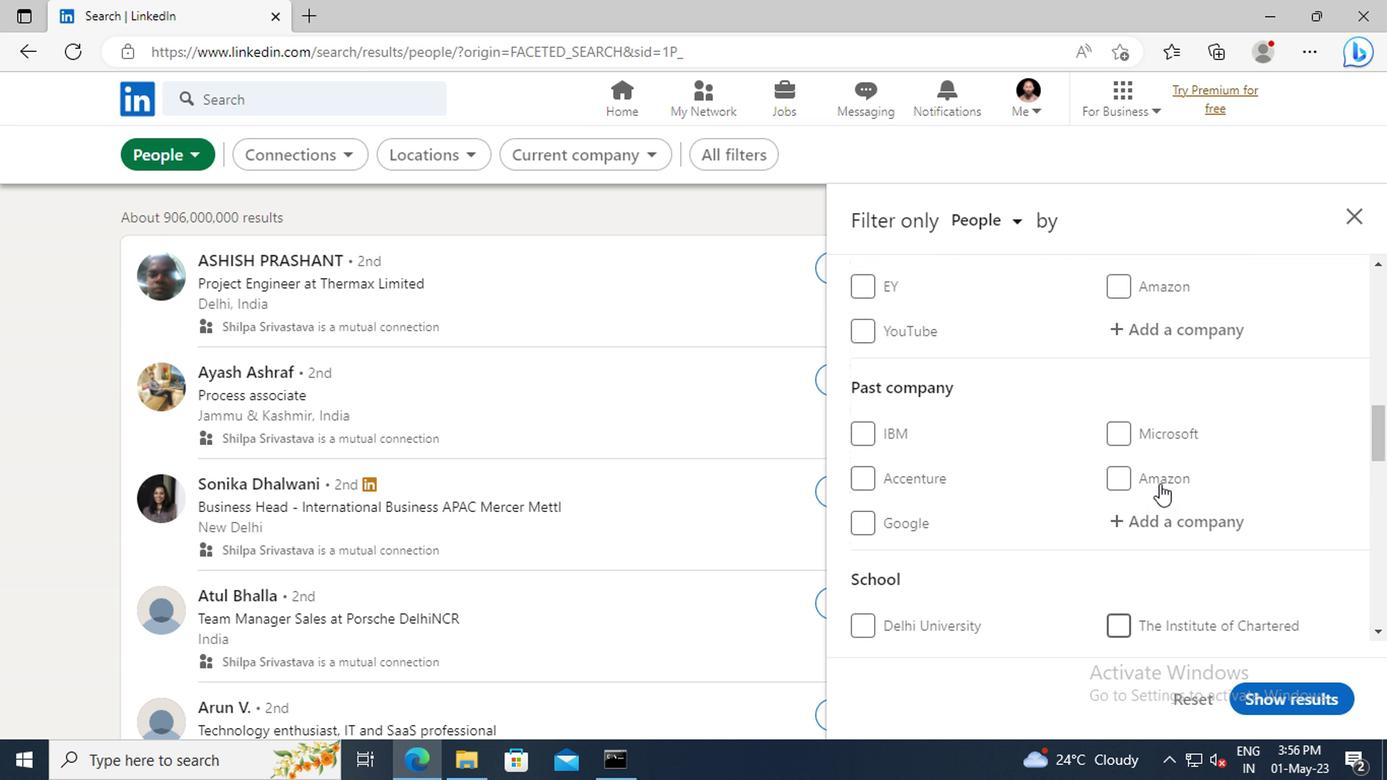 
Action: Mouse scrolled (1155, 484) with delta (0, 1)
Screenshot: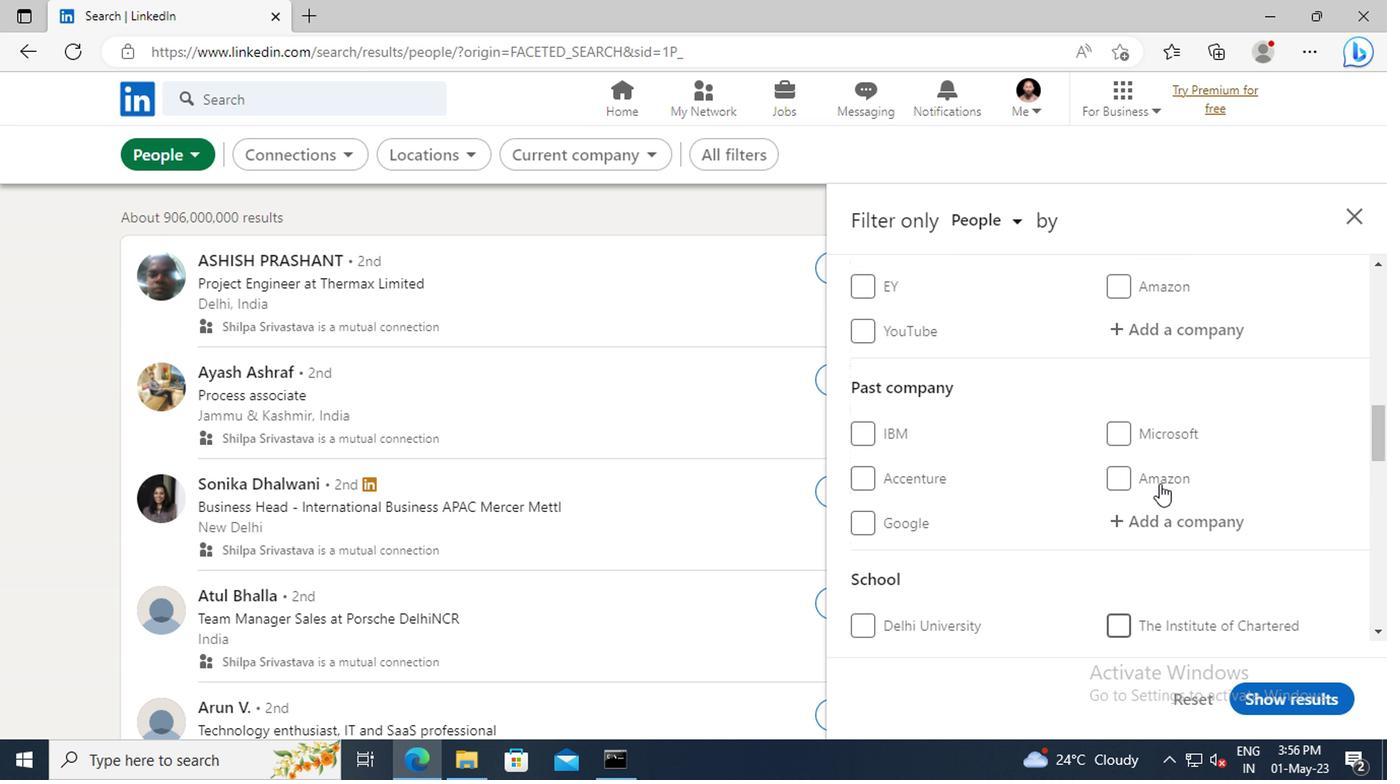 
Action: Mouse scrolled (1155, 484) with delta (0, 1)
Screenshot: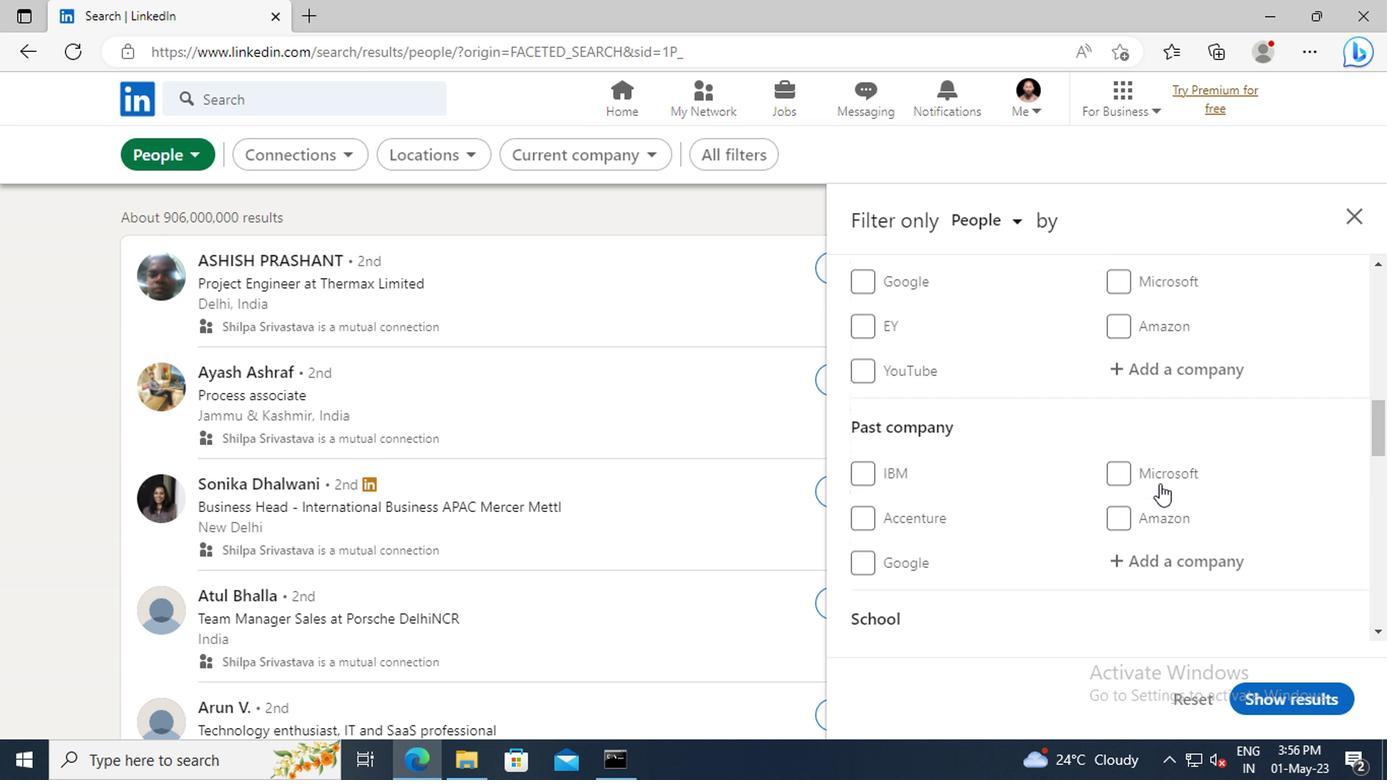 
Action: Mouse moved to (1145, 489)
Screenshot: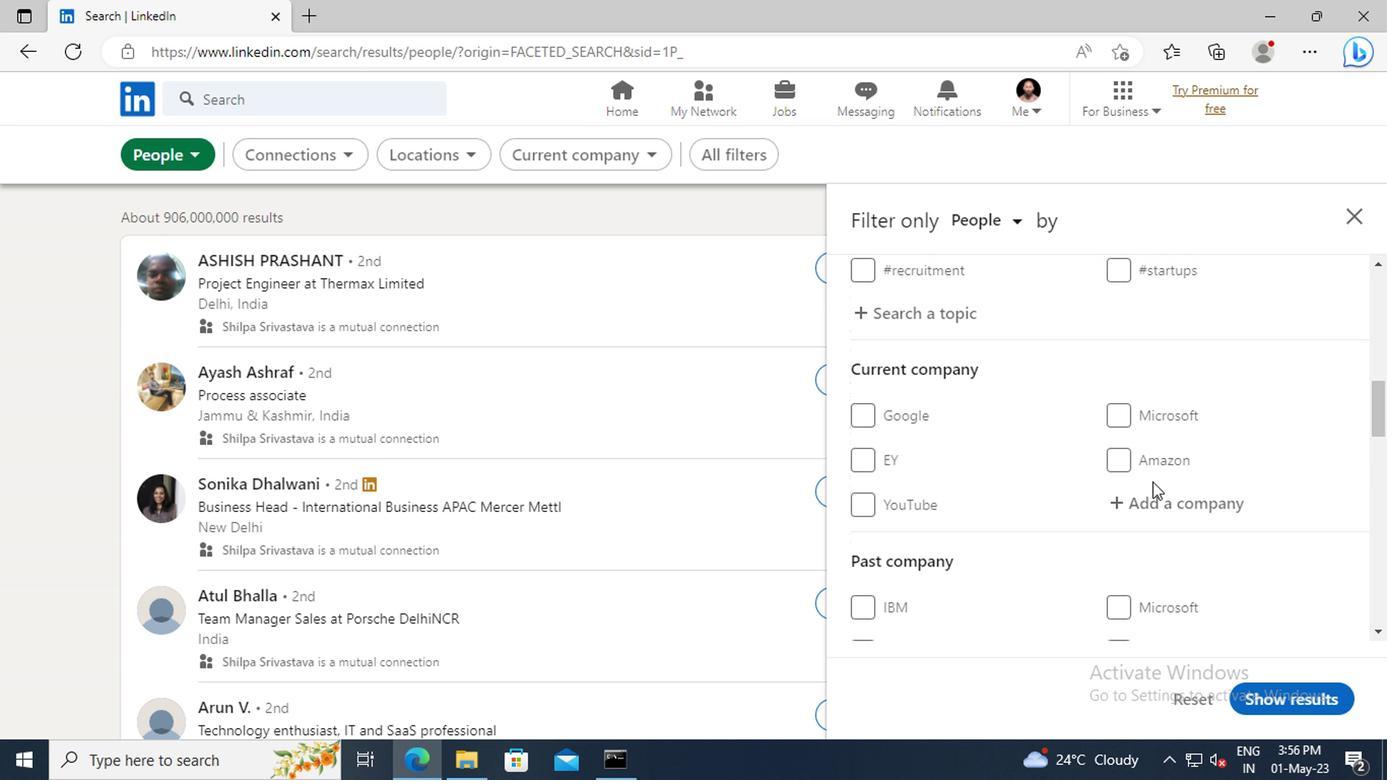 
Action: Mouse pressed left at (1145, 489)
Screenshot: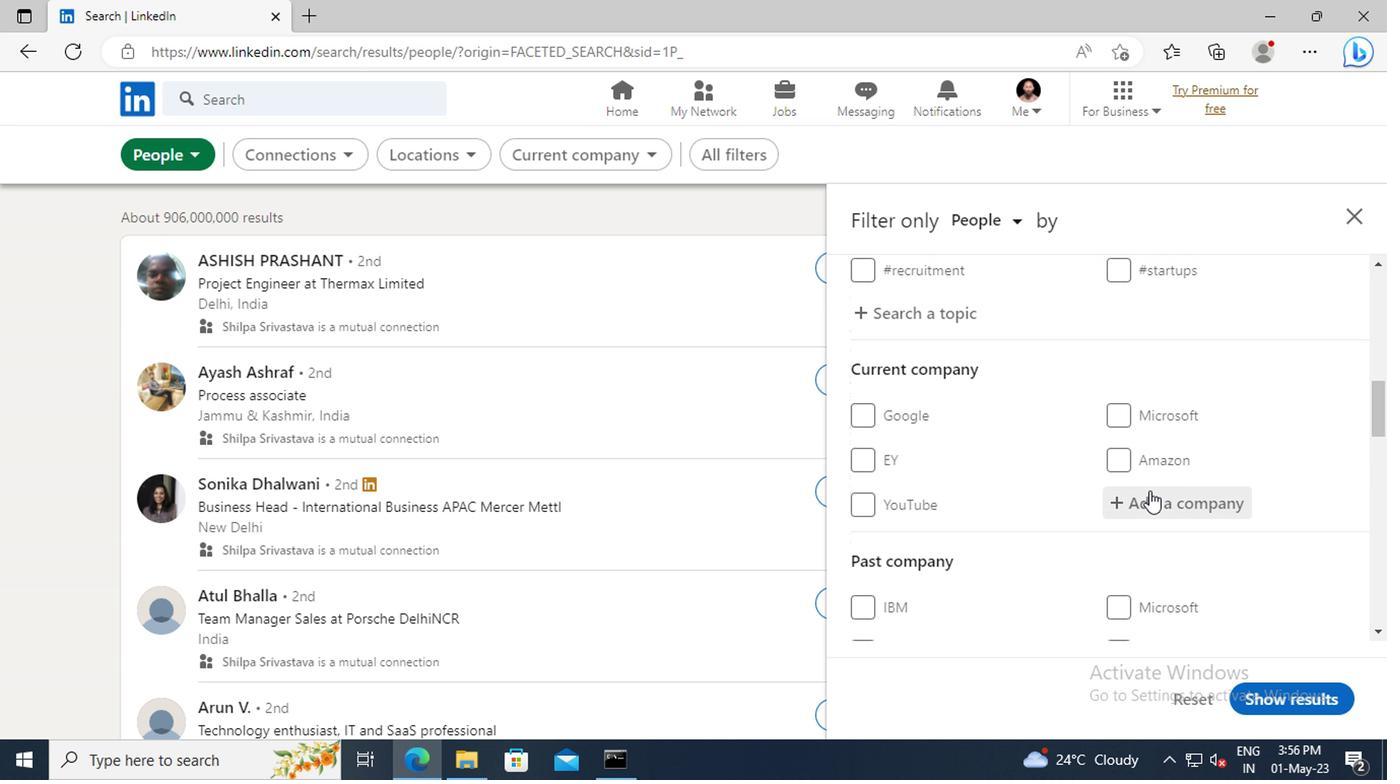 
Action: Key pressed <Key.shift>SHAPOORJI<Key.space><Key.shift>PALLONJI<Key.space><Key.shift>RE
Screenshot: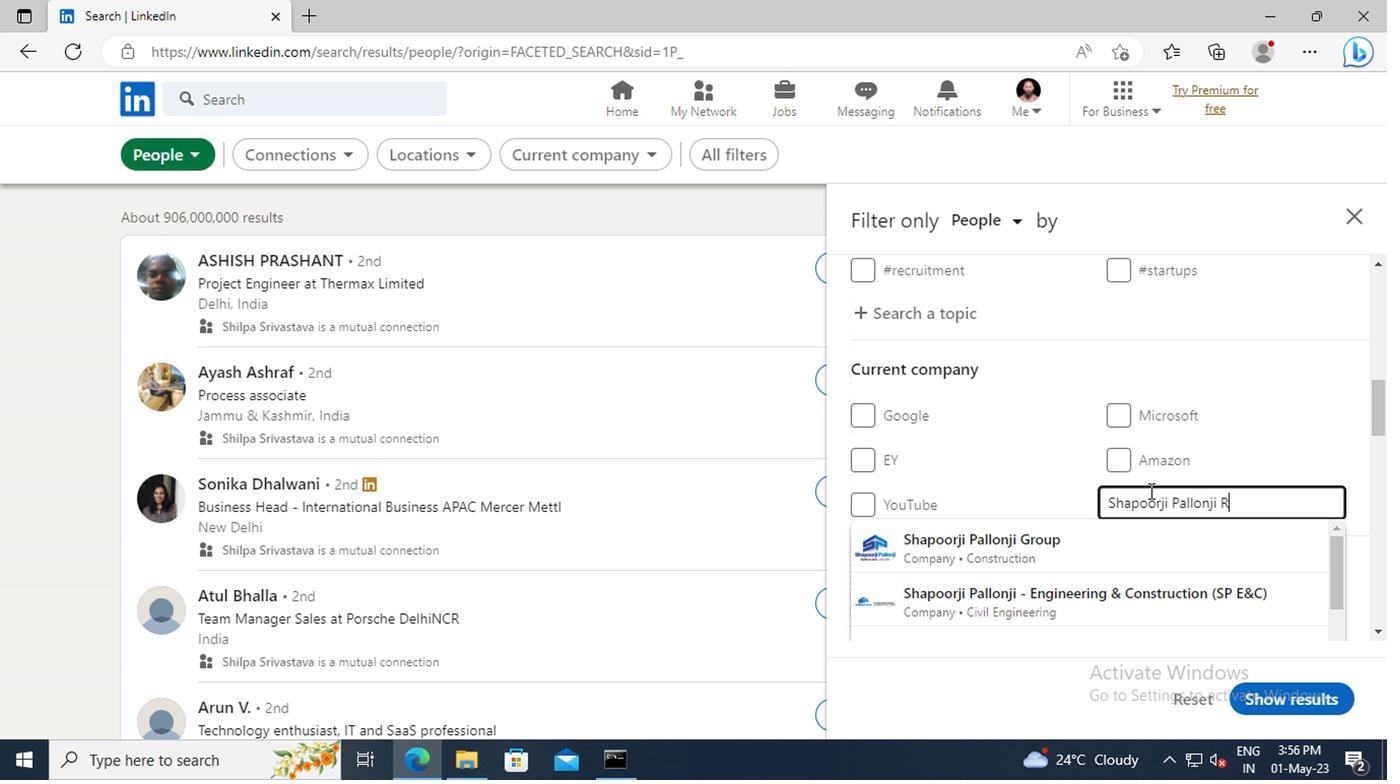 
Action: Mouse moved to (1140, 543)
Screenshot: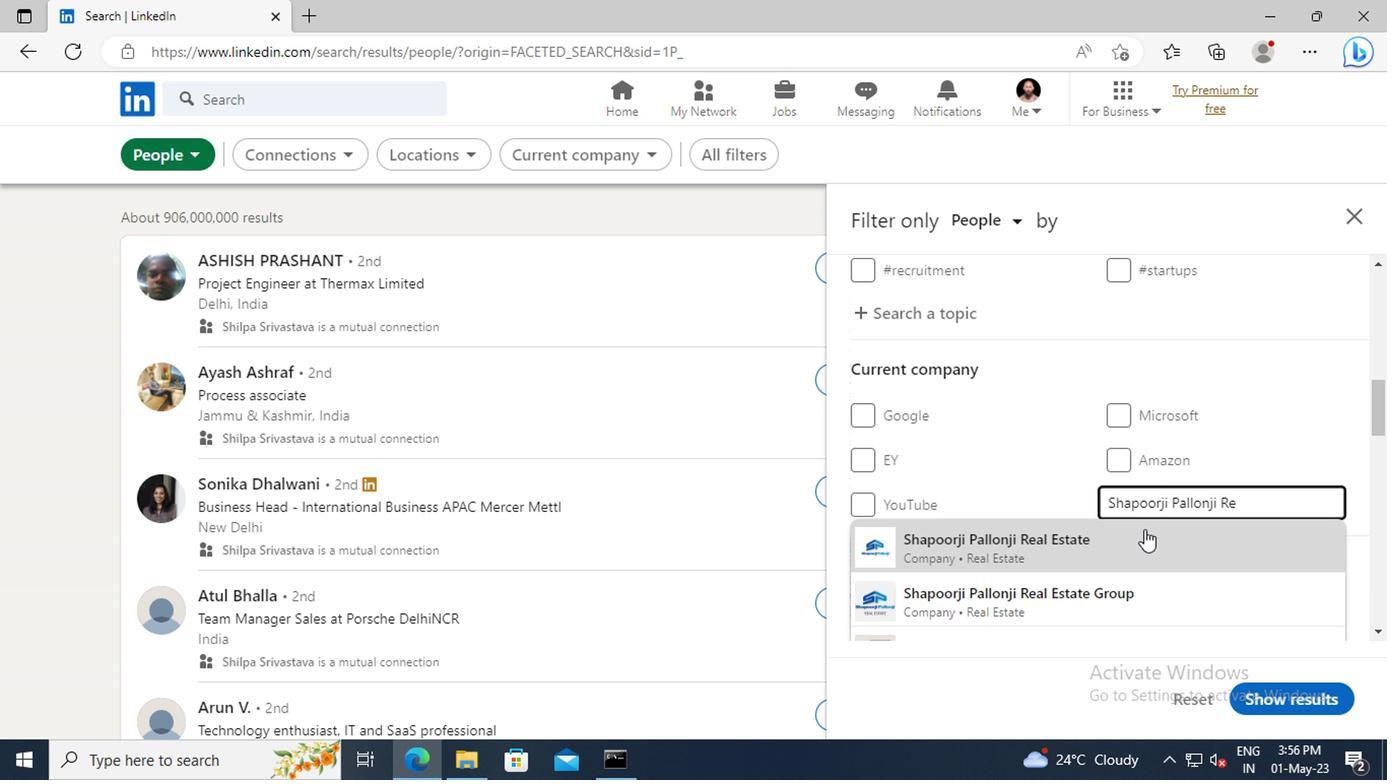 
Action: Mouse pressed left at (1140, 543)
Screenshot: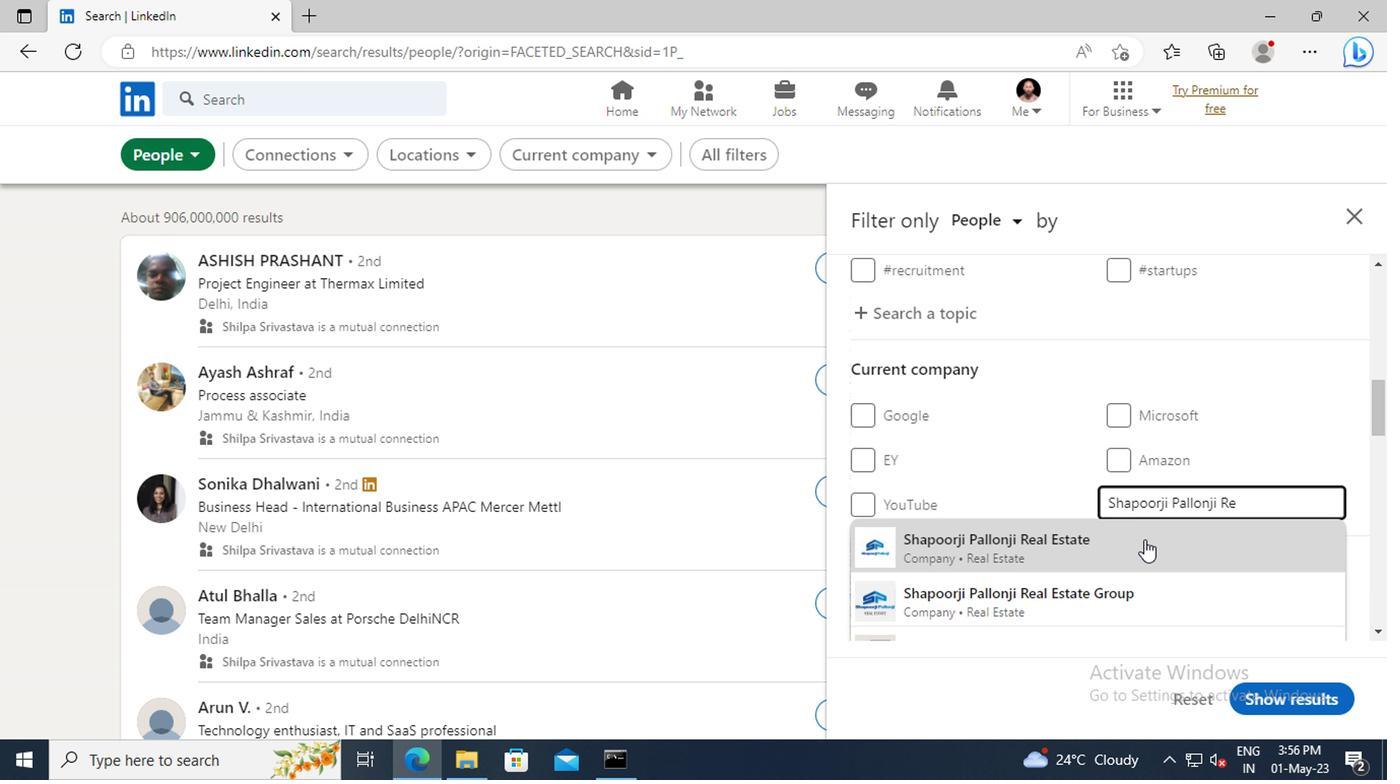 
Action: Mouse scrolled (1140, 541) with delta (0, -1)
Screenshot: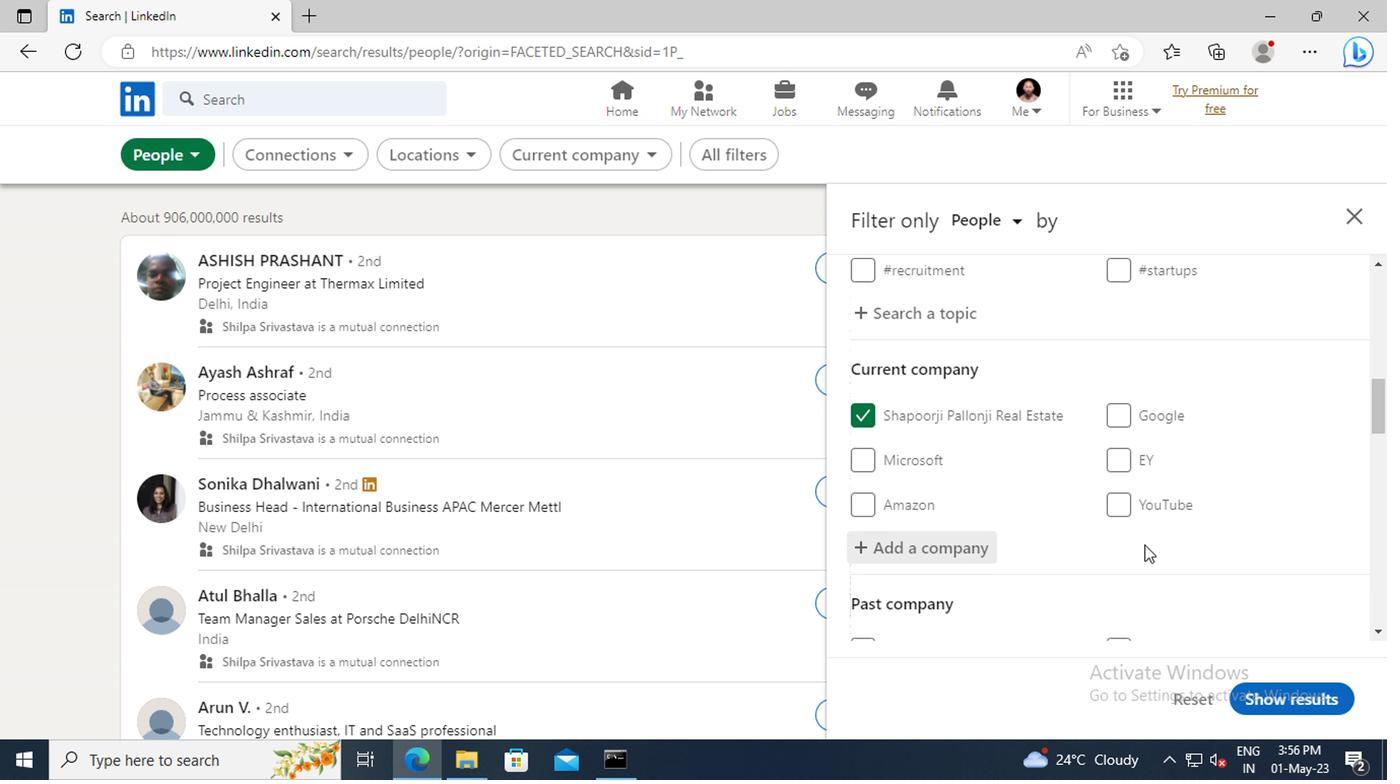 
Action: Mouse scrolled (1140, 541) with delta (0, -1)
Screenshot: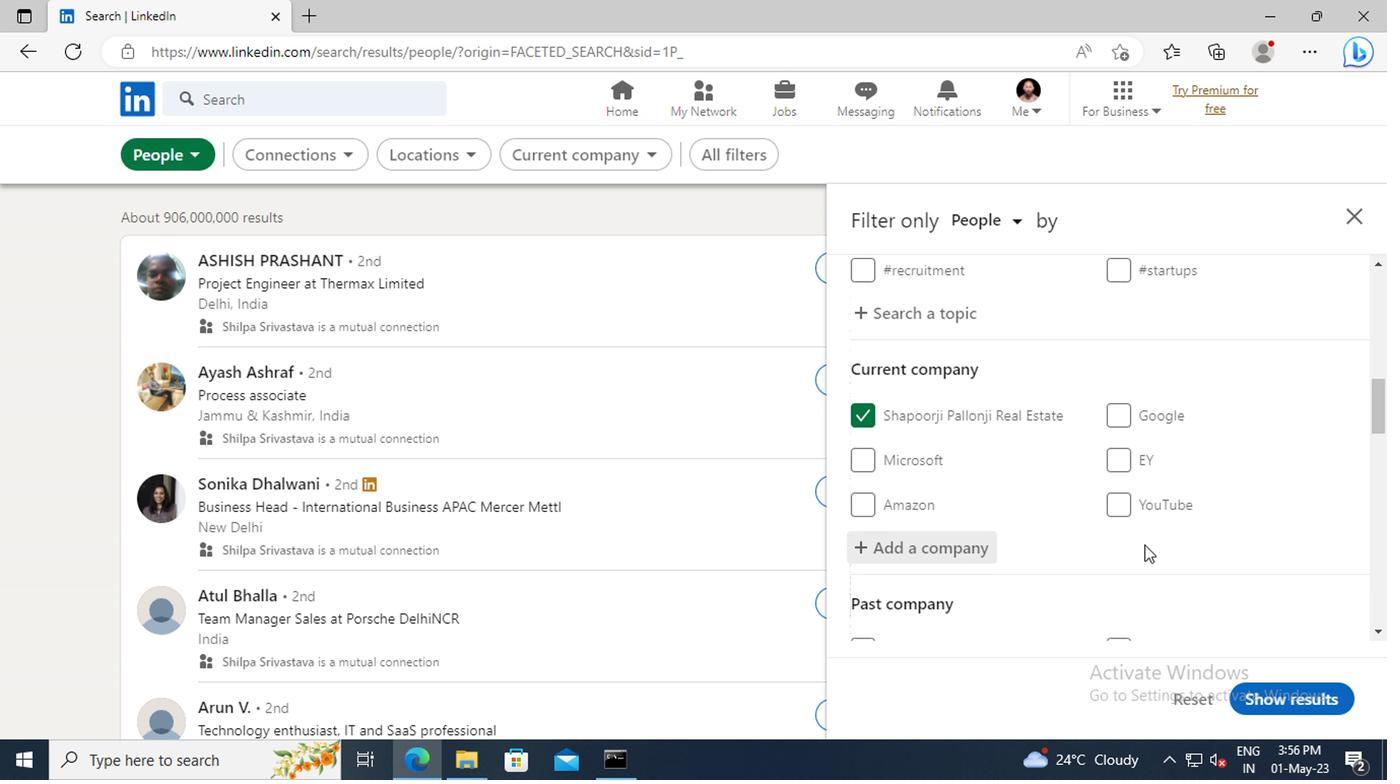 
Action: Mouse moved to (1124, 473)
Screenshot: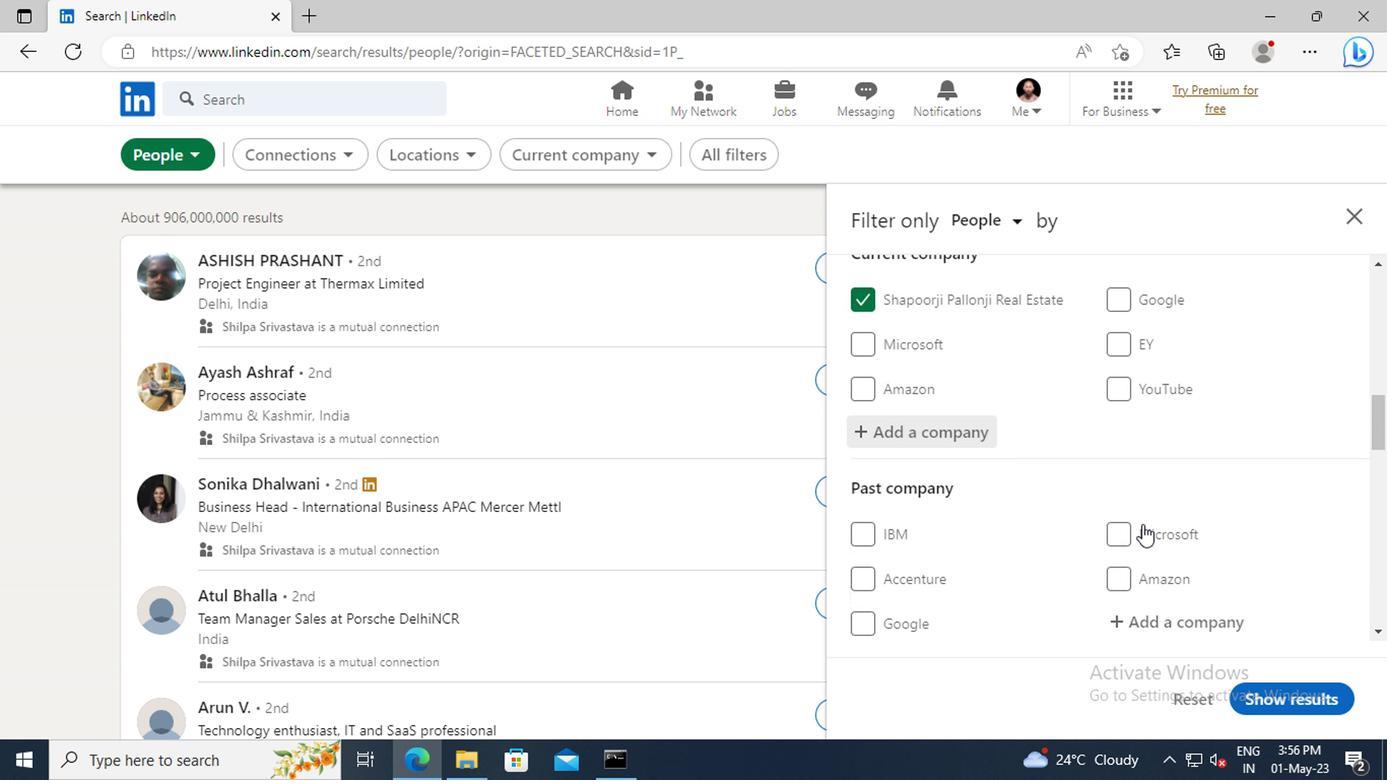 
Action: Mouse scrolled (1124, 471) with delta (0, -1)
Screenshot: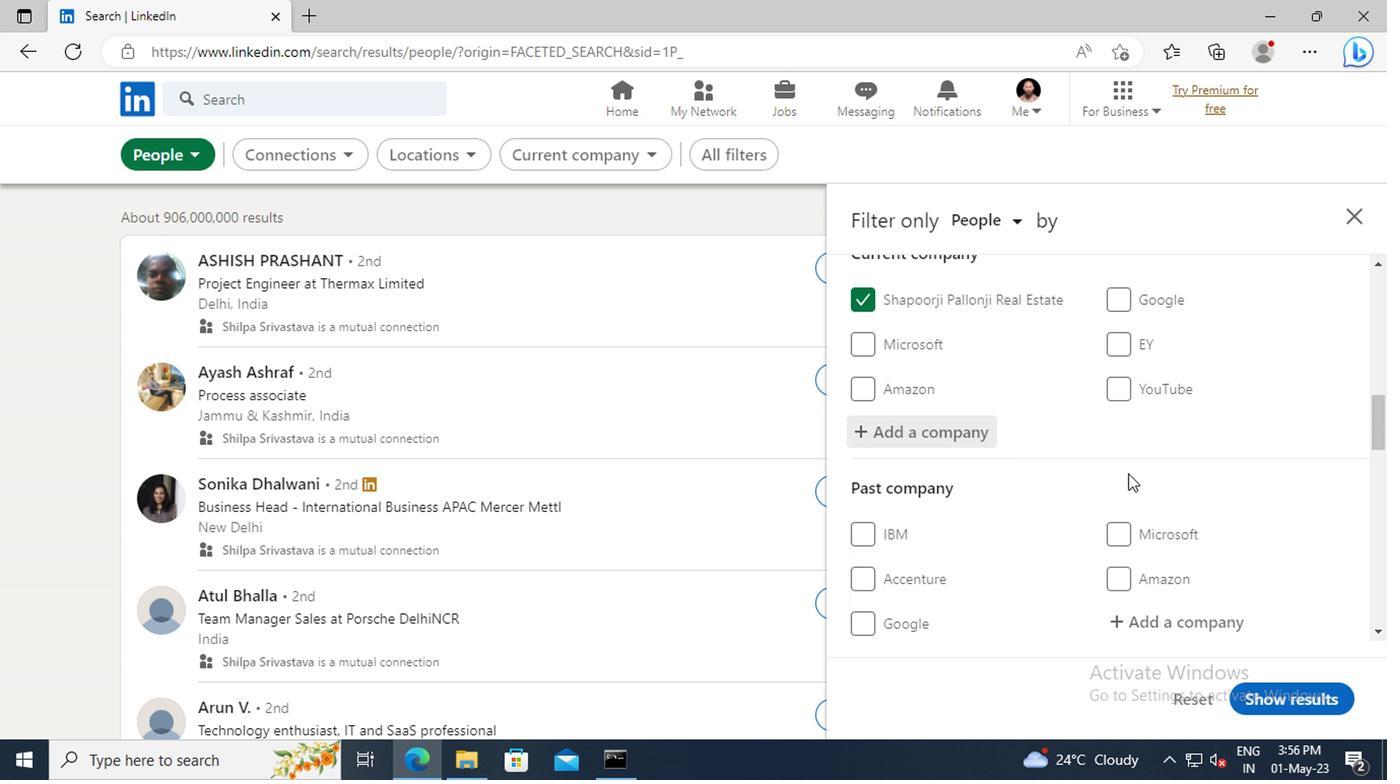 
Action: Mouse moved to (1120, 450)
Screenshot: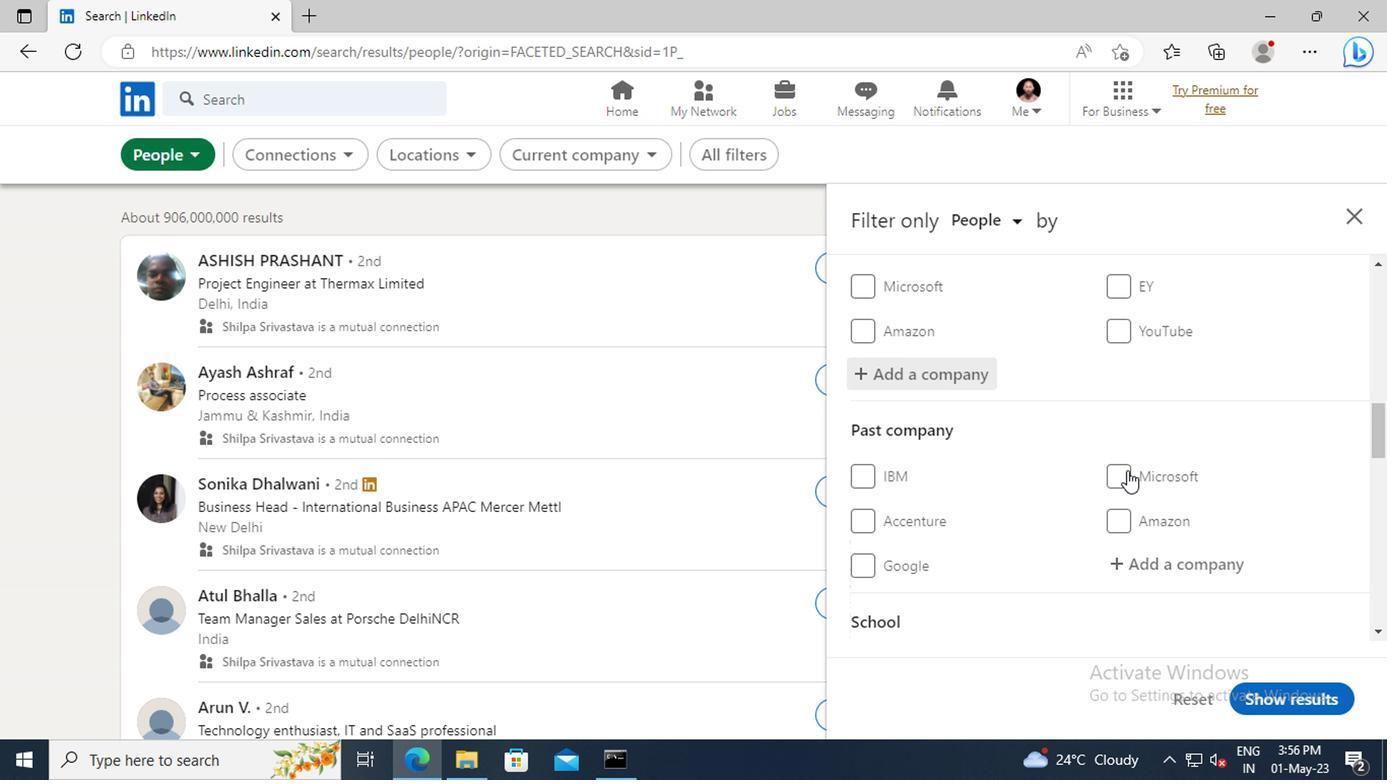 
Action: Mouse scrolled (1120, 450) with delta (0, 0)
Screenshot: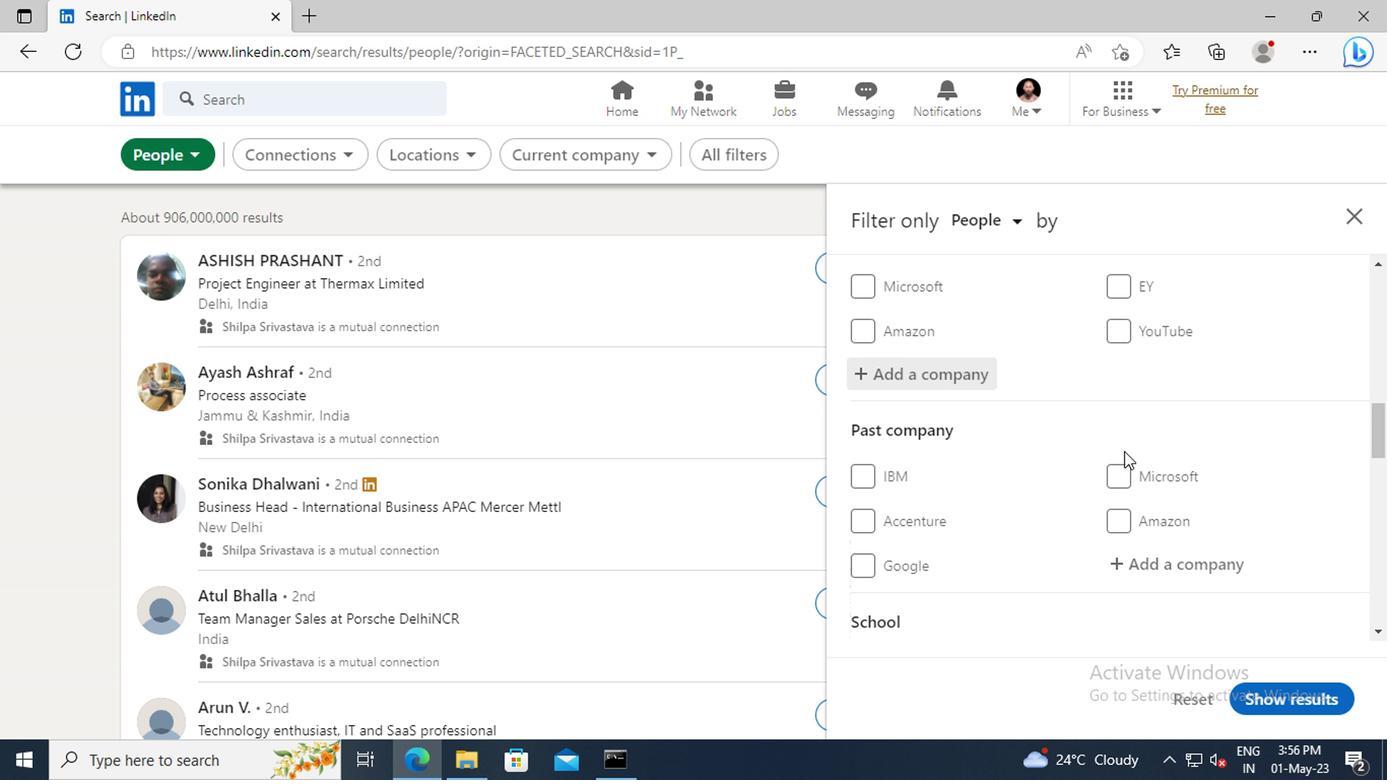 
Action: Mouse scrolled (1120, 450) with delta (0, 0)
Screenshot: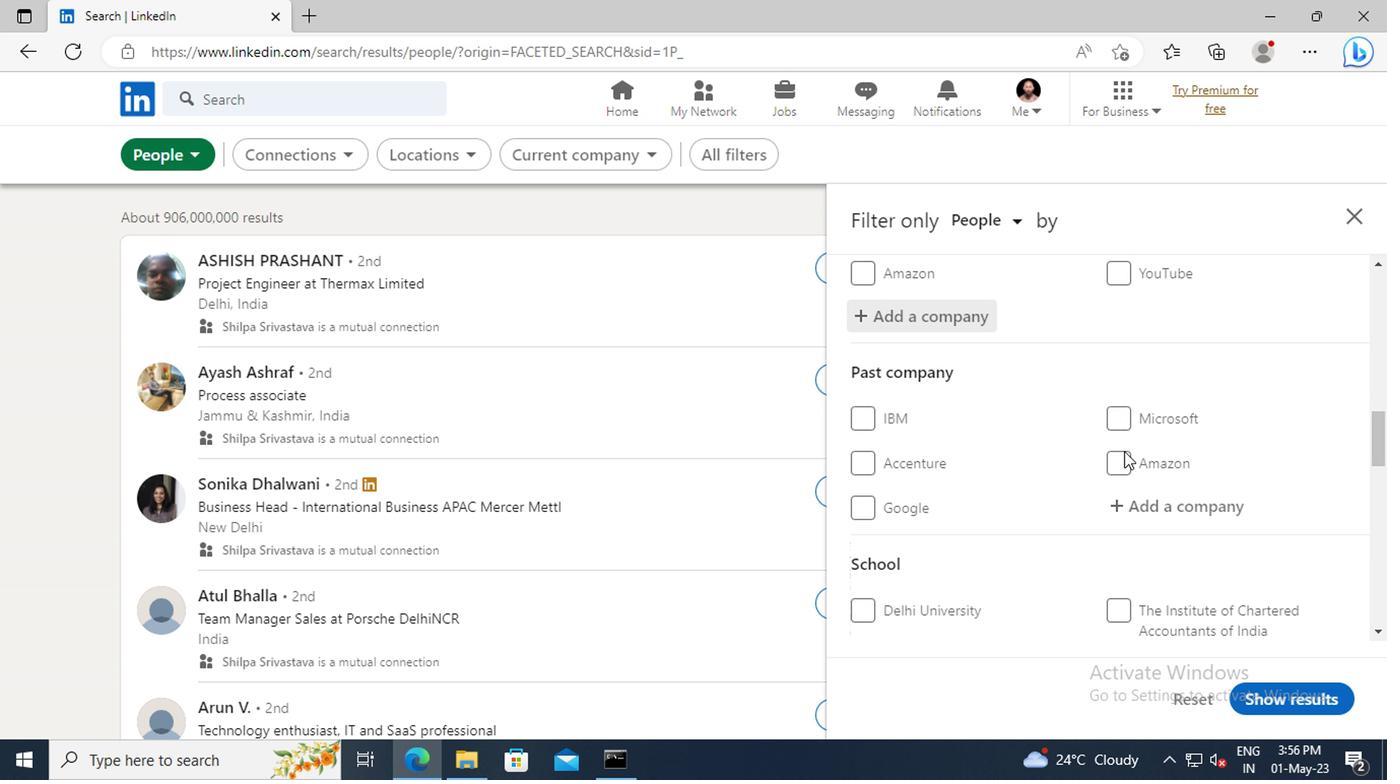
Action: Mouse scrolled (1120, 450) with delta (0, 0)
Screenshot: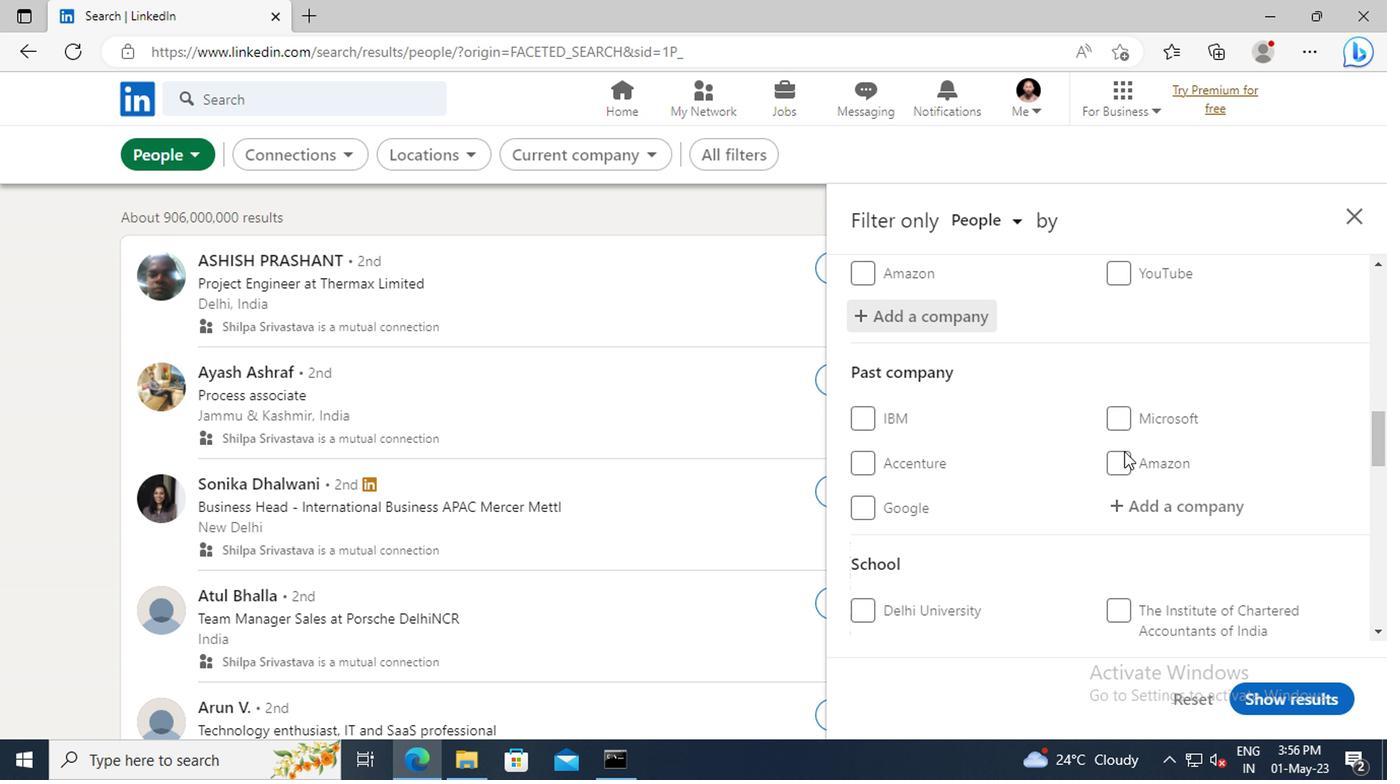 
Action: Mouse scrolled (1120, 450) with delta (0, 0)
Screenshot: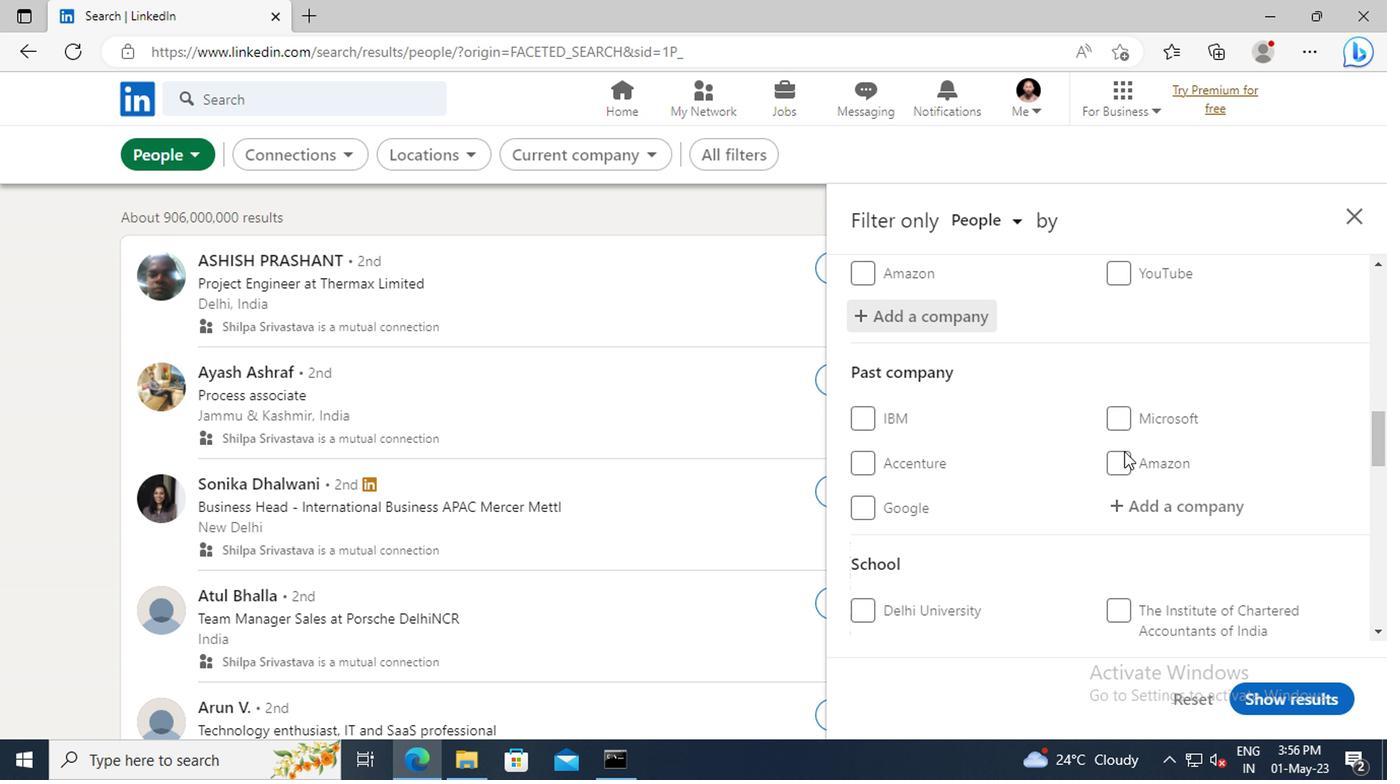 
Action: Mouse scrolled (1120, 450) with delta (0, 0)
Screenshot: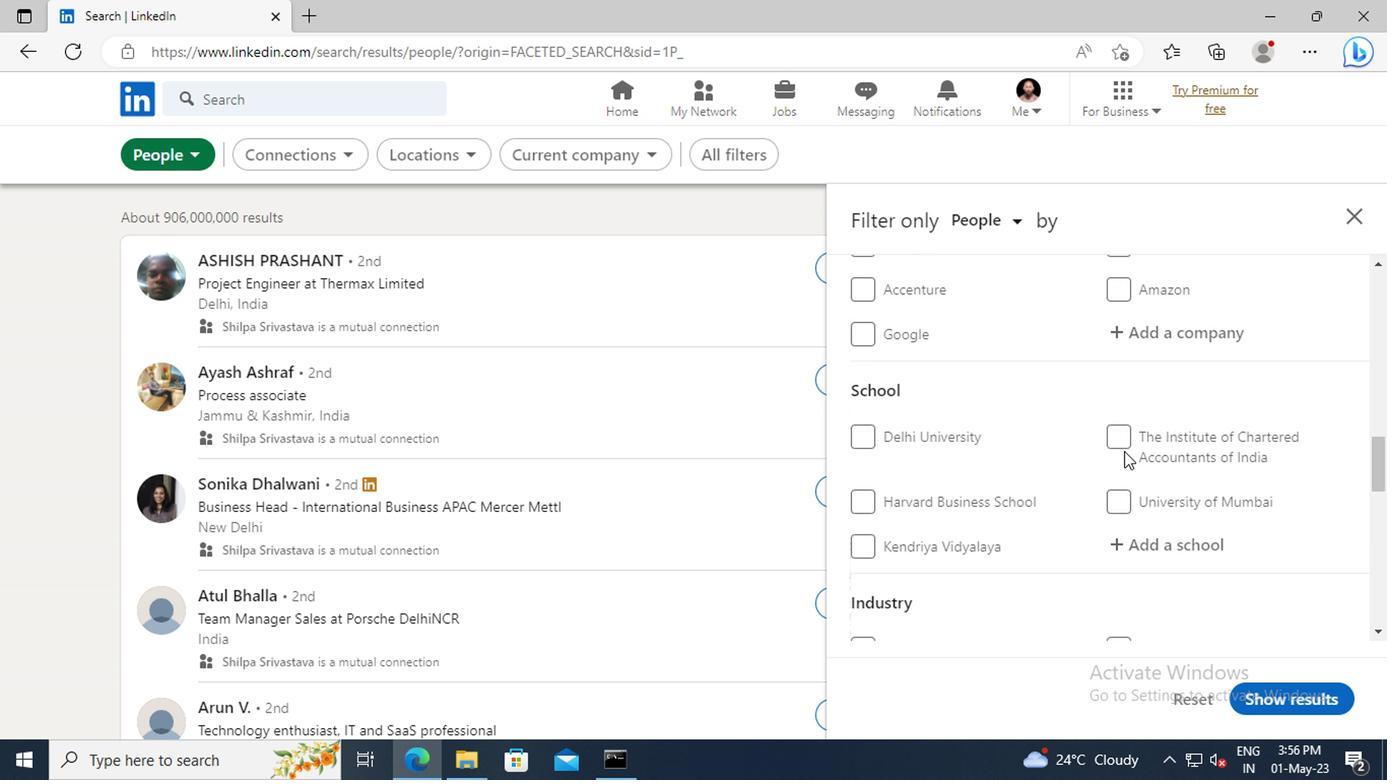 
Action: Mouse moved to (1122, 482)
Screenshot: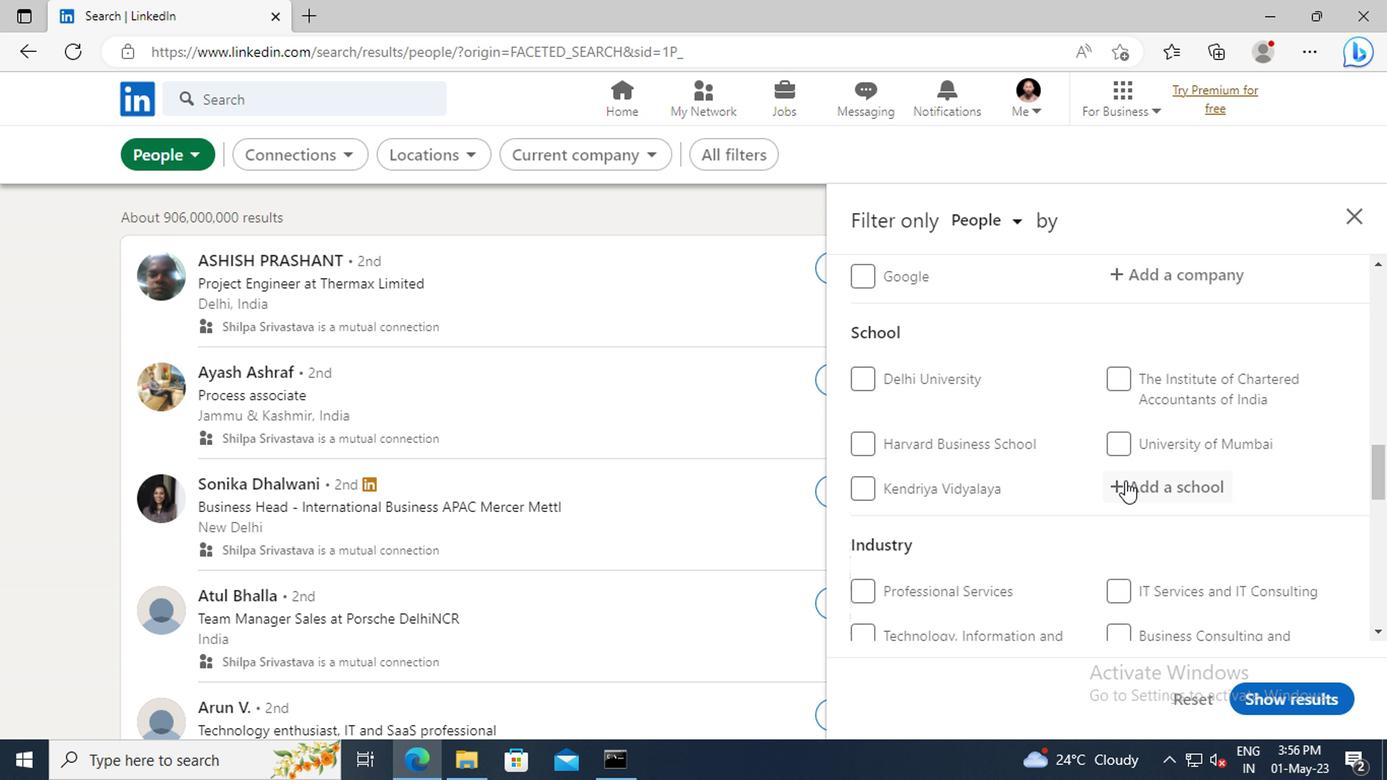 
Action: Mouse pressed left at (1122, 482)
Screenshot: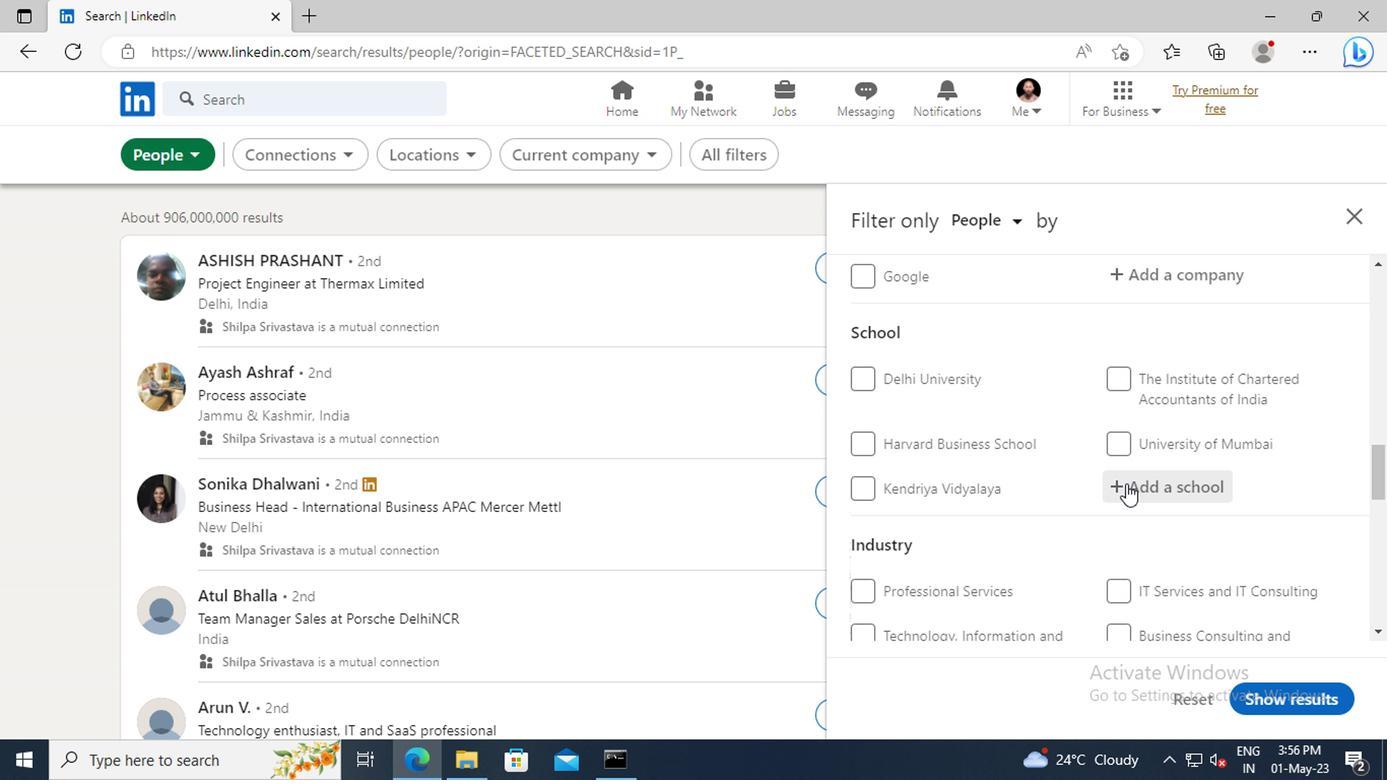 
Action: Key pressed <Key.shift>HARCOURT<Key.space>
Screenshot: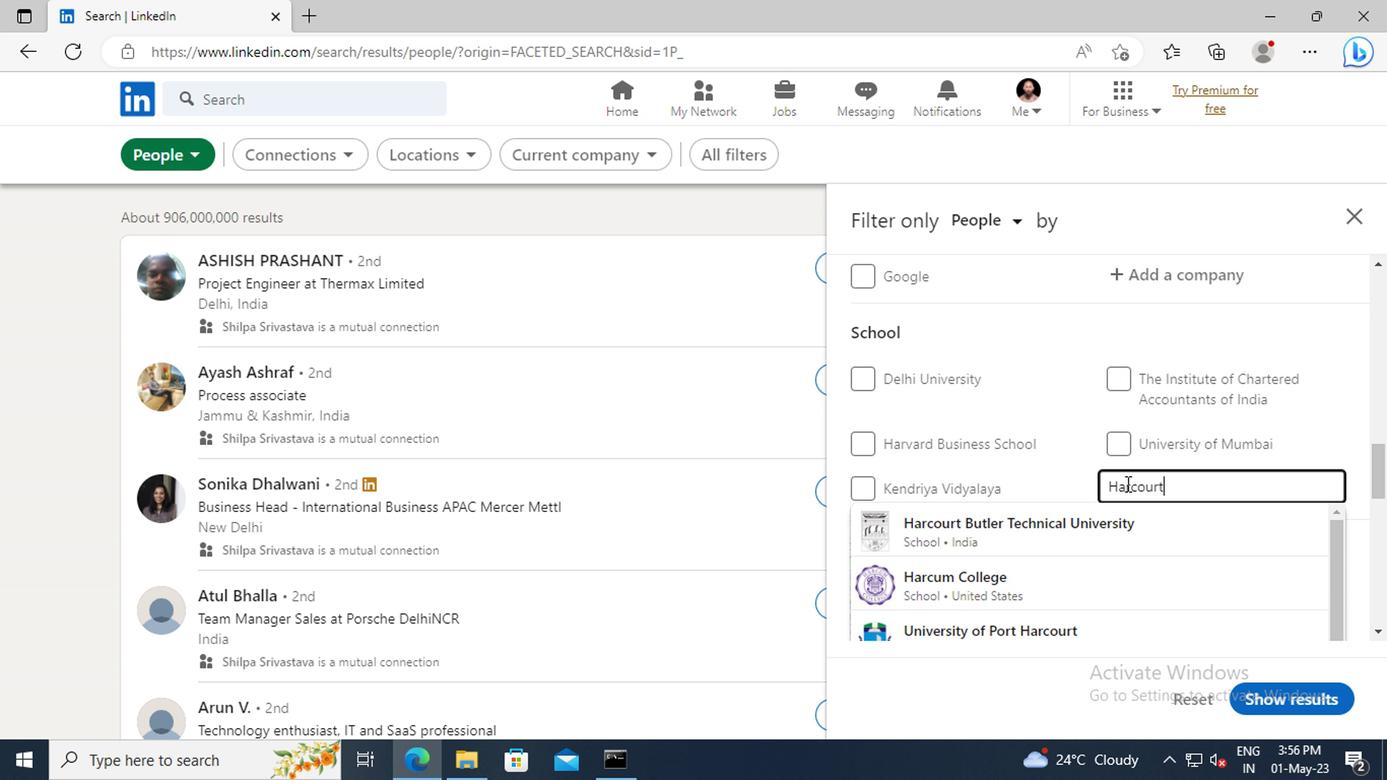 
Action: Mouse moved to (1118, 517)
Screenshot: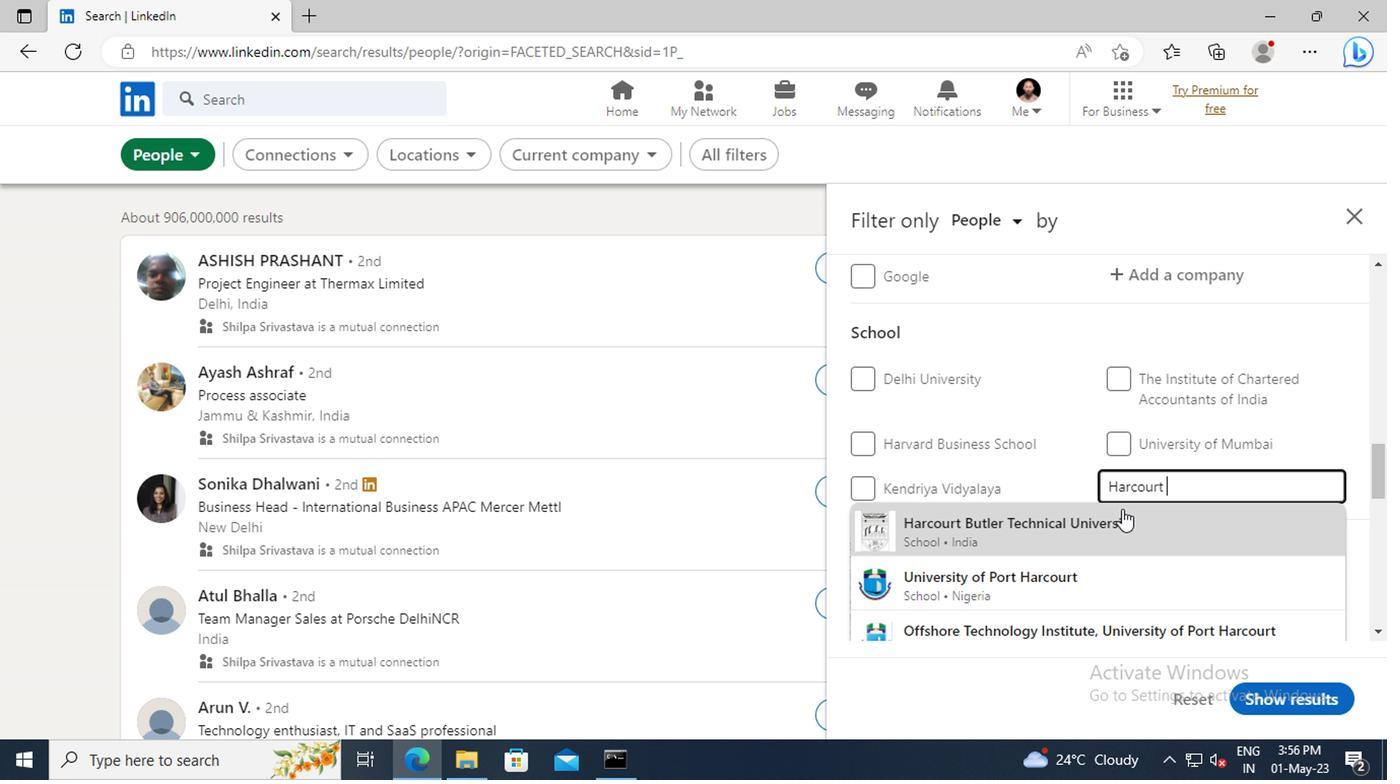 
Action: Mouse pressed left at (1118, 517)
Screenshot: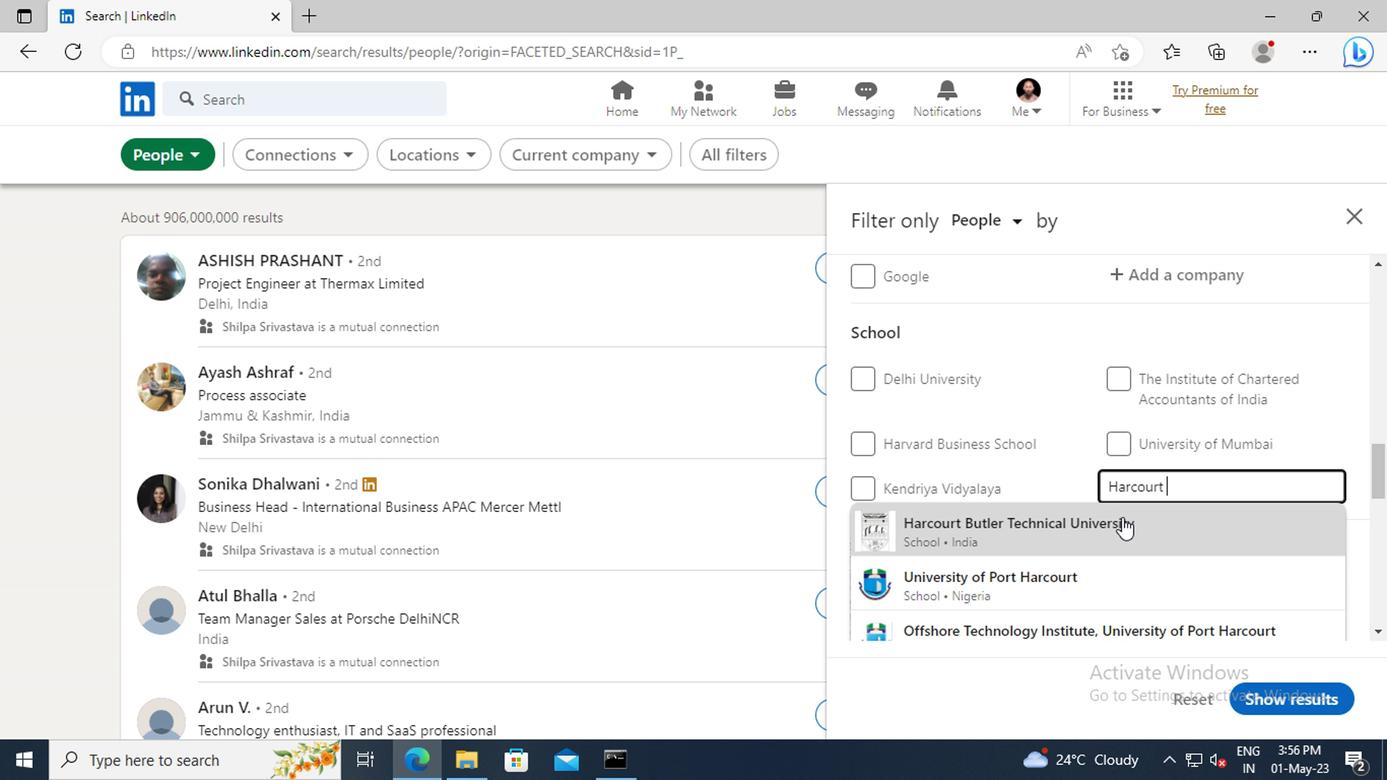 
Action: Mouse scrolled (1118, 517) with delta (0, 0)
Screenshot: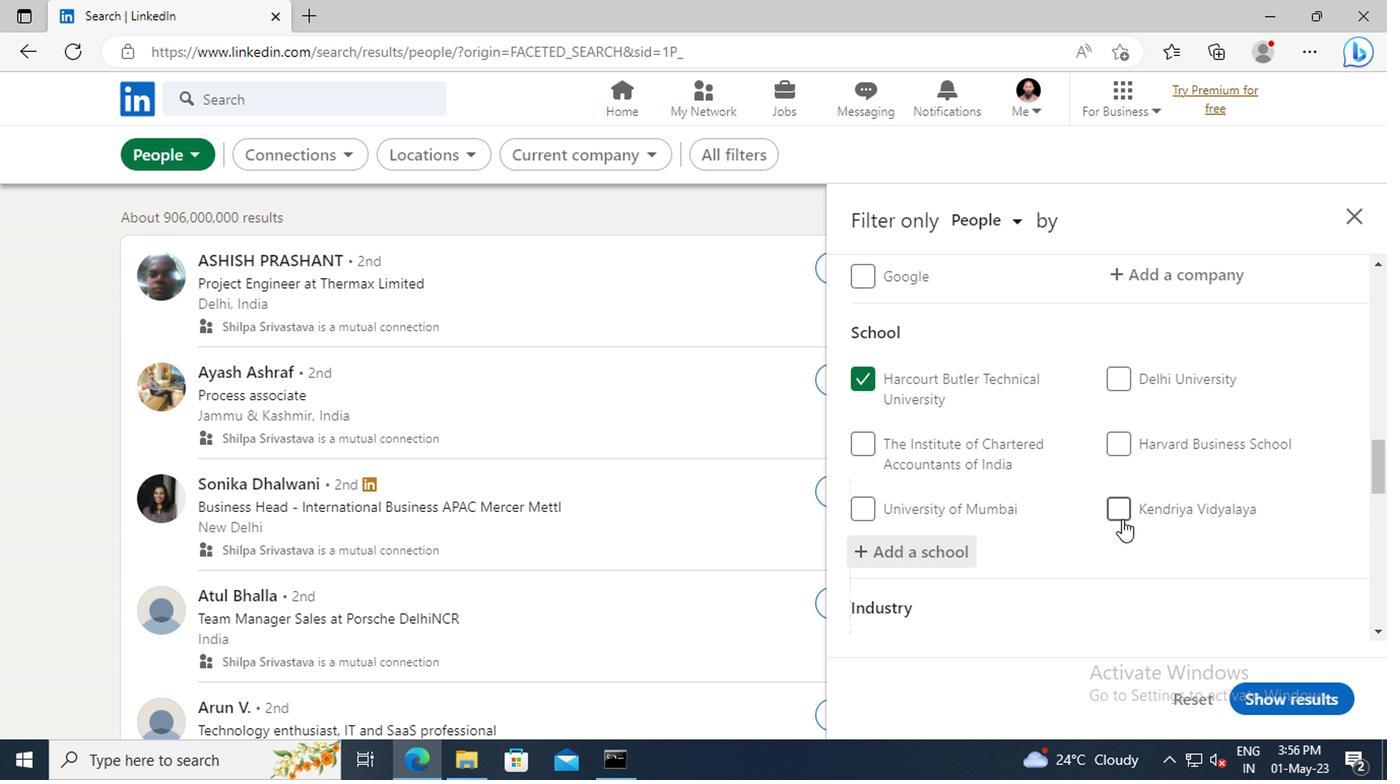 
Action: Mouse scrolled (1118, 517) with delta (0, 0)
Screenshot: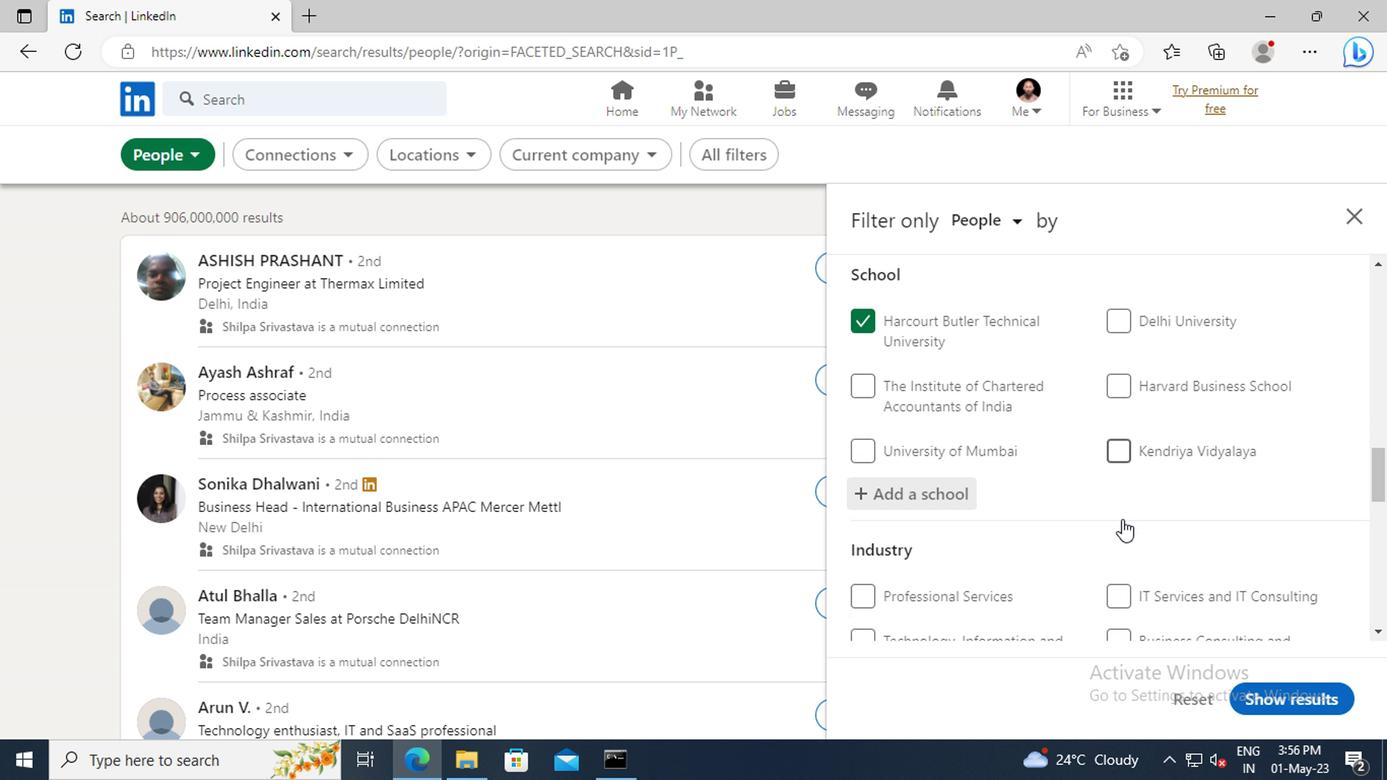 
Action: Mouse scrolled (1118, 517) with delta (0, 0)
Screenshot: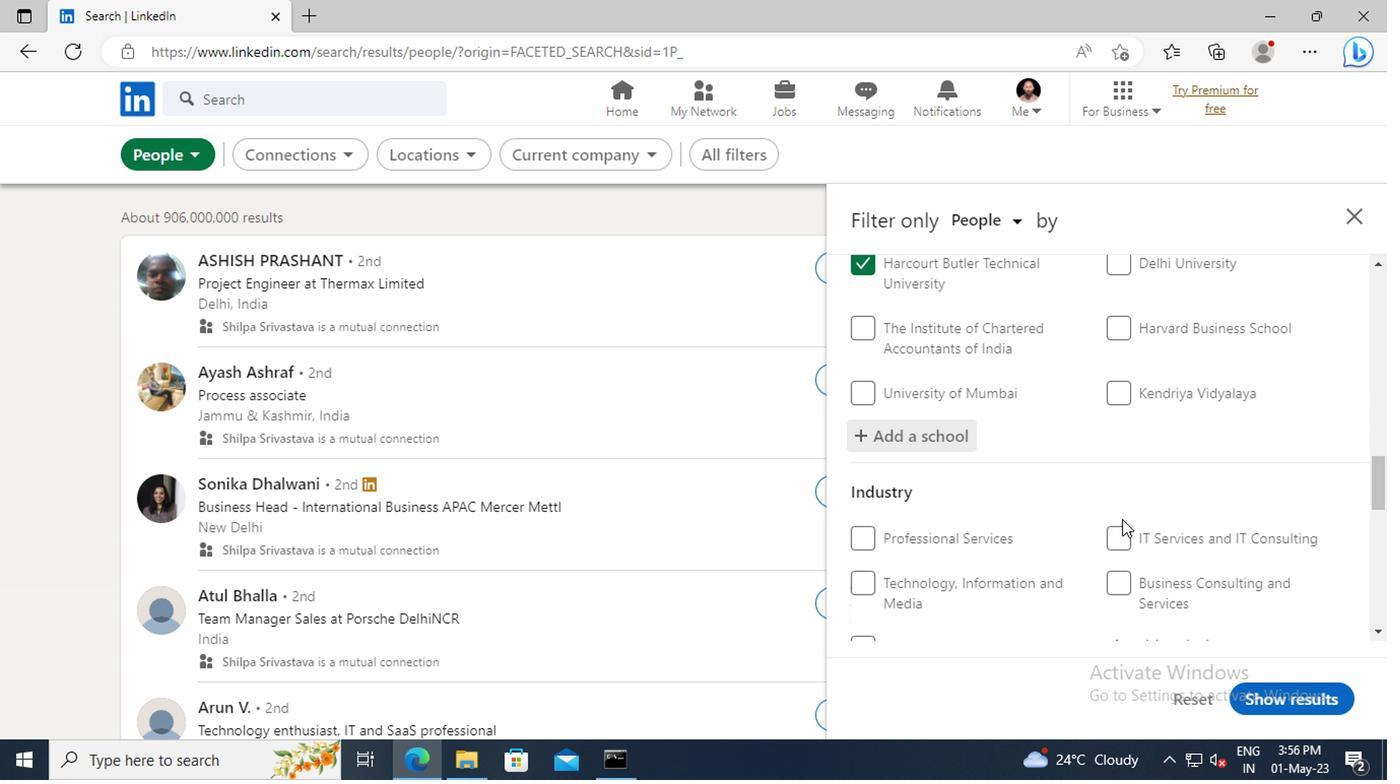 
Action: Mouse scrolled (1118, 517) with delta (0, 0)
Screenshot: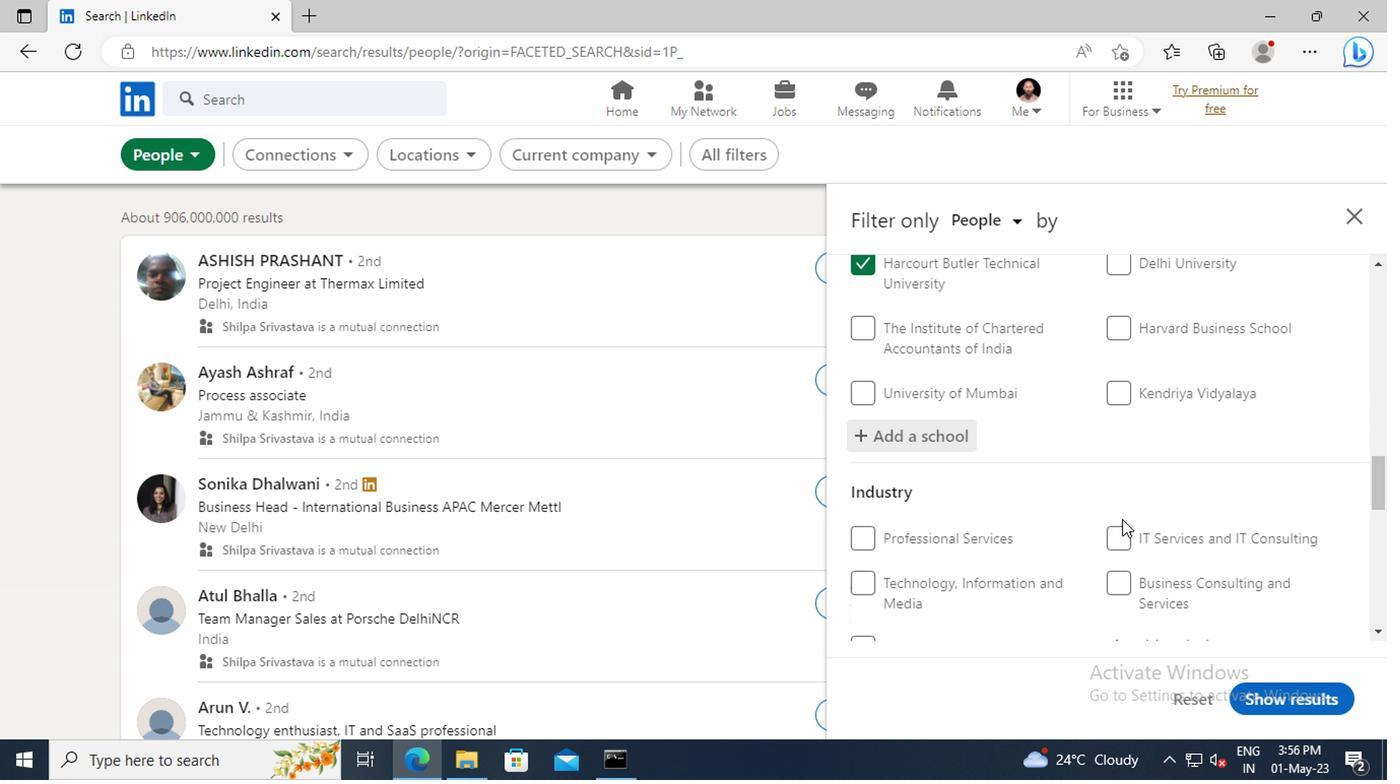 
Action: Mouse moved to (1125, 526)
Screenshot: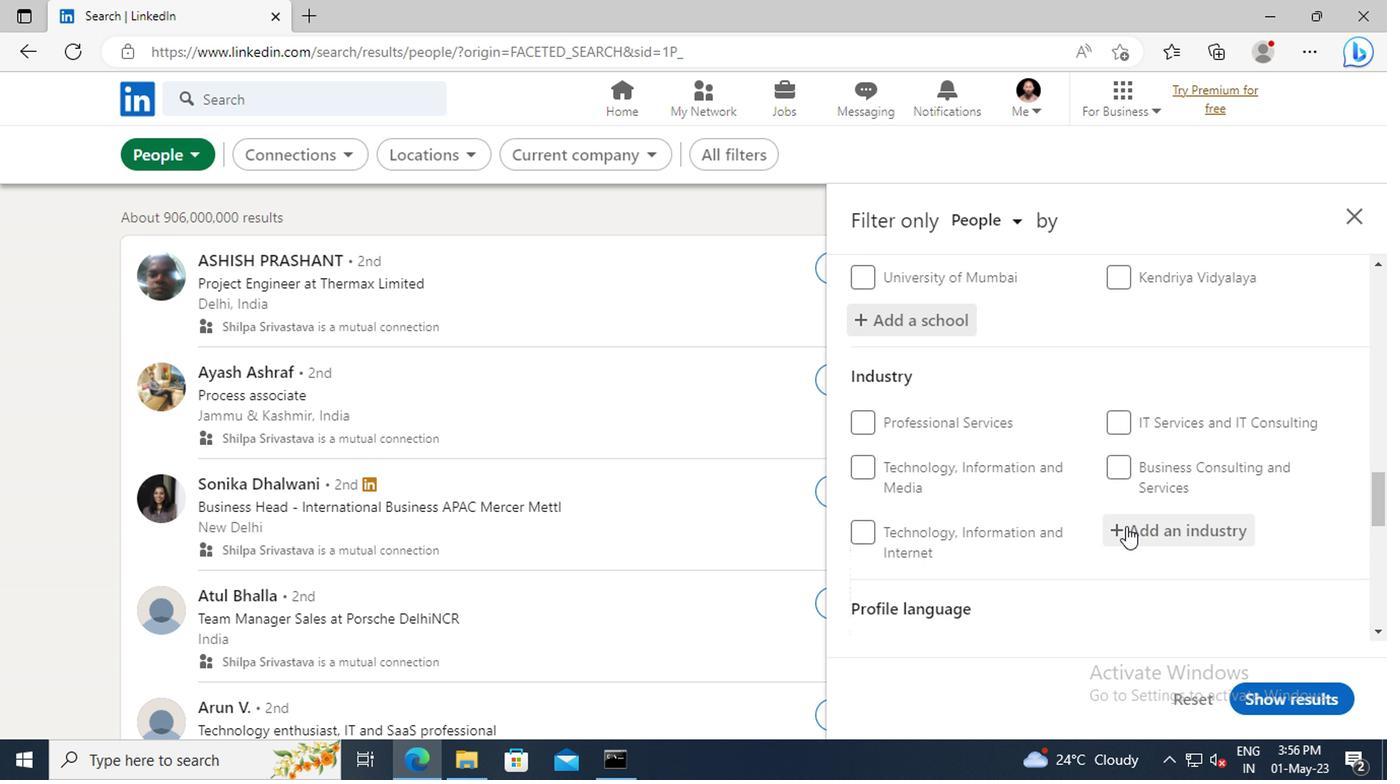 
Action: Mouse pressed left at (1125, 526)
Screenshot: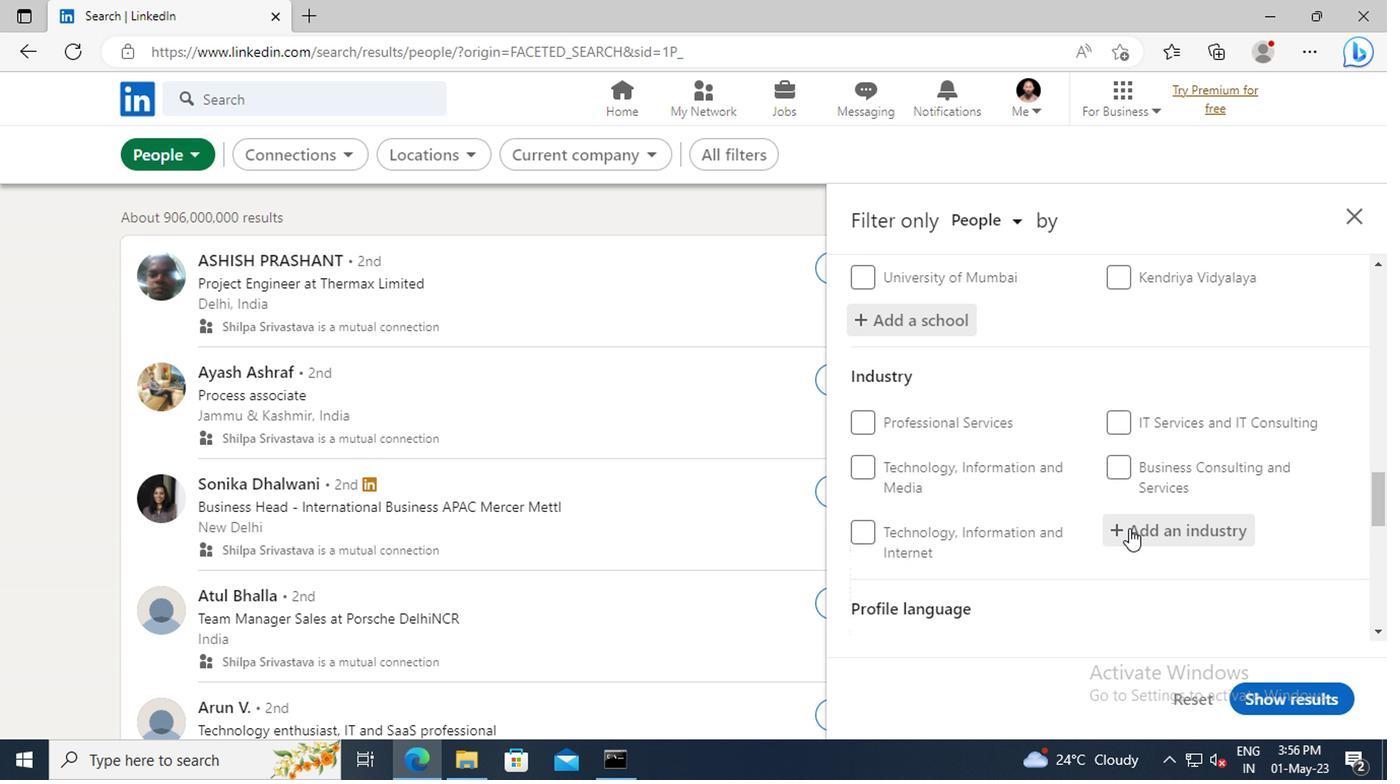 
Action: Key pressed <Key.shift>RANCHING<Key.space>AND<Key.space>
Screenshot: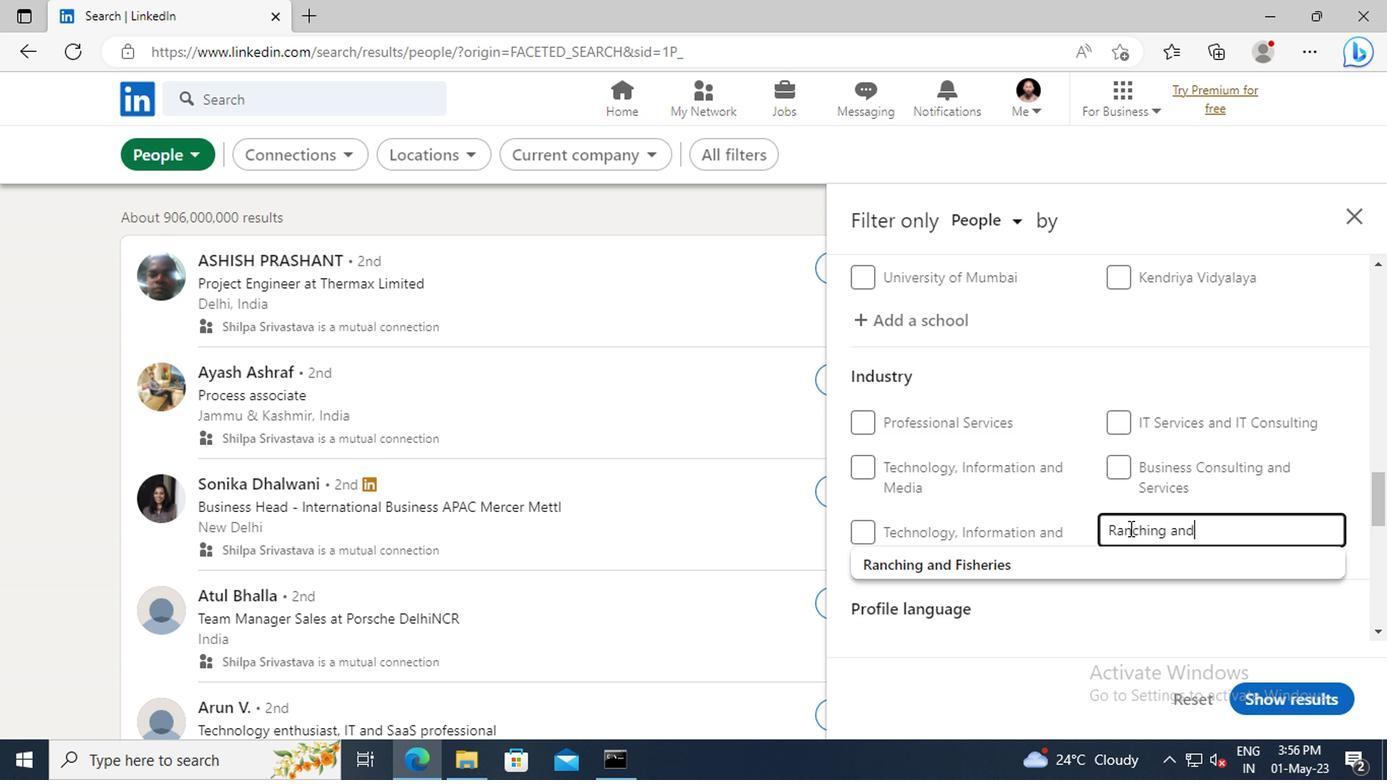 
Action: Mouse moved to (1120, 564)
Screenshot: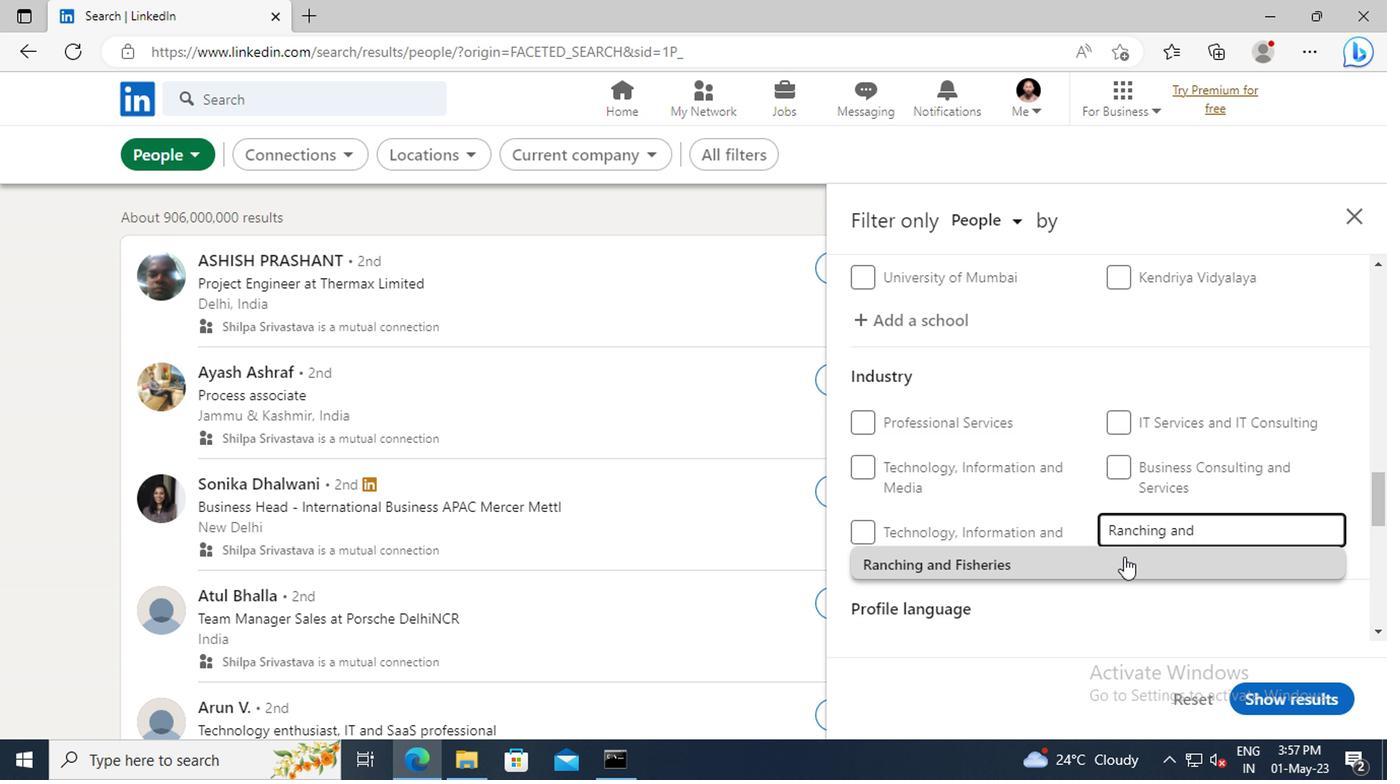 
Action: Mouse pressed left at (1120, 564)
Screenshot: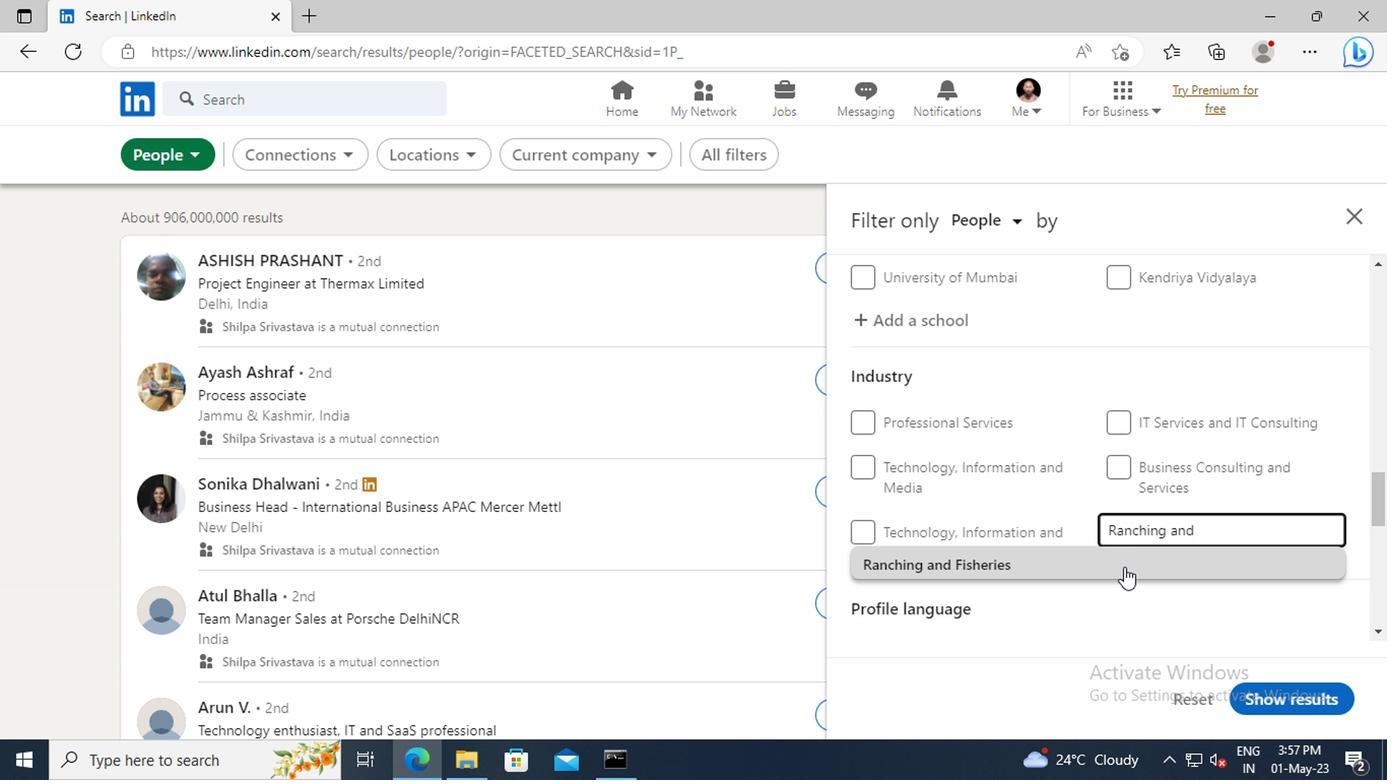 
Action: Mouse scrolled (1120, 564) with delta (0, 0)
Screenshot: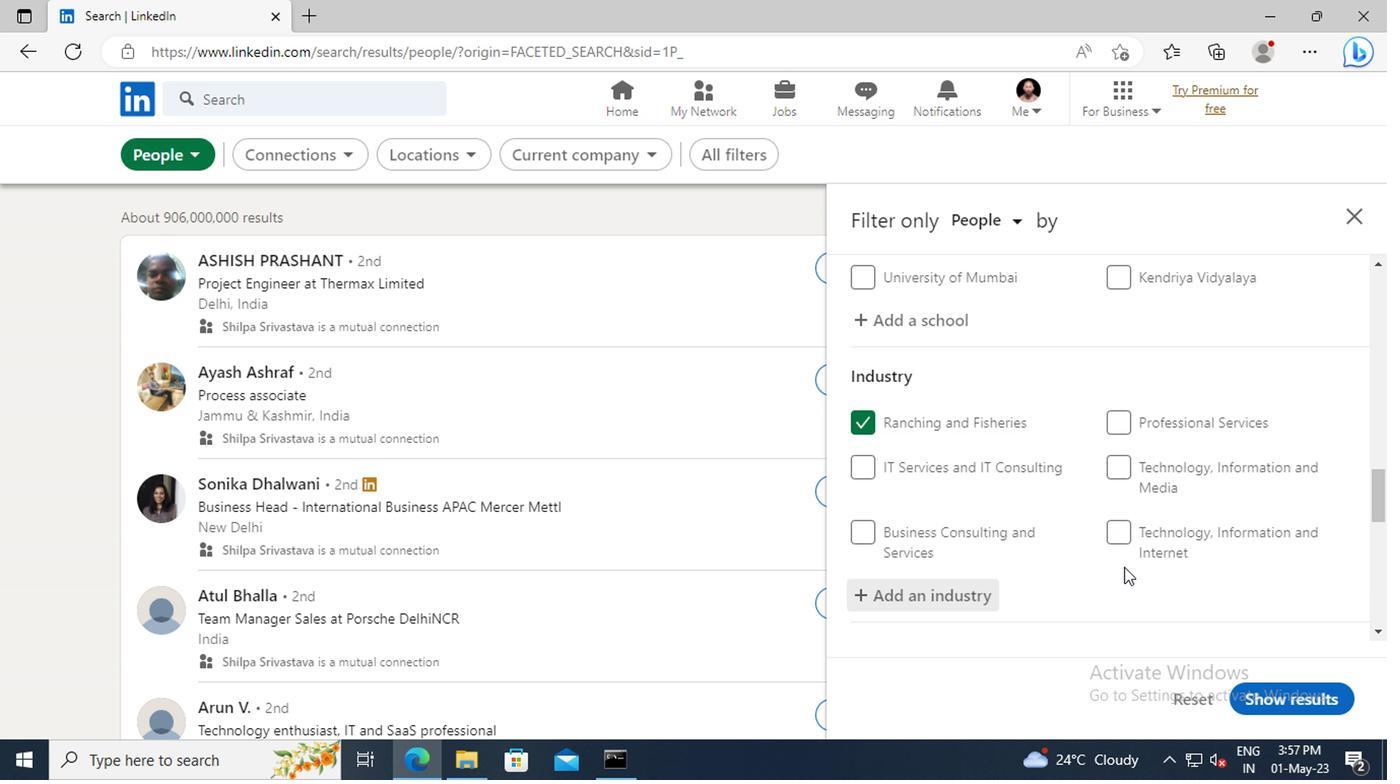 
Action: Mouse scrolled (1120, 564) with delta (0, 0)
Screenshot: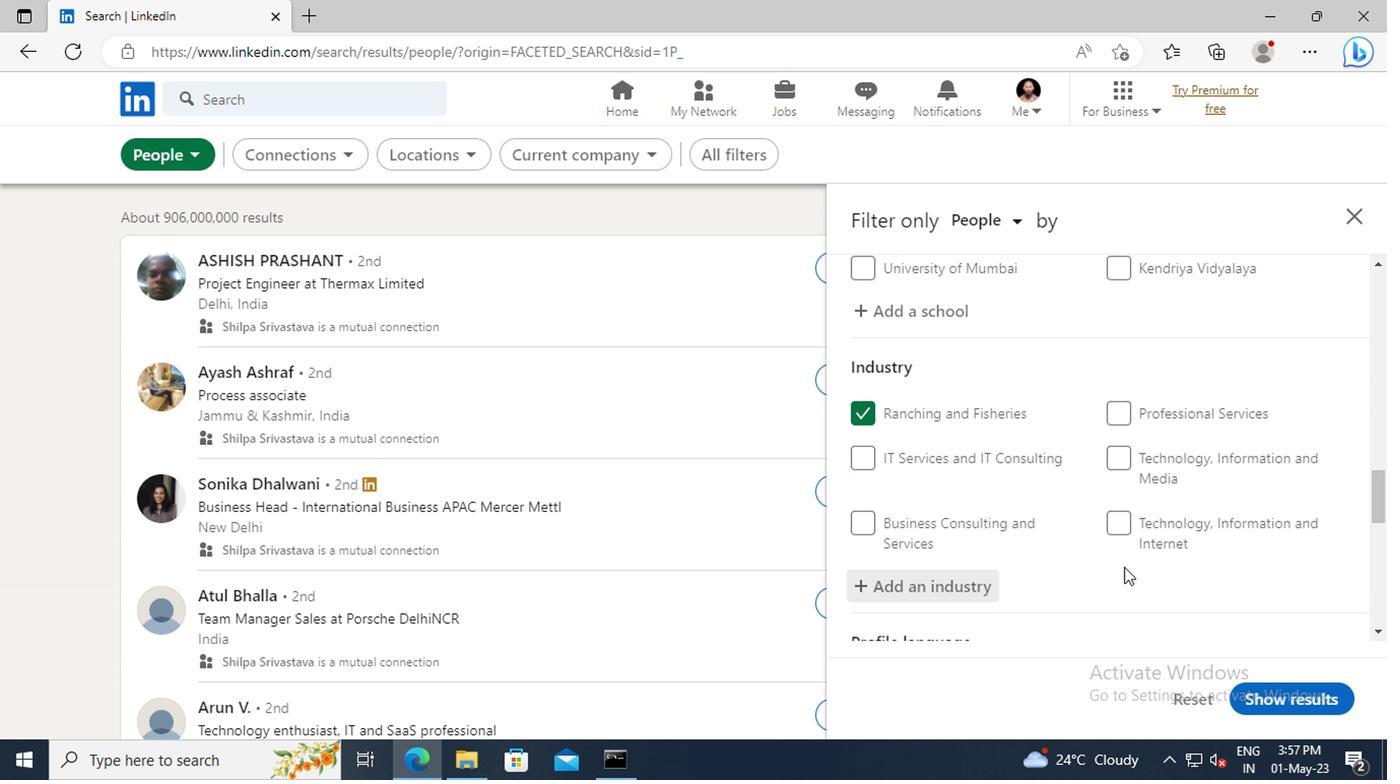 
Action: Mouse moved to (1131, 473)
Screenshot: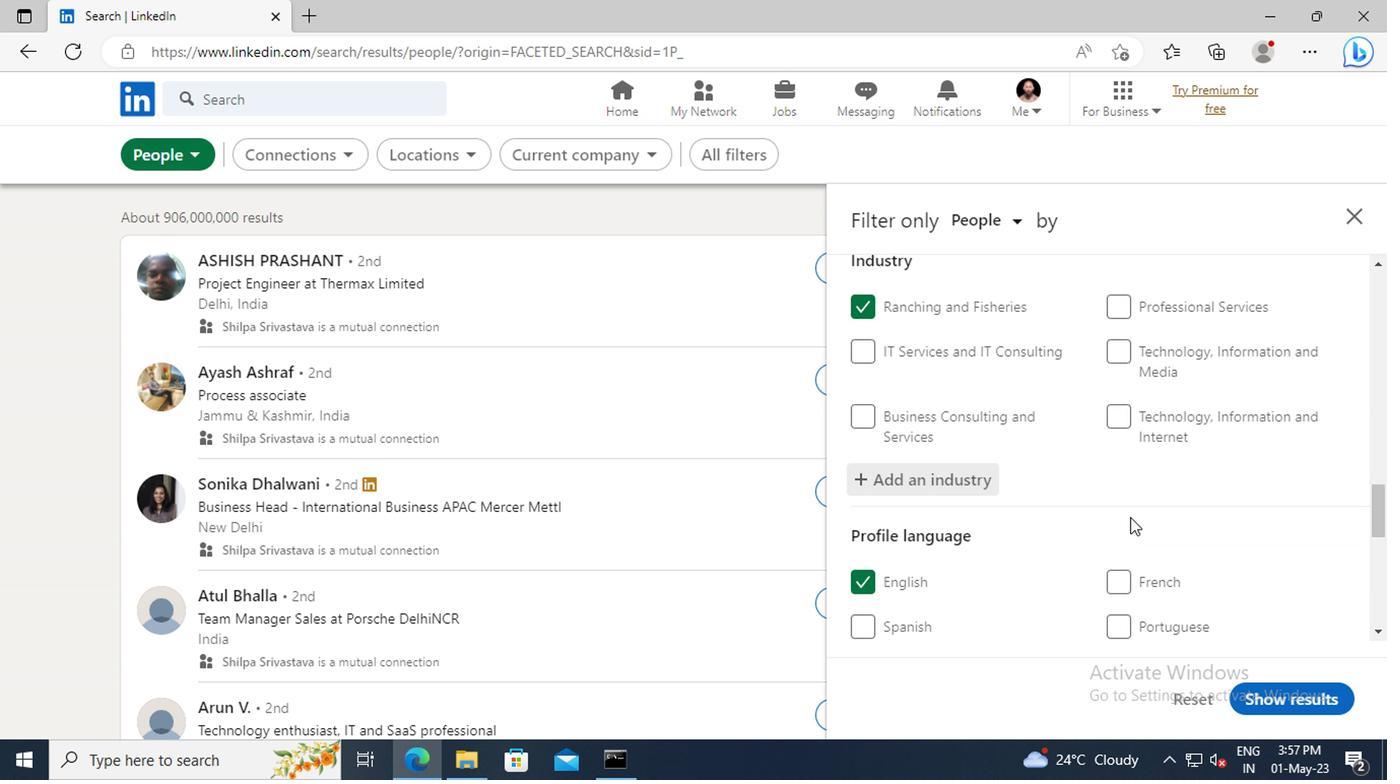 
Action: Mouse scrolled (1131, 471) with delta (0, -1)
Screenshot: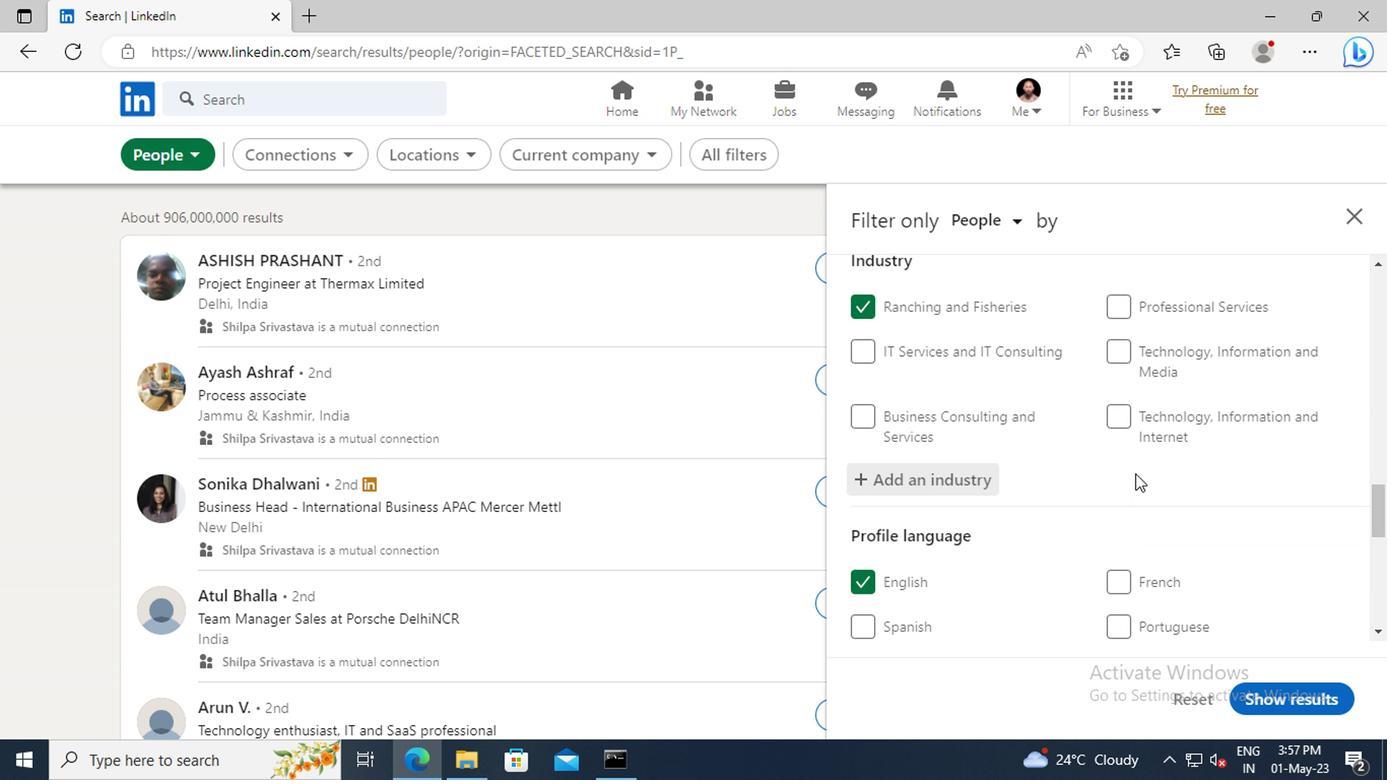 
Action: Mouse scrolled (1131, 471) with delta (0, -1)
Screenshot: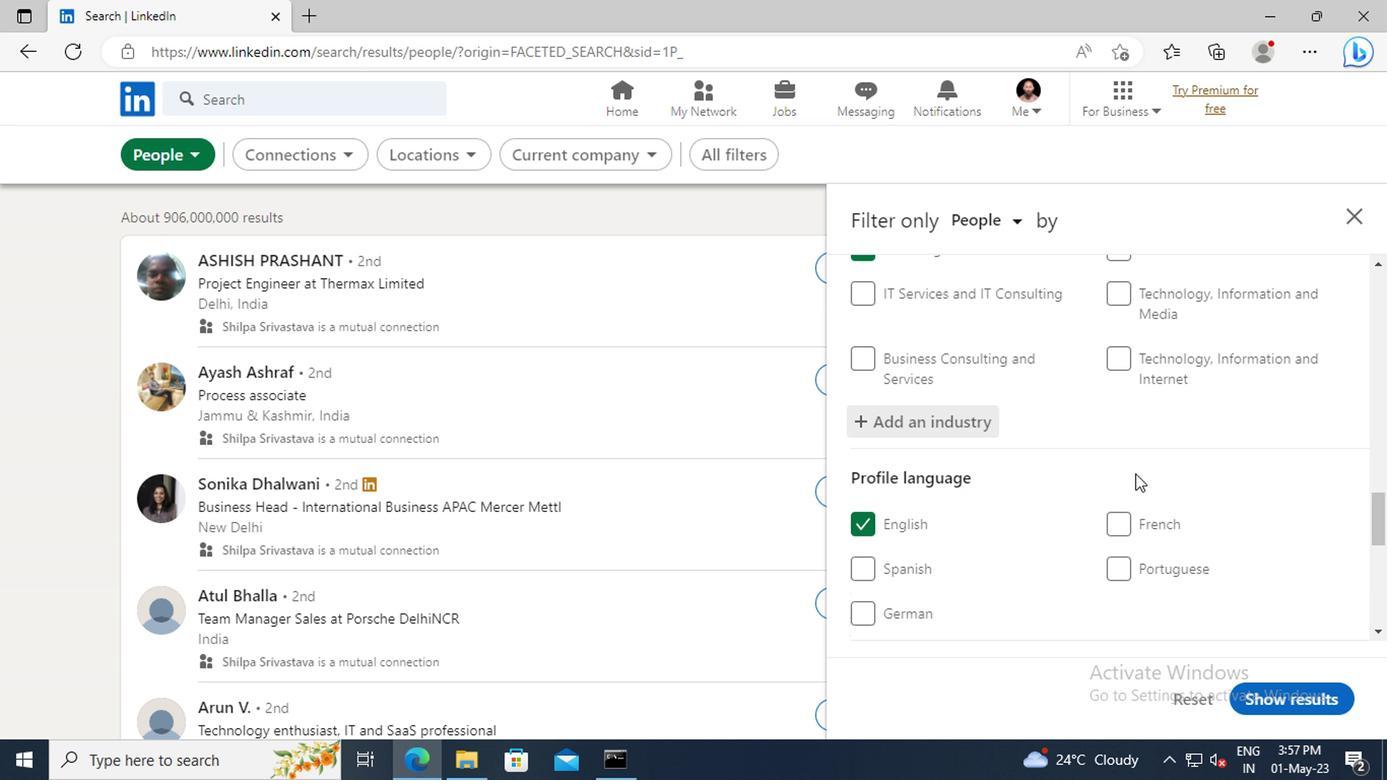 
Action: Mouse scrolled (1131, 471) with delta (0, -1)
Screenshot: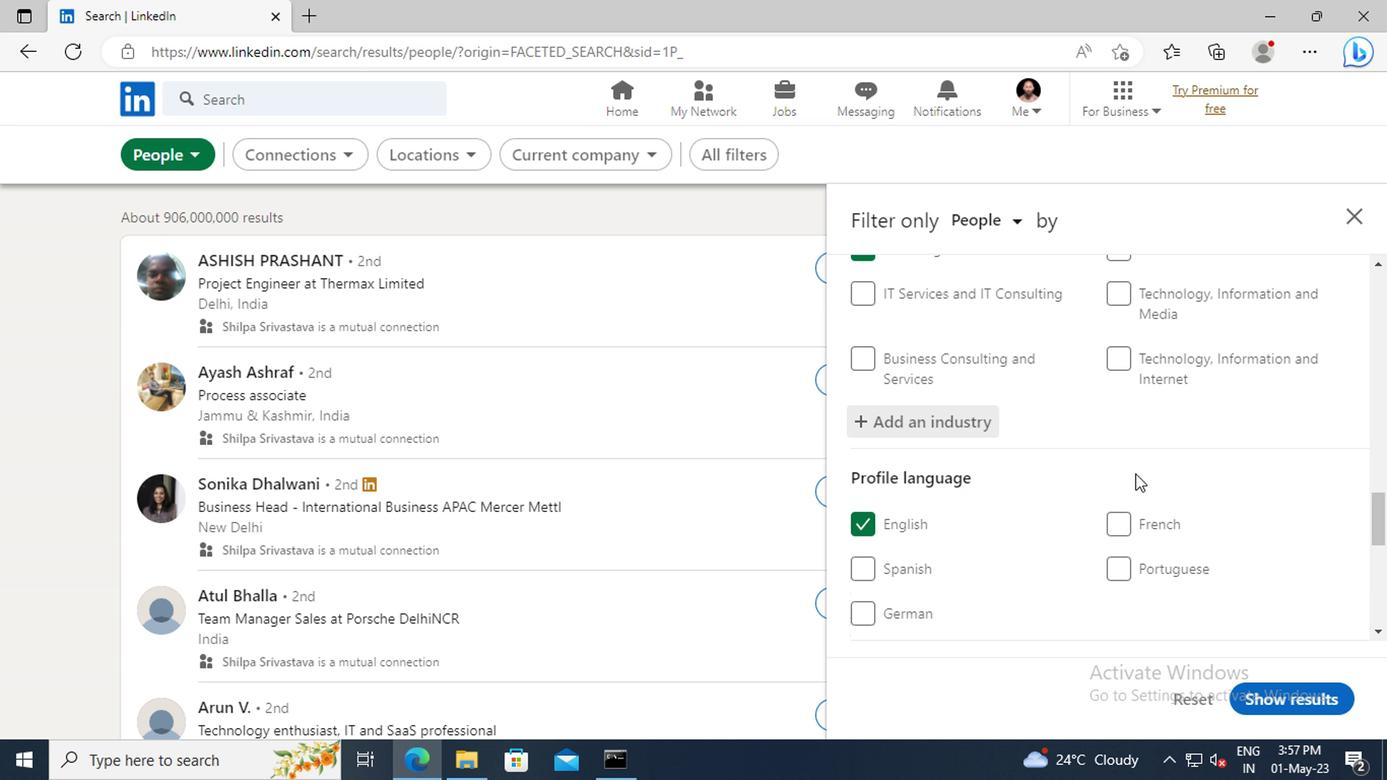 
Action: Mouse scrolled (1131, 471) with delta (0, -1)
Screenshot: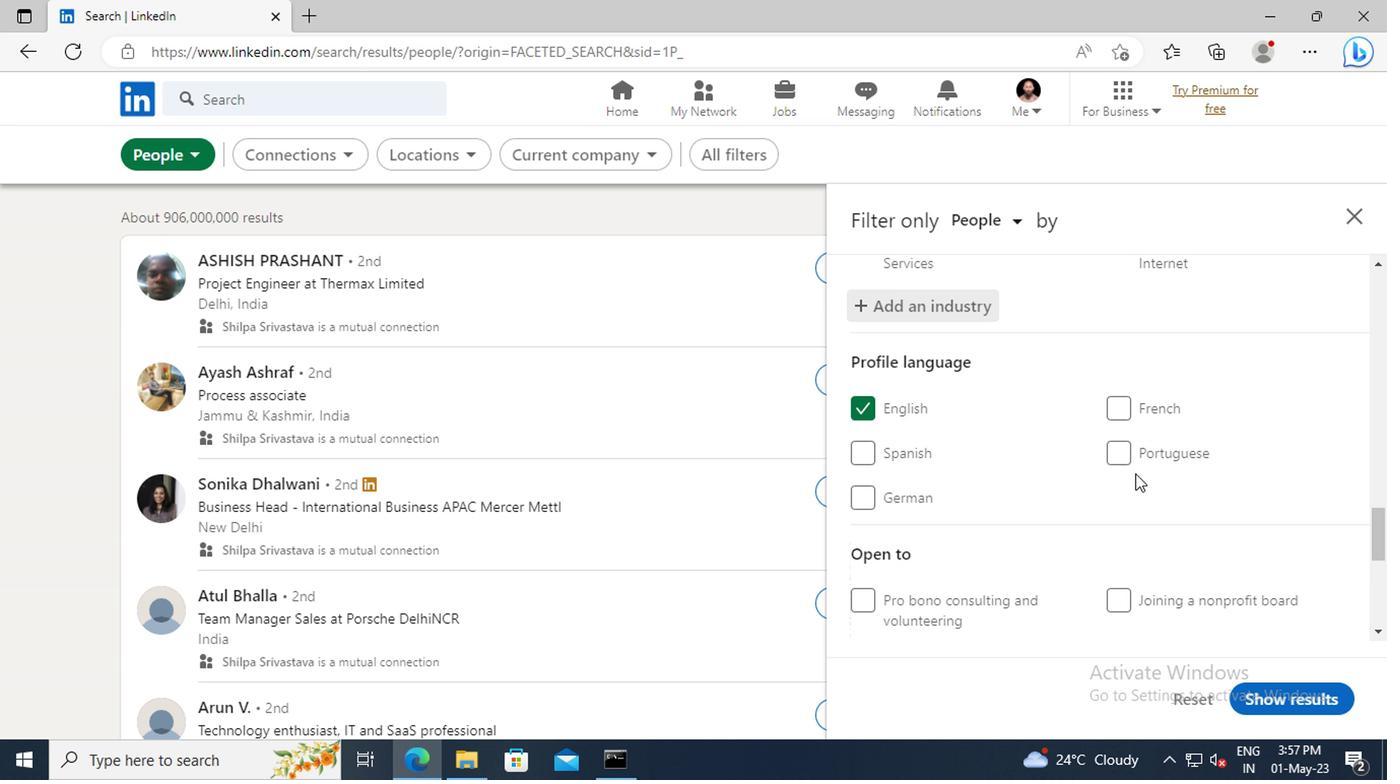 
Action: Mouse scrolled (1131, 471) with delta (0, -1)
Screenshot: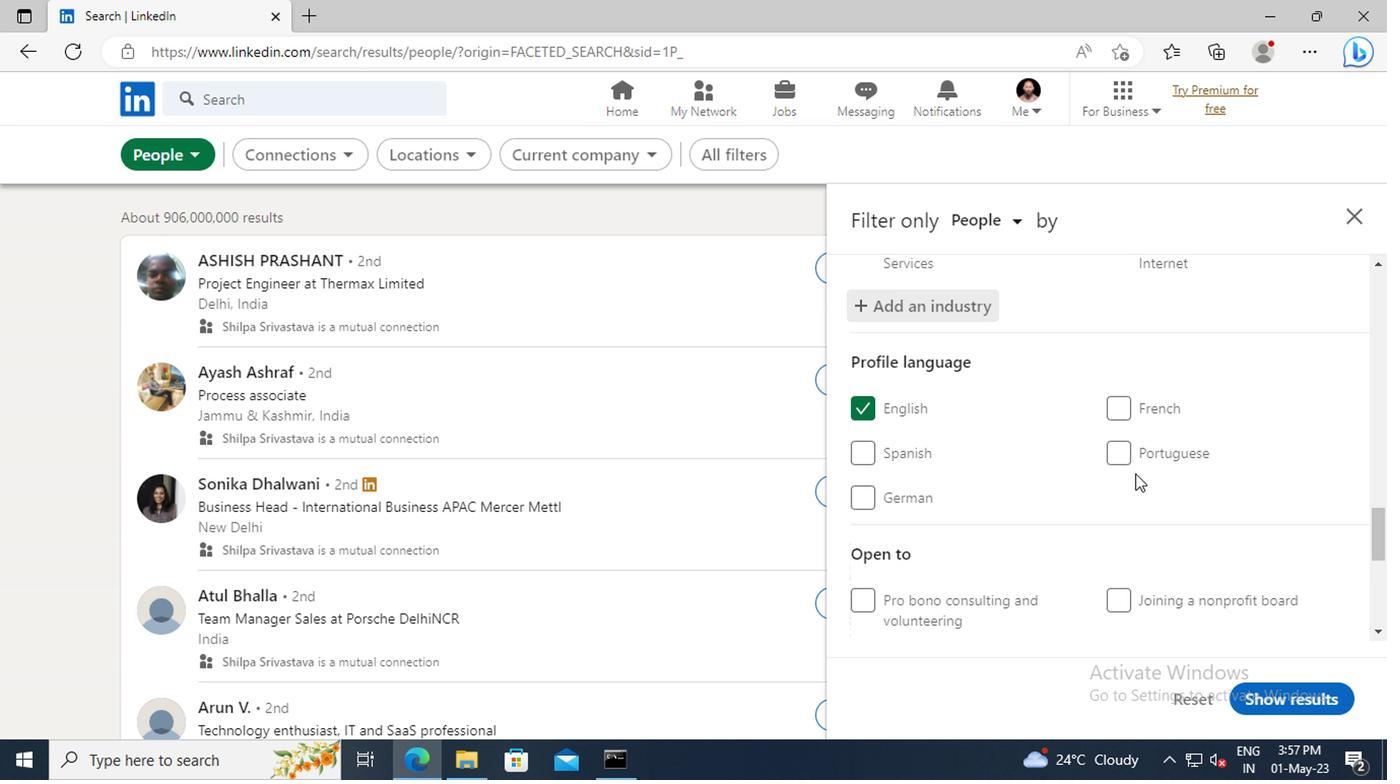 
Action: Mouse scrolled (1131, 471) with delta (0, -1)
Screenshot: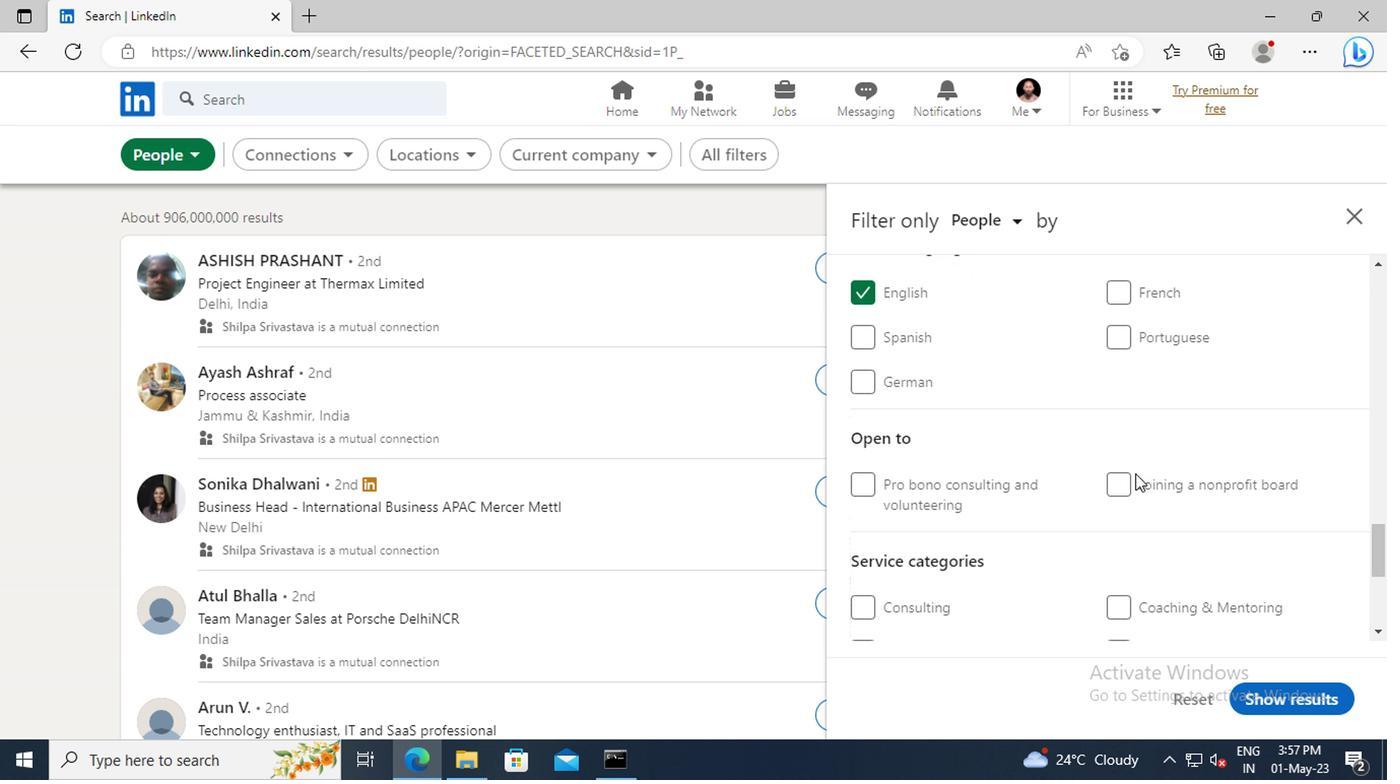 
Action: Mouse scrolled (1131, 471) with delta (0, -1)
Screenshot: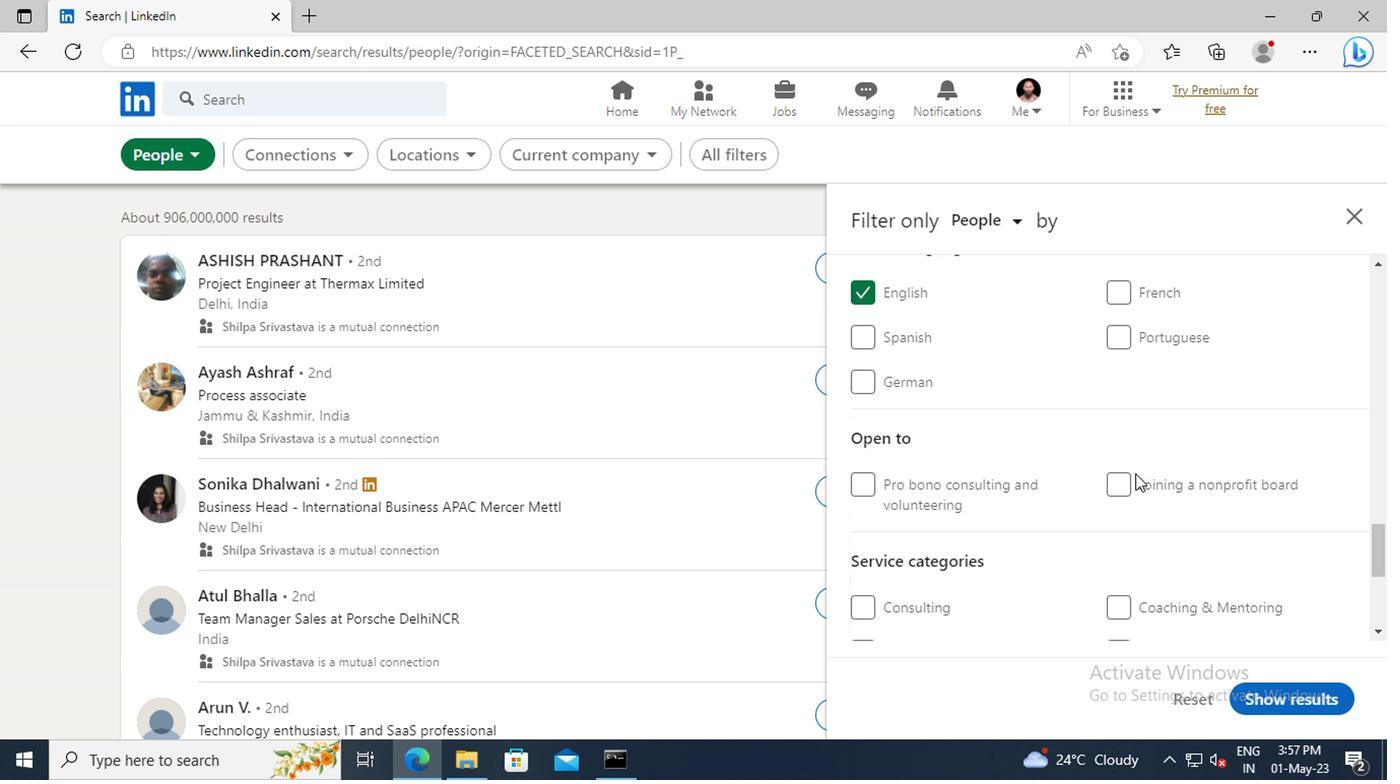 
Action: Mouse scrolled (1131, 471) with delta (0, -1)
Screenshot: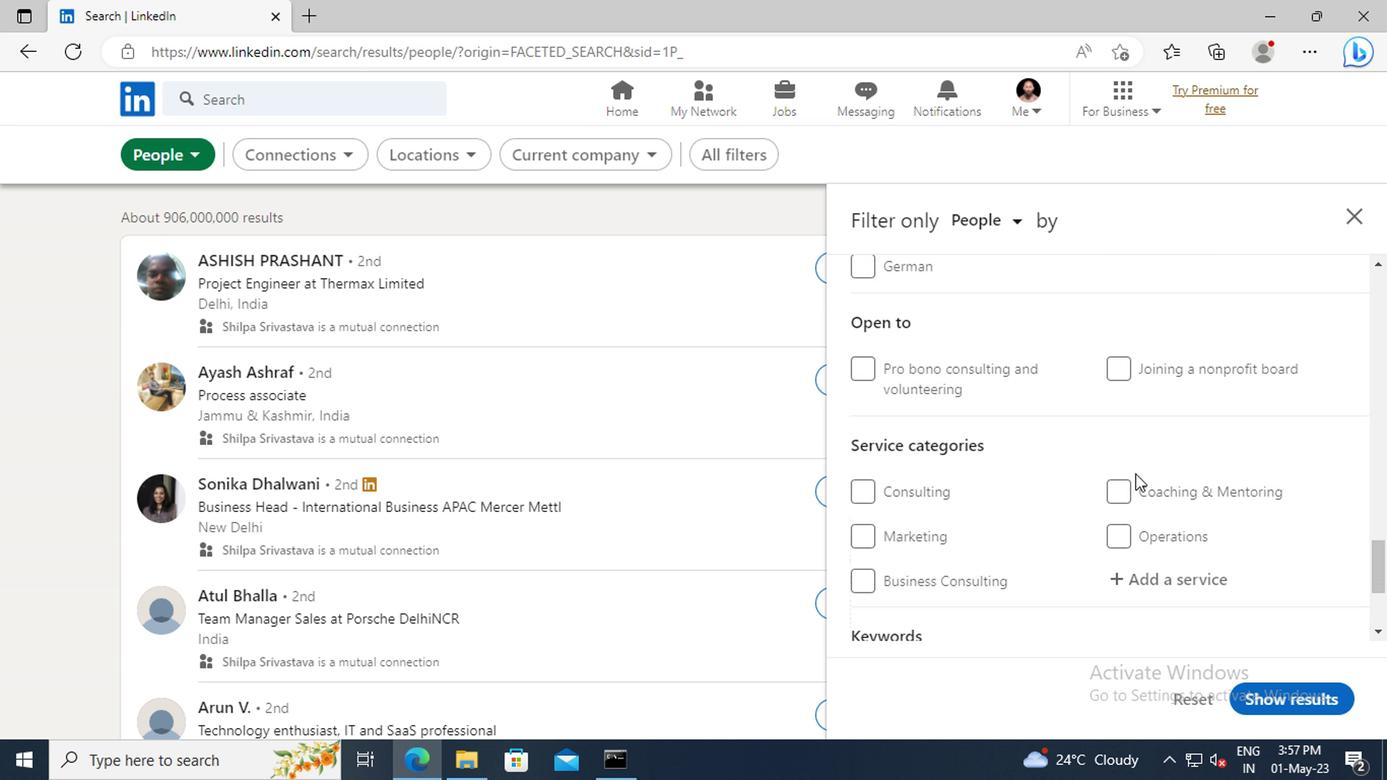 
Action: Mouse moved to (1138, 528)
Screenshot: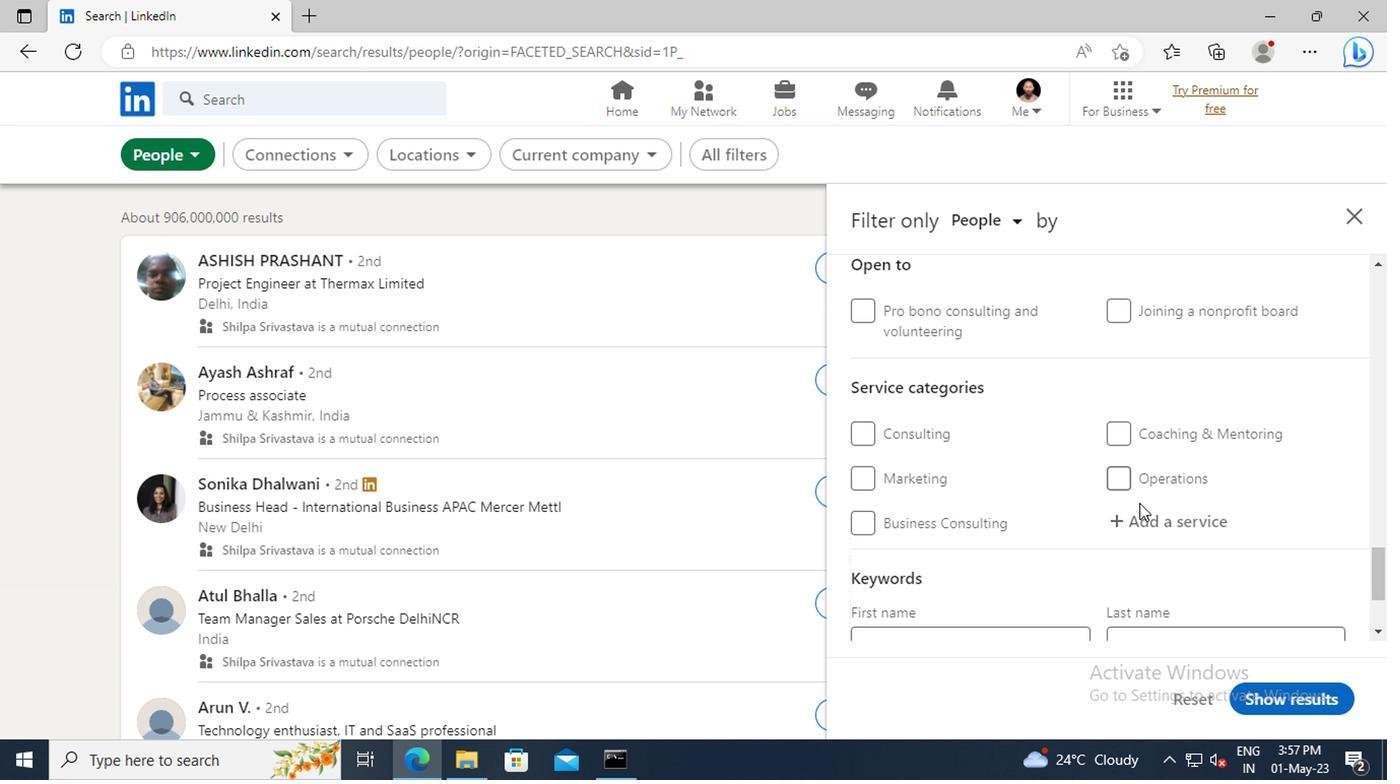 
Action: Mouse pressed left at (1138, 528)
Screenshot: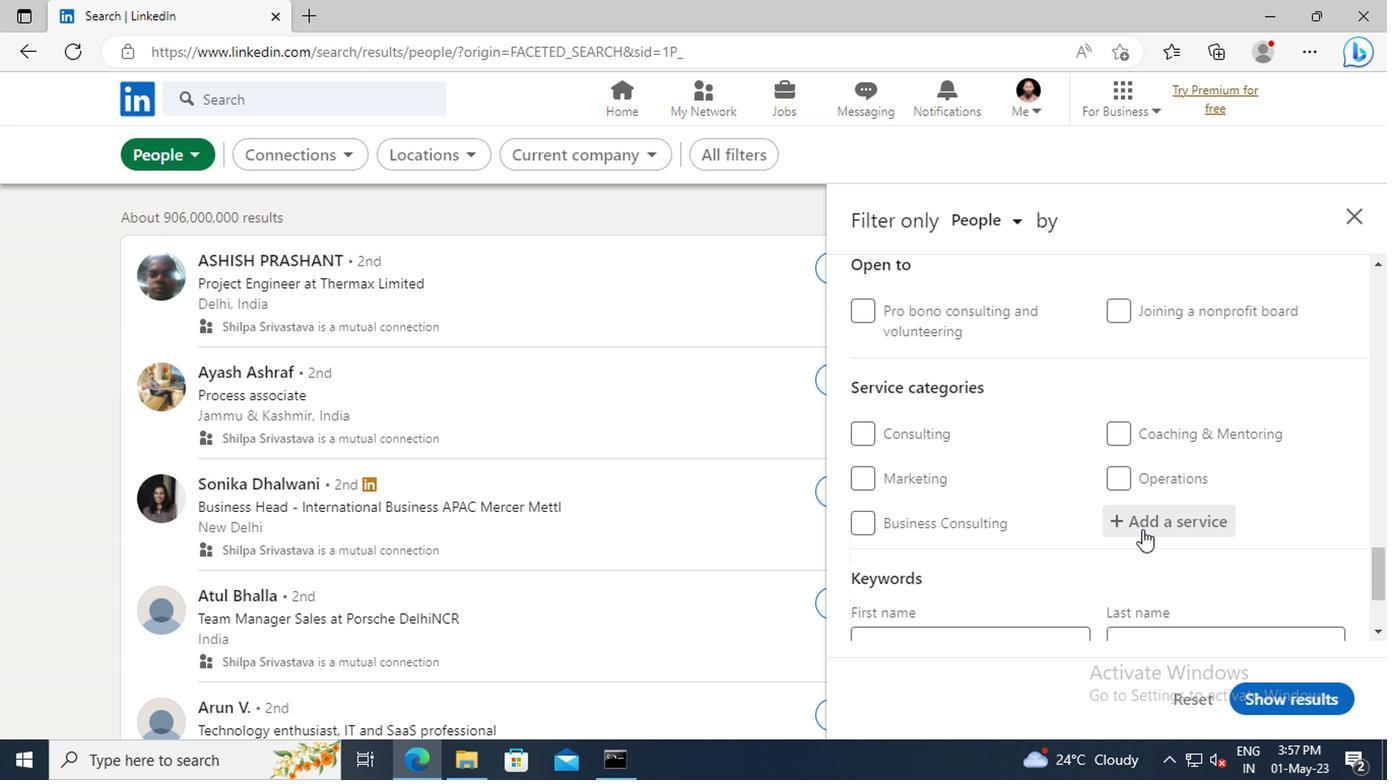 
Action: Key pressed <Key.shift>TAX<Key.space><Key.shift>PRE
Screenshot: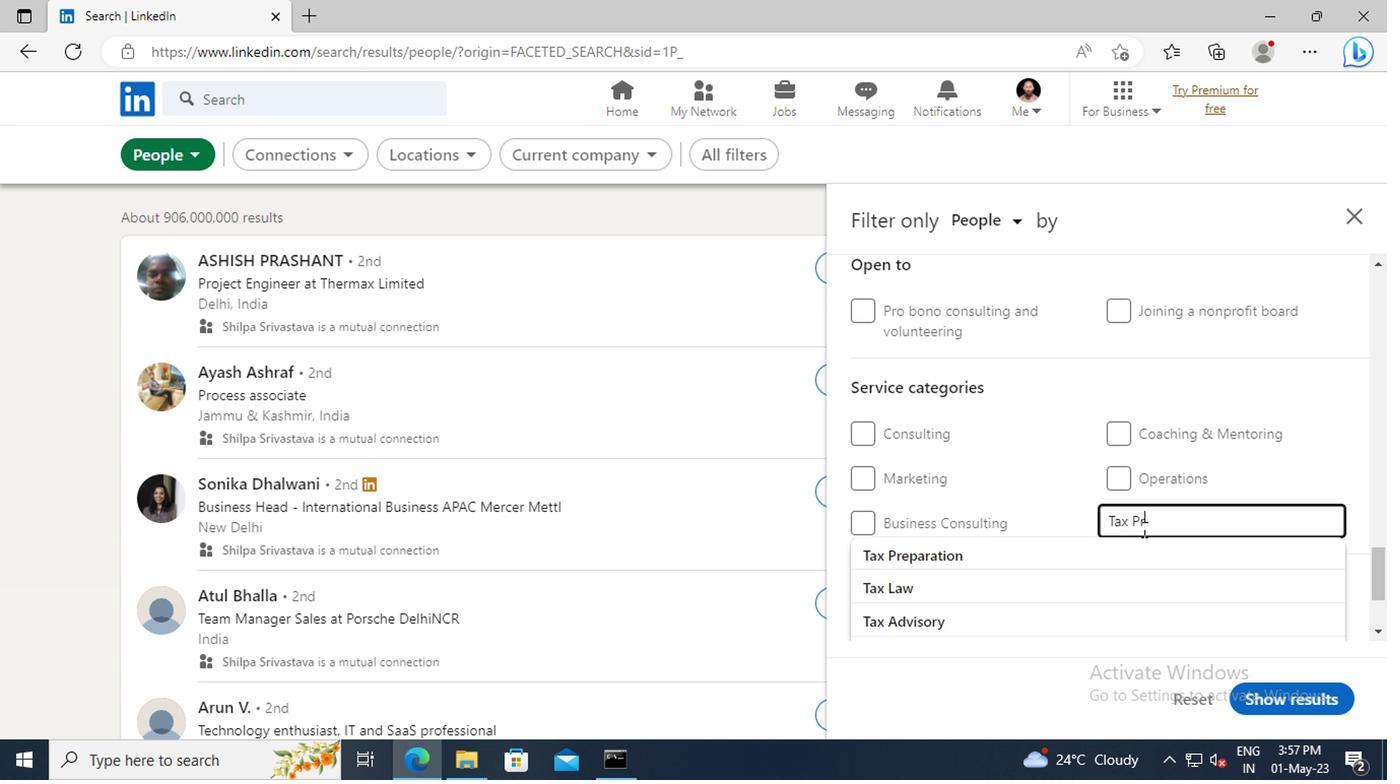 
Action: Mouse moved to (1121, 548)
Screenshot: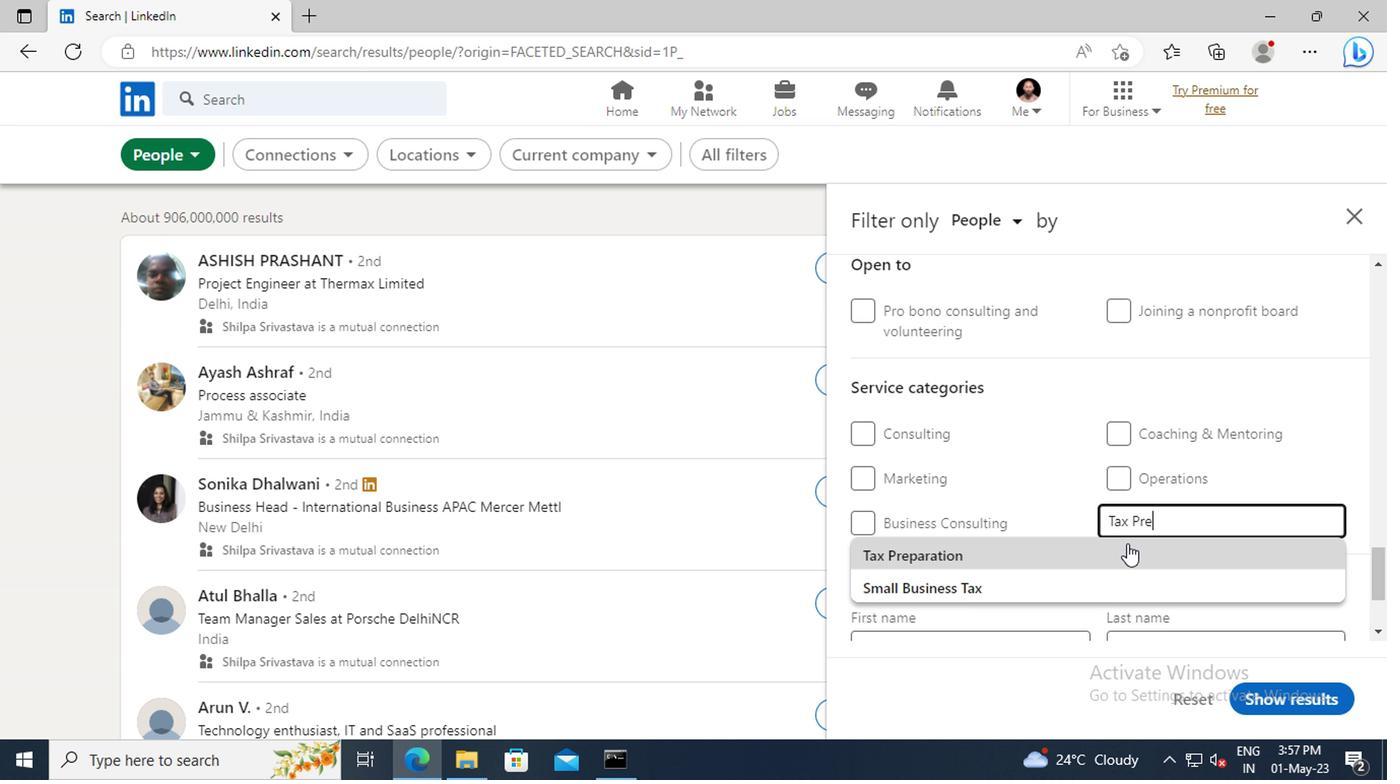 
Action: Mouse pressed left at (1121, 548)
Screenshot: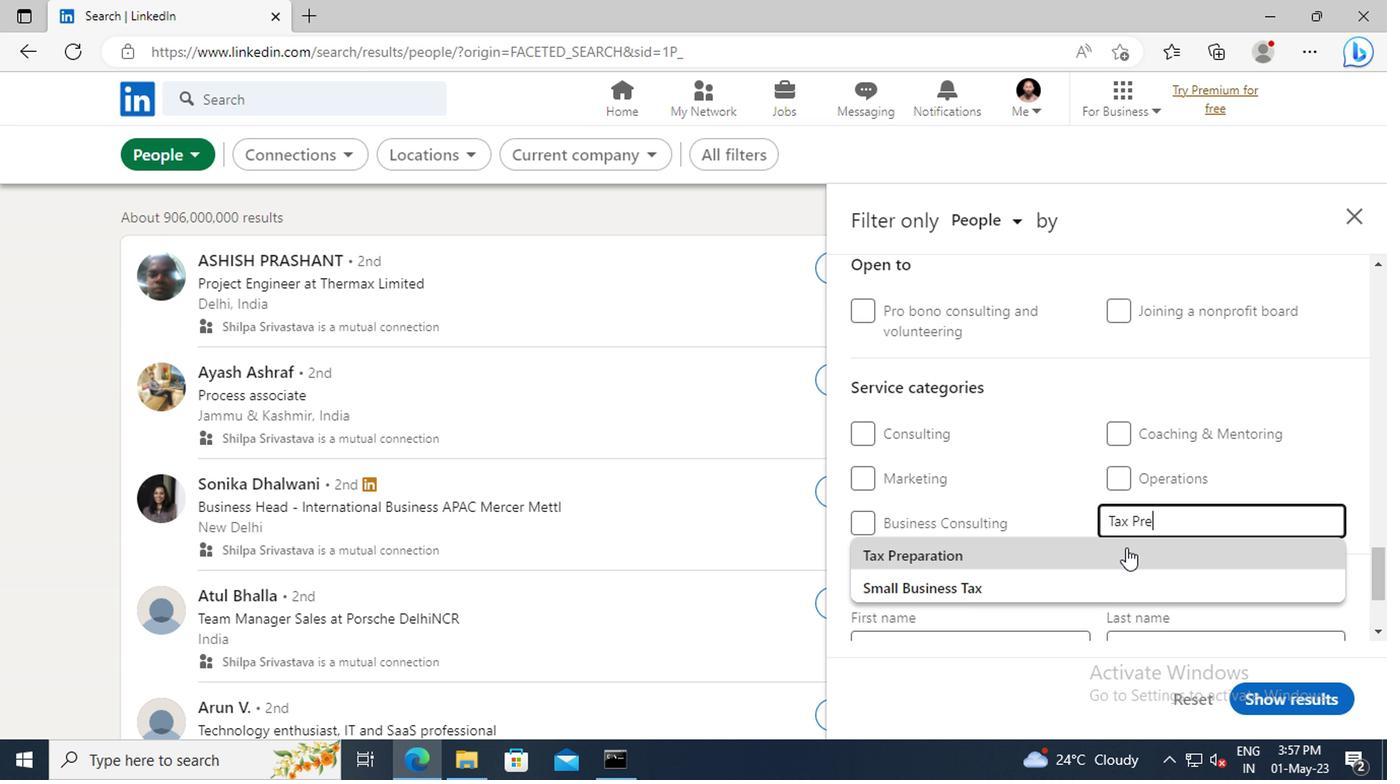 
Action: Mouse scrolled (1121, 546) with delta (0, -1)
Screenshot: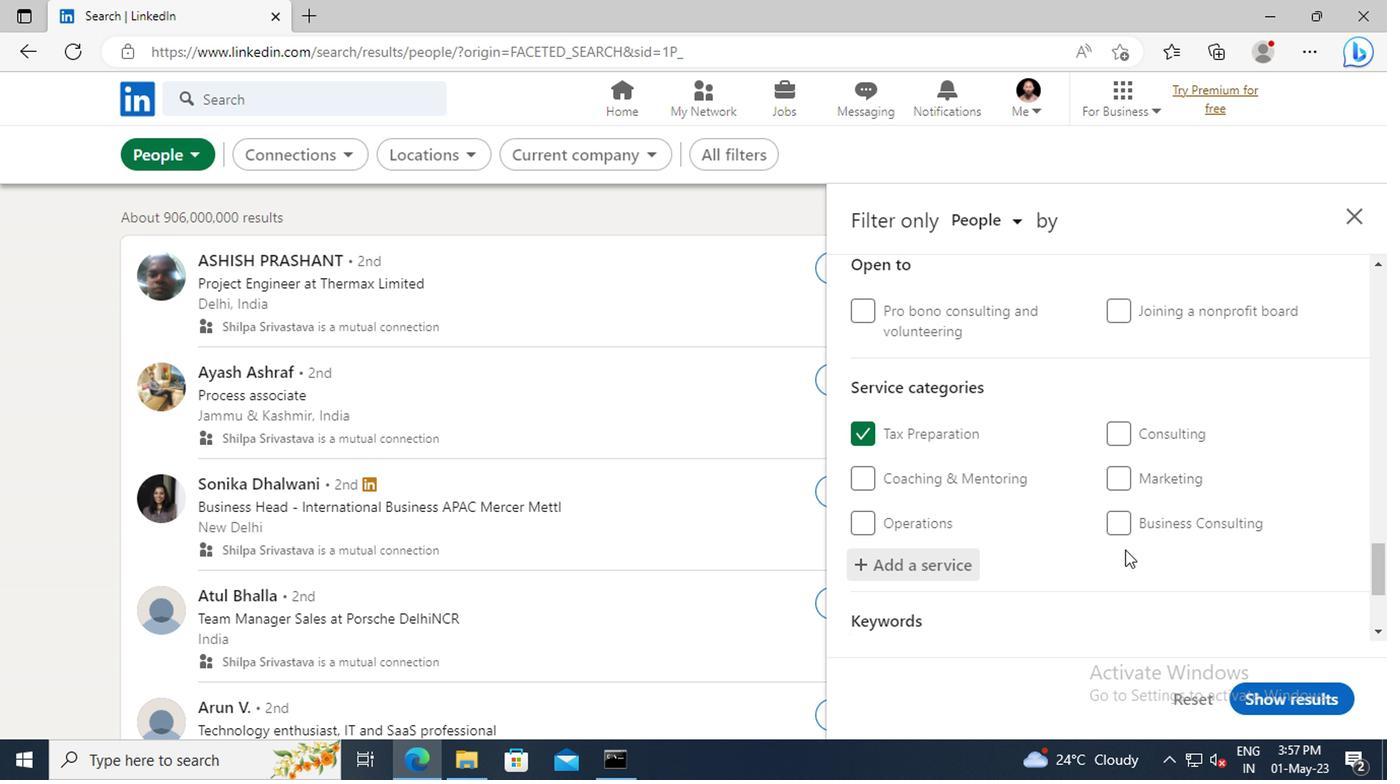 
Action: Mouse scrolled (1121, 546) with delta (0, -1)
Screenshot: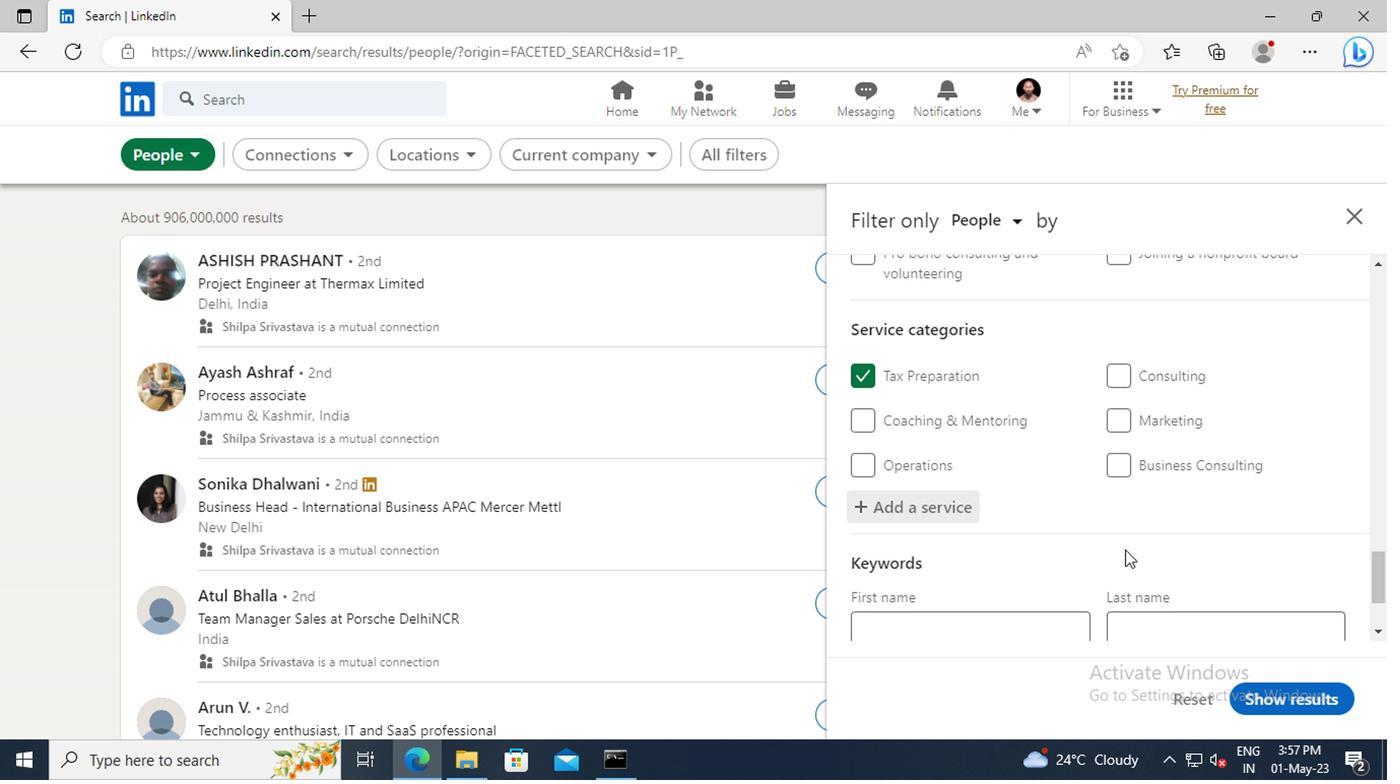 
Action: Mouse scrolled (1121, 546) with delta (0, -1)
Screenshot: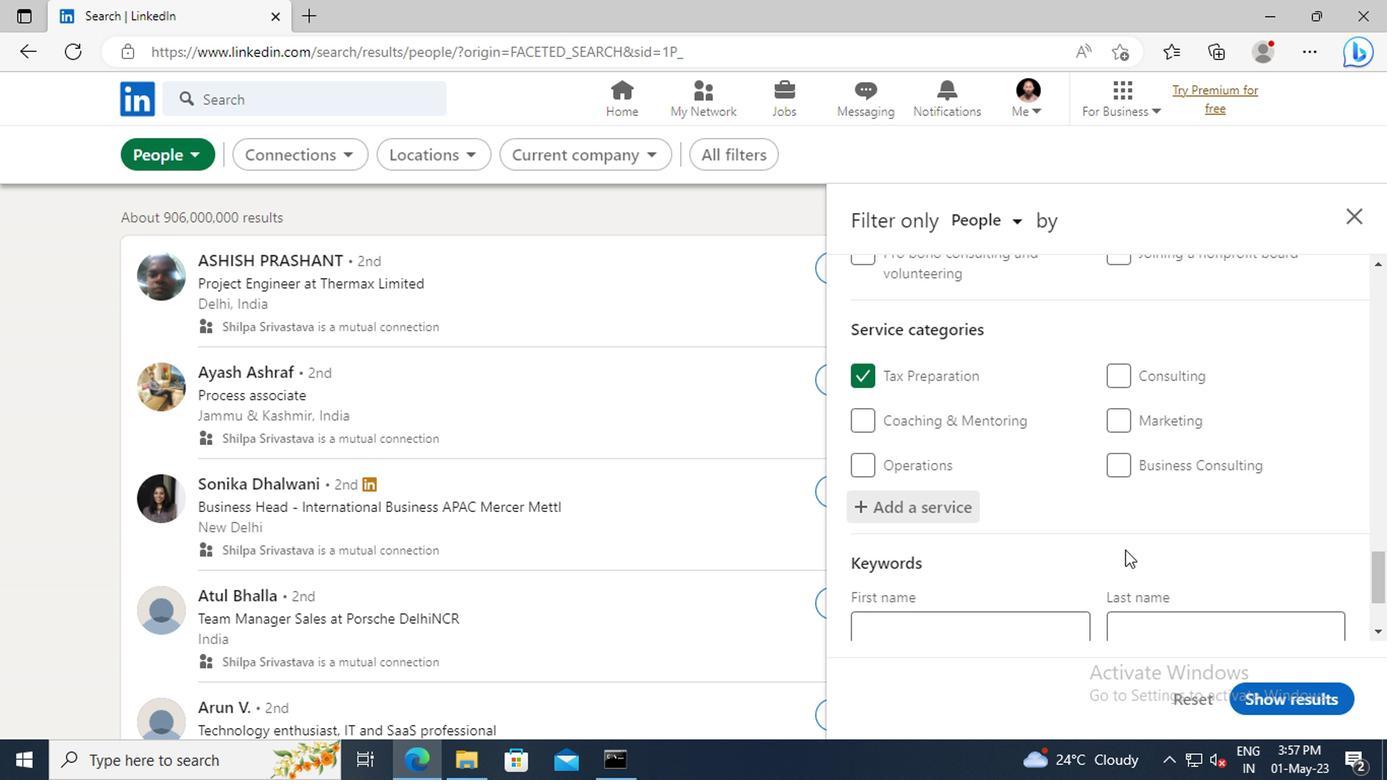 
Action: Mouse scrolled (1121, 546) with delta (0, -1)
Screenshot: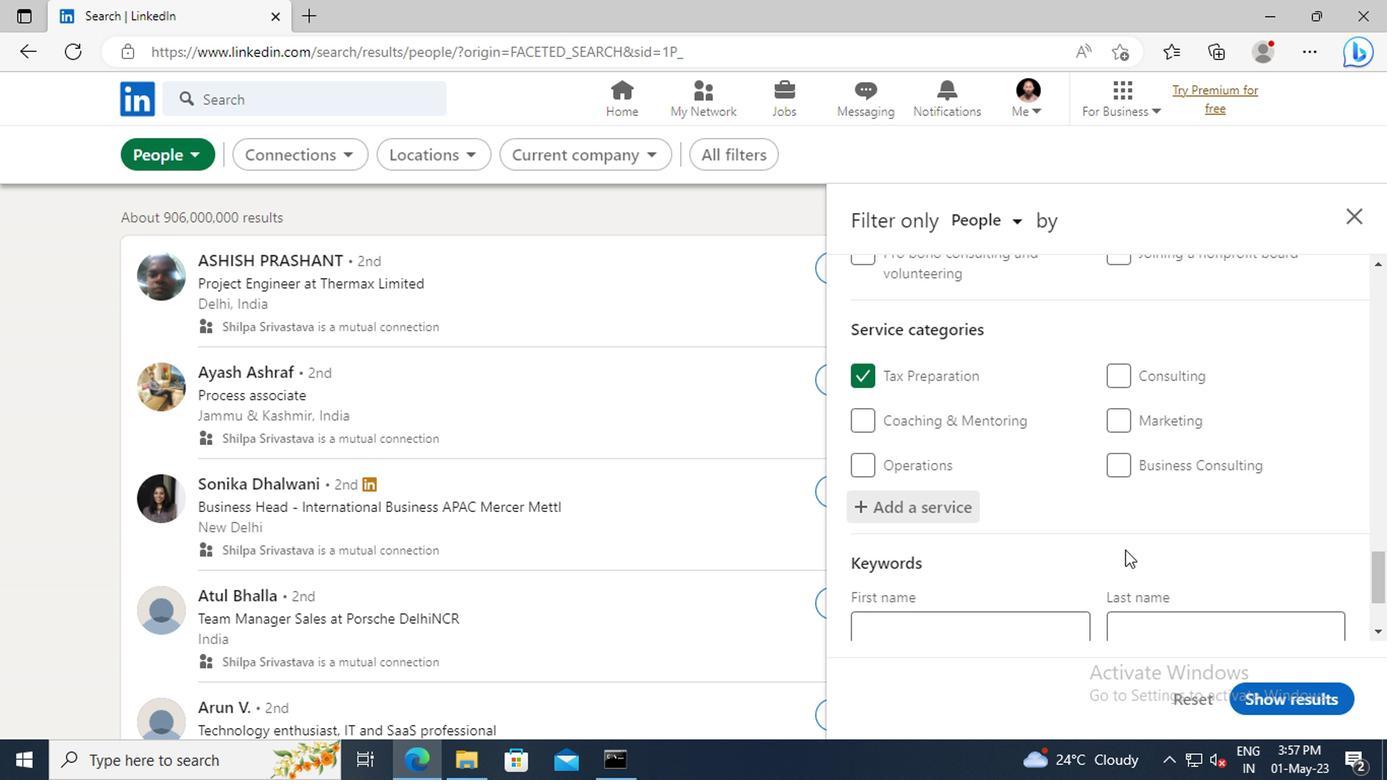 
Action: Mouse scrolled (1121, 546) with delta (0, -1)
Screenshot: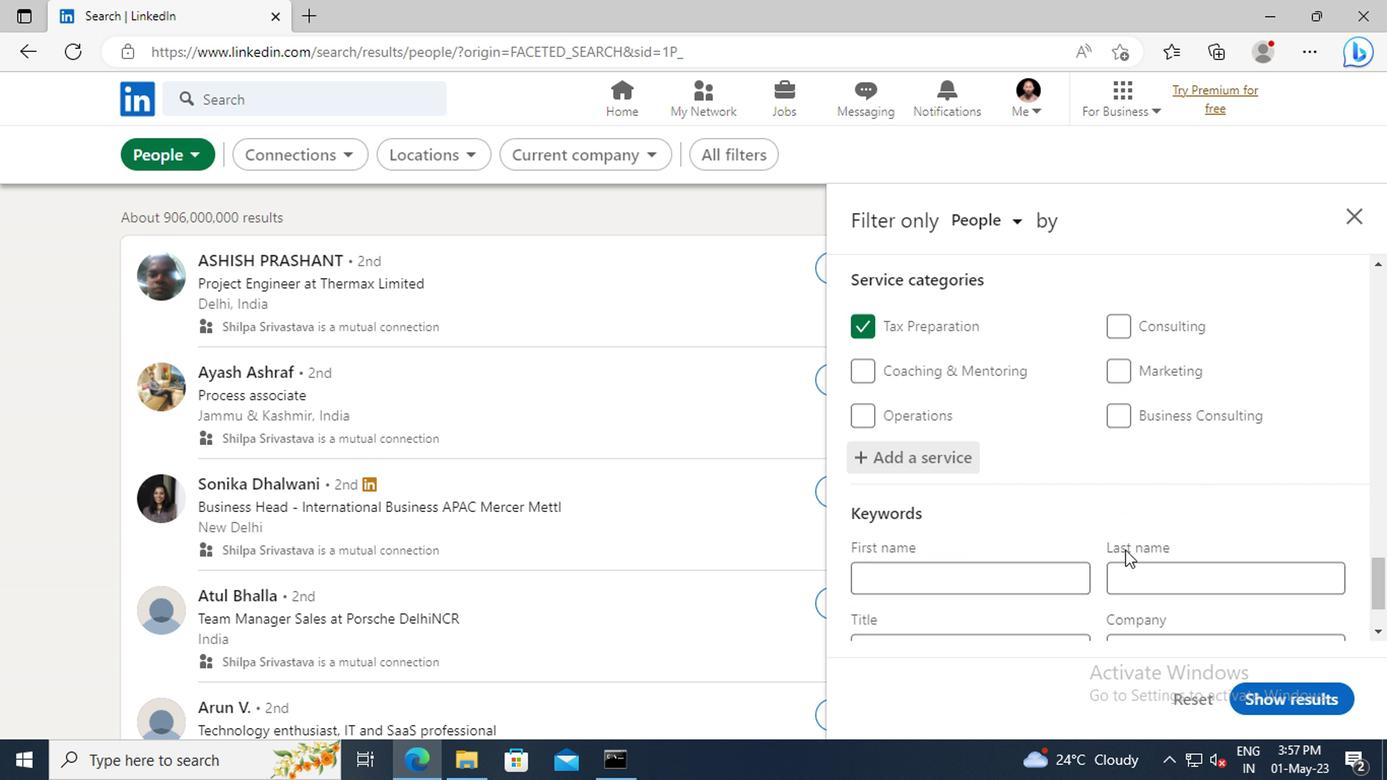 
Action: Mouse moved to (938, 549)
Screenshot: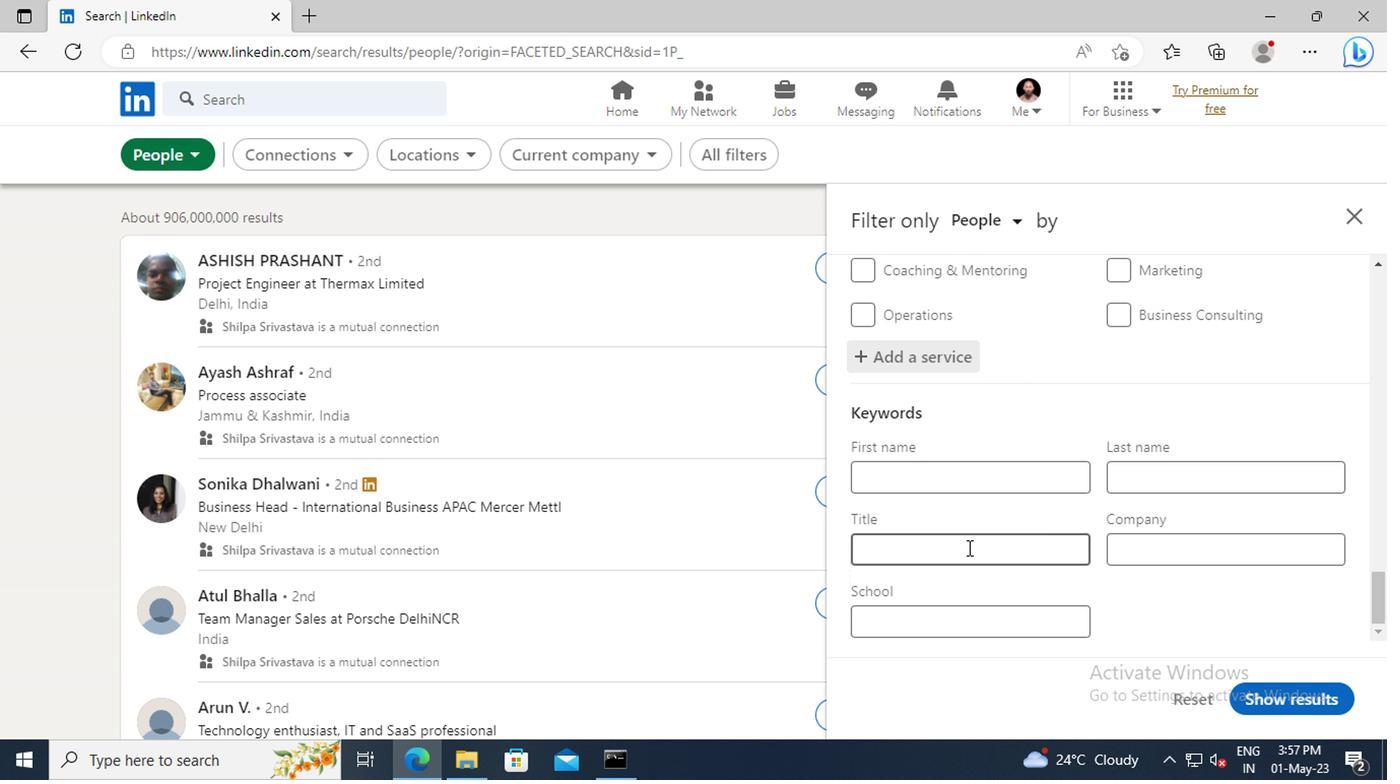 
Action: Mouse pressed left at (938, 549)
Screenshot: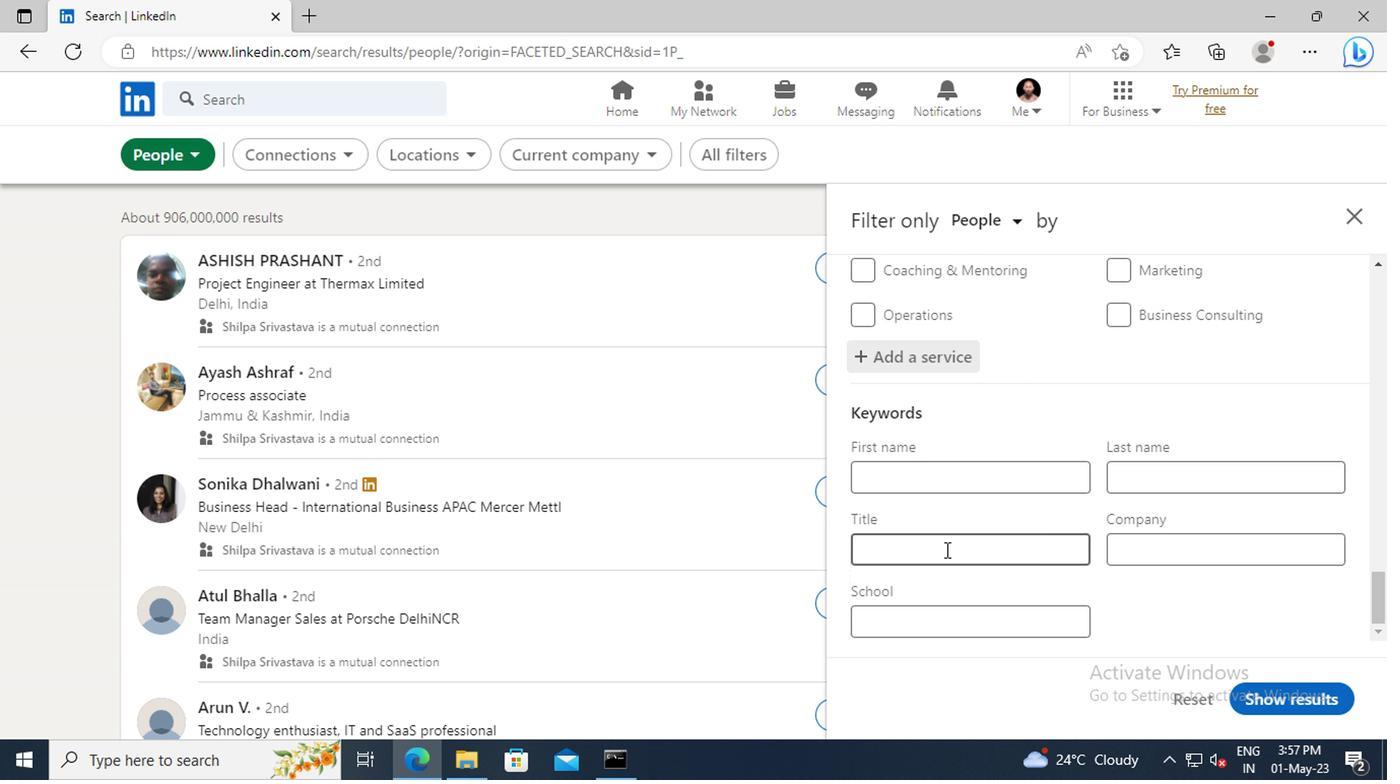 
Action: Key pressed <Key.shift>EDITOR/<Key.shift>PROOFREADER<Key.enter>
Screenshot: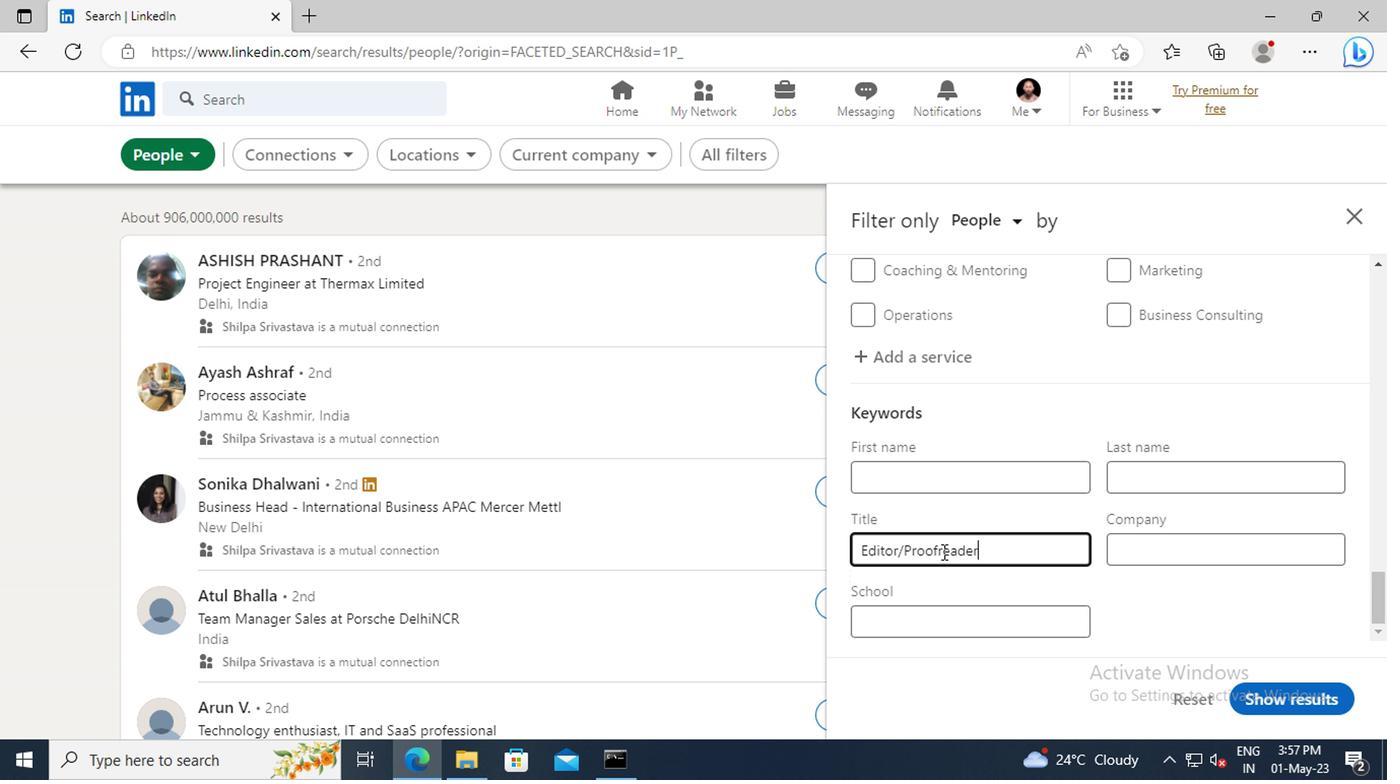 
Action: Mouse moved to (1262, 691)
Screenshot: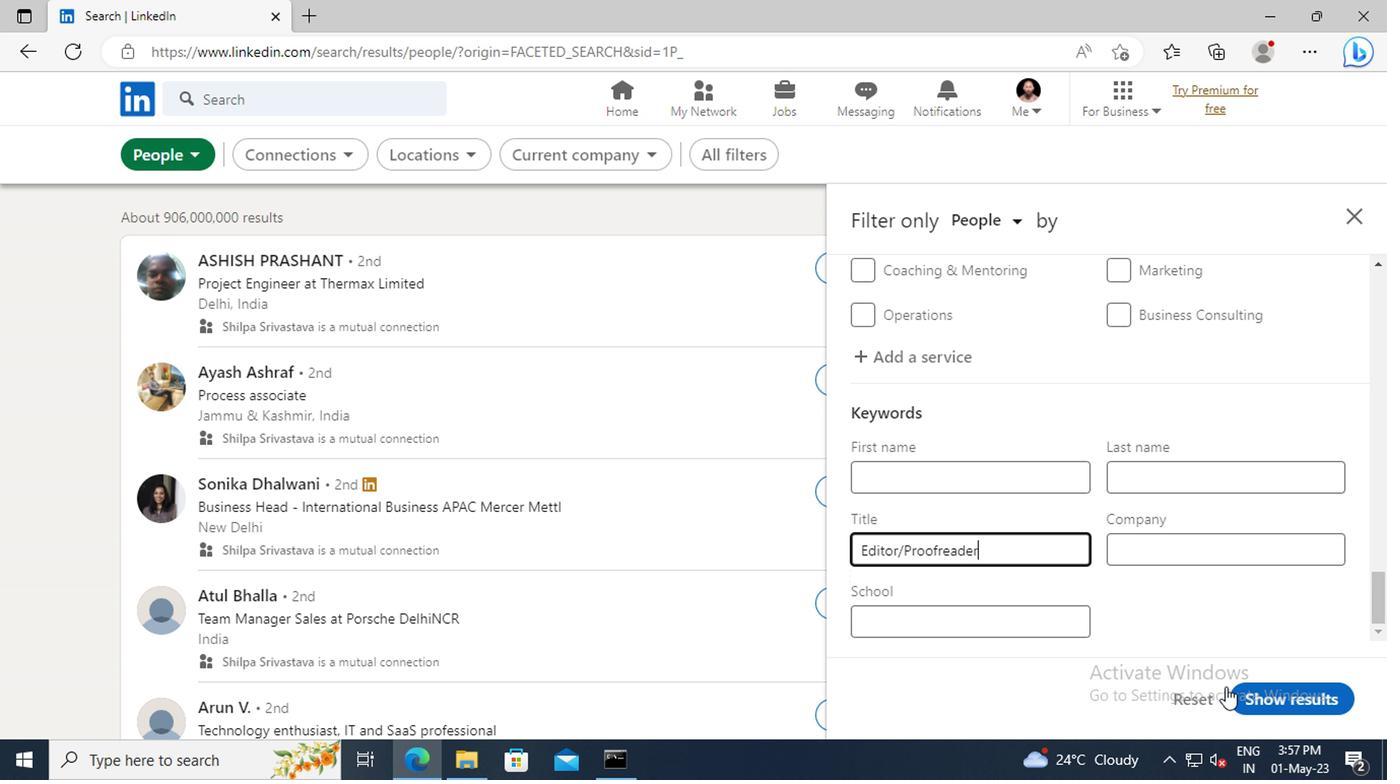
Action: Mouse pressed left at (1262, 691)
Screenshot: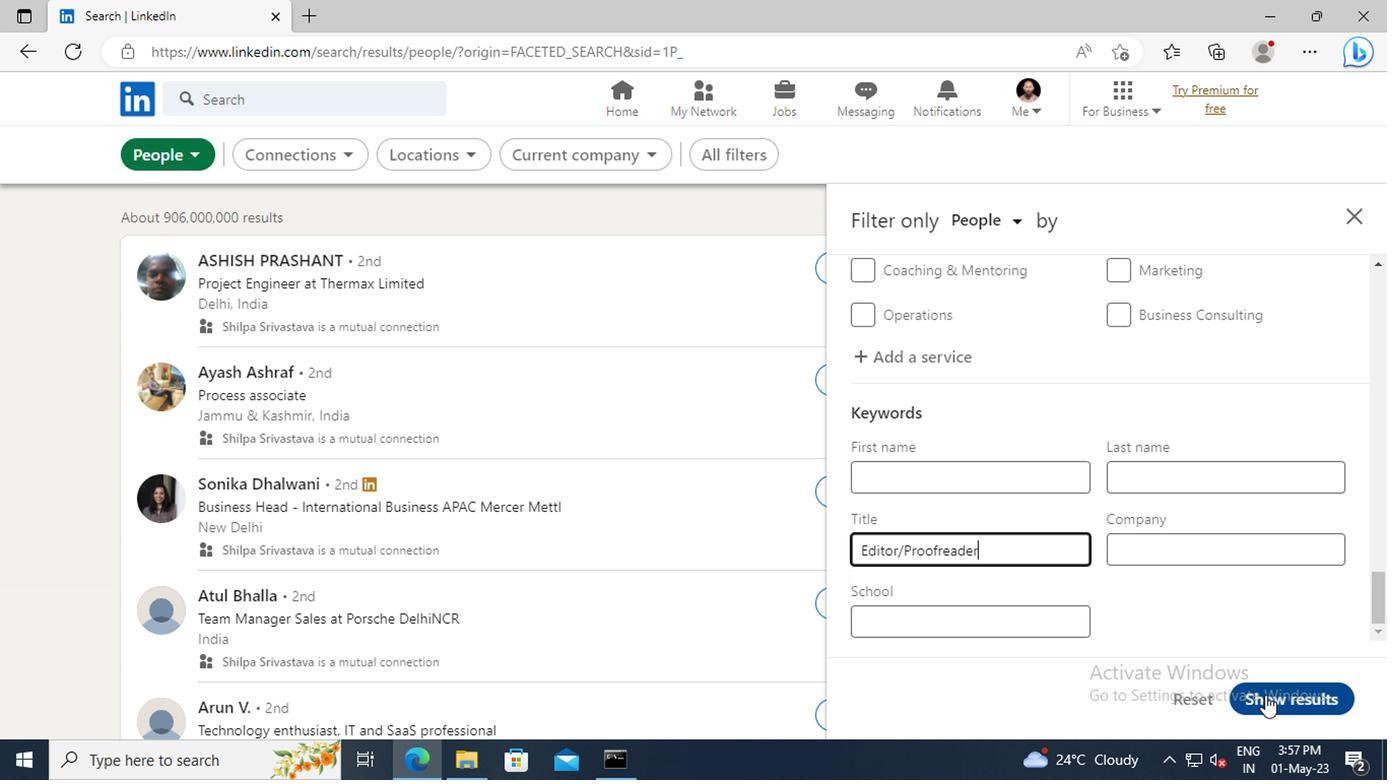 
